 Task: Look for space in Canosa di Puglia, Italy from 6th September, 2023 to 18th September, 2023 for 3 adults in price range Rs.6000 to Rs.12000. Place can be entire place with 2 bedrooms having 2 beds and 2 bathrooms. Property type can be house, flat, guest house, hotel. Amenities needed are: washing machine. Booking option can be shelf check-in. Required host language is English.
Action: Mouse moved to (554, 144)
Screenshot: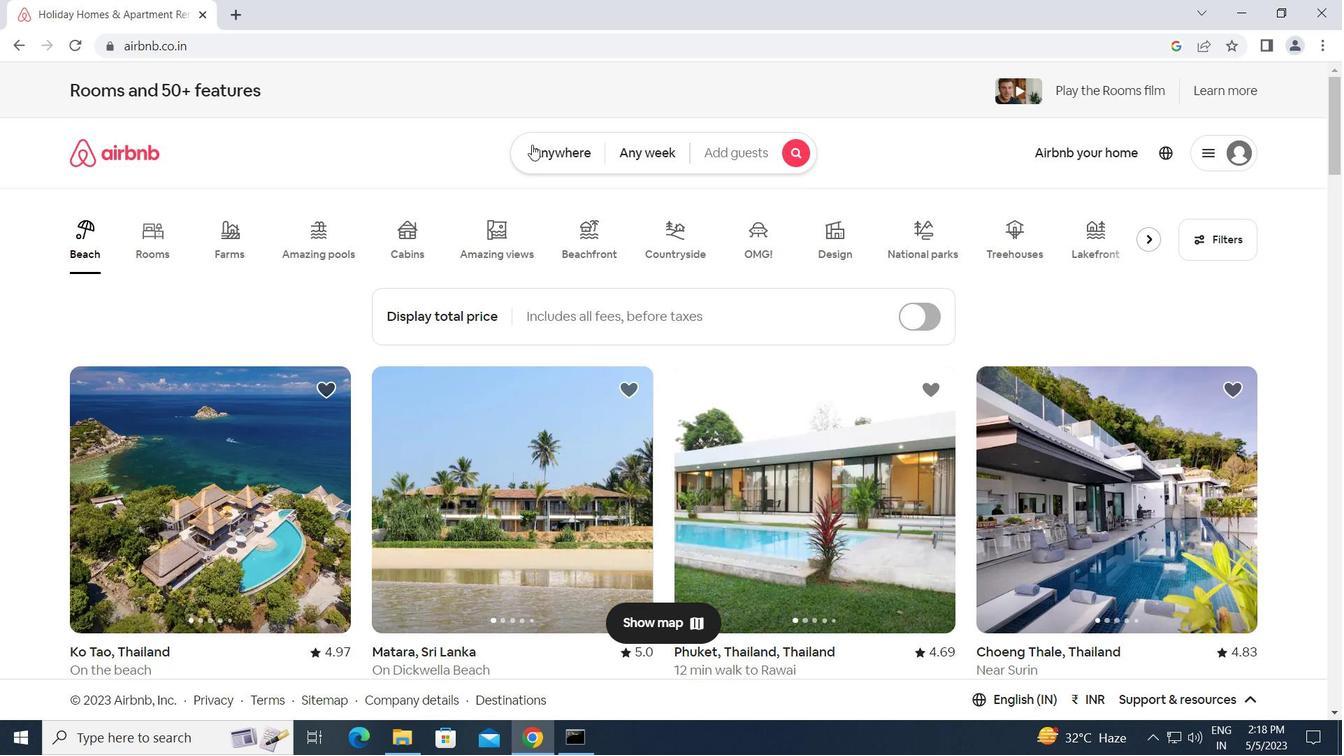 
Action: Mouse pressed left at (554, 144)
Screenshot: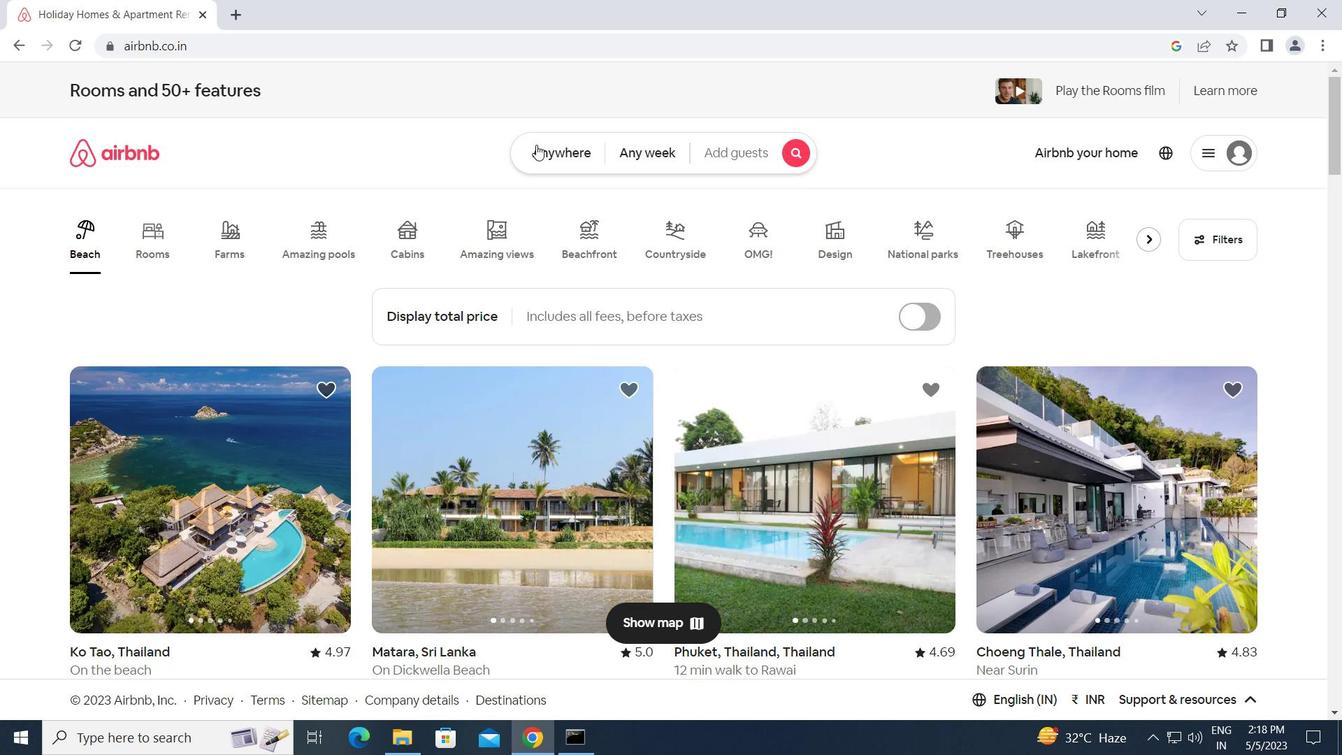
Action: Mouse moved to (450, 218)
Screenshot: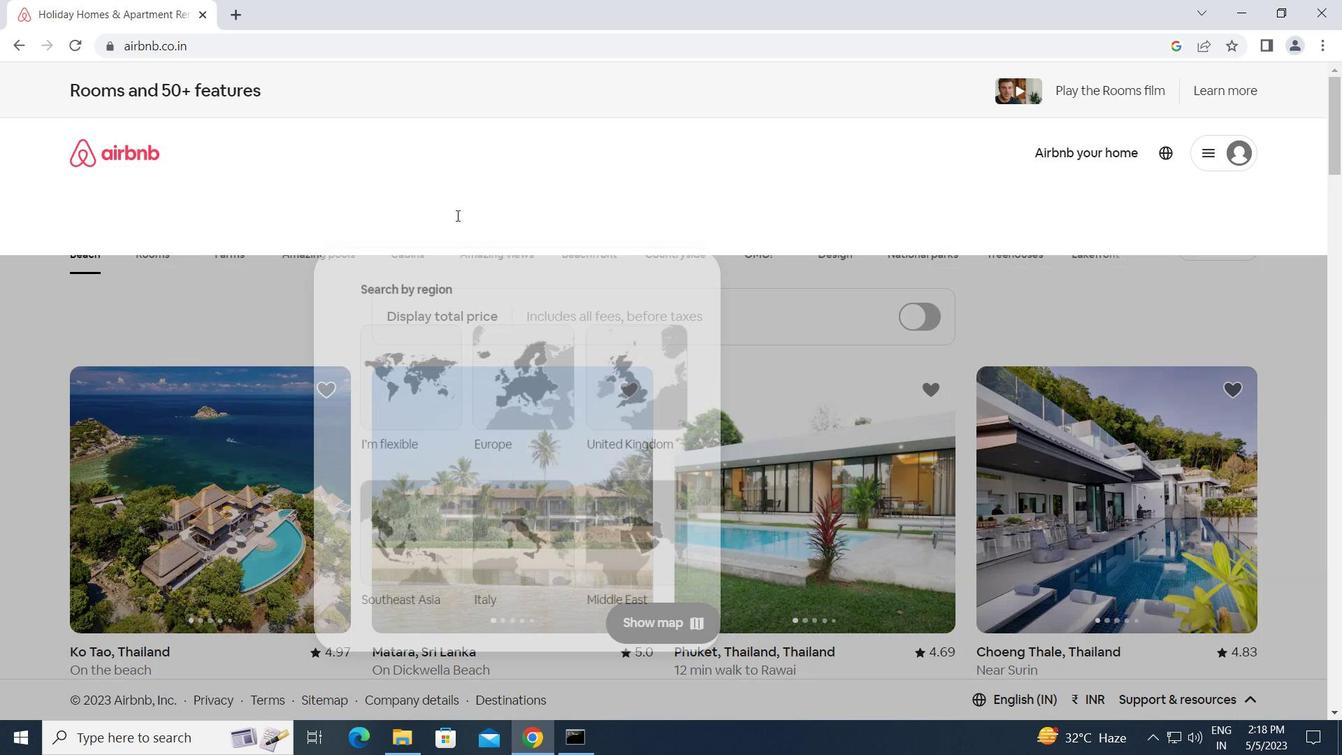 
Action: Mouse pressed left at (450, 218)
Screenshot: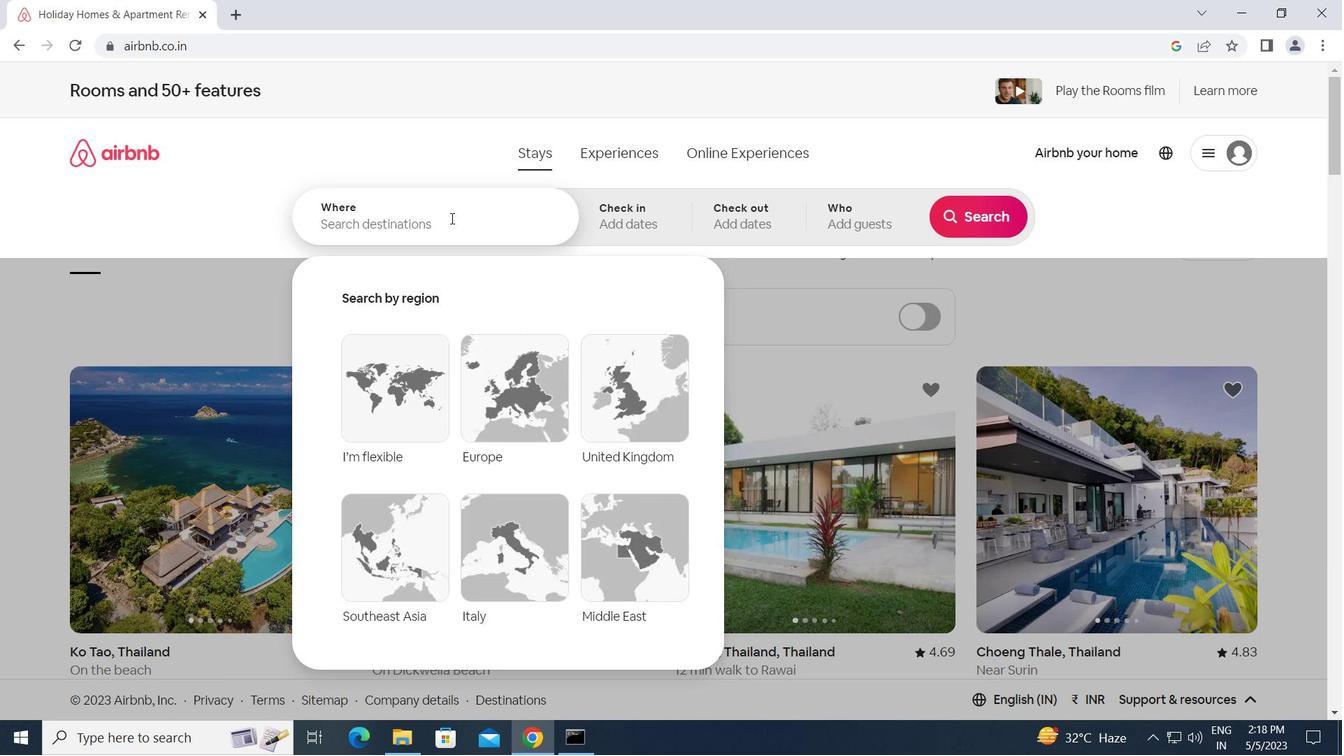 
Action: Key pressed c<Key.caps_lock>anosa<Key.space>di<Key.space><Key.caps_lock>p<Key.caps_lock>uglia,<Key.space><Key.caps_lock>i<Key.caps_lock>taly<Key.enter>
Screenshot: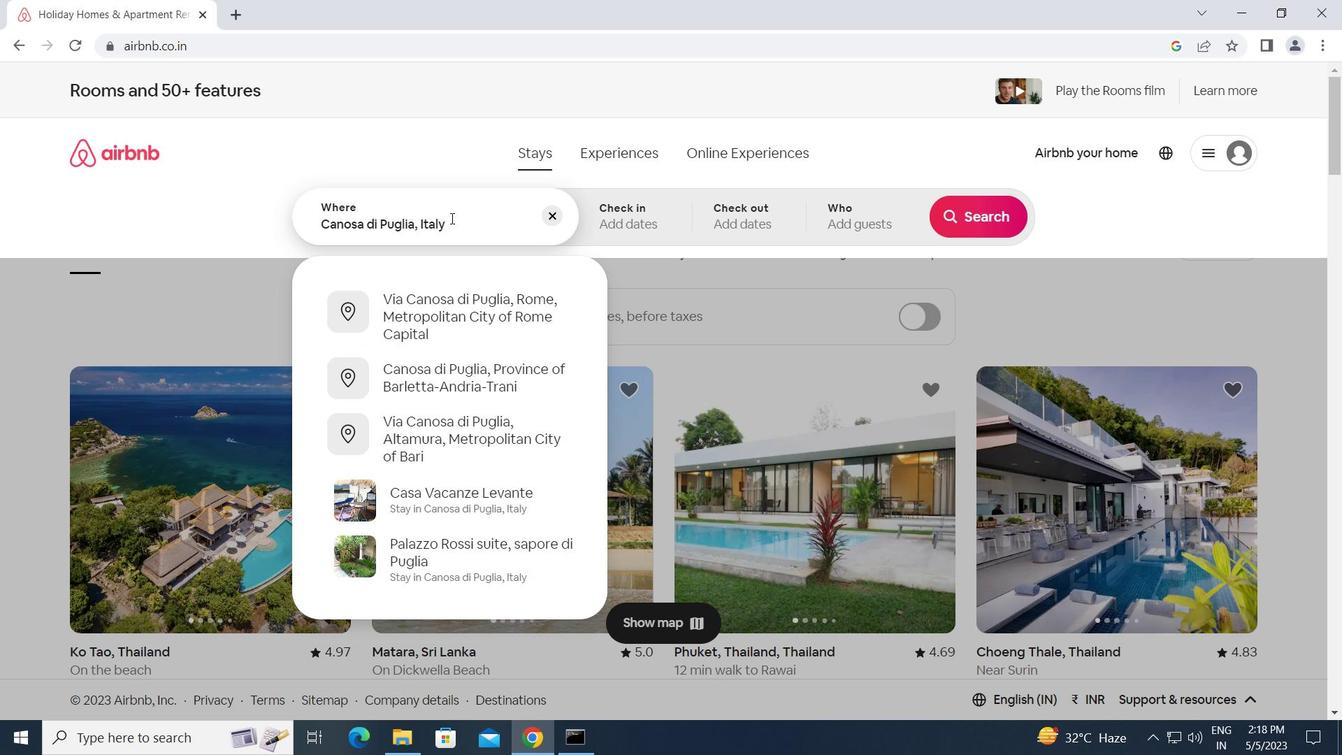 
Action: Mouse moved to (966, 358)
Screenshot: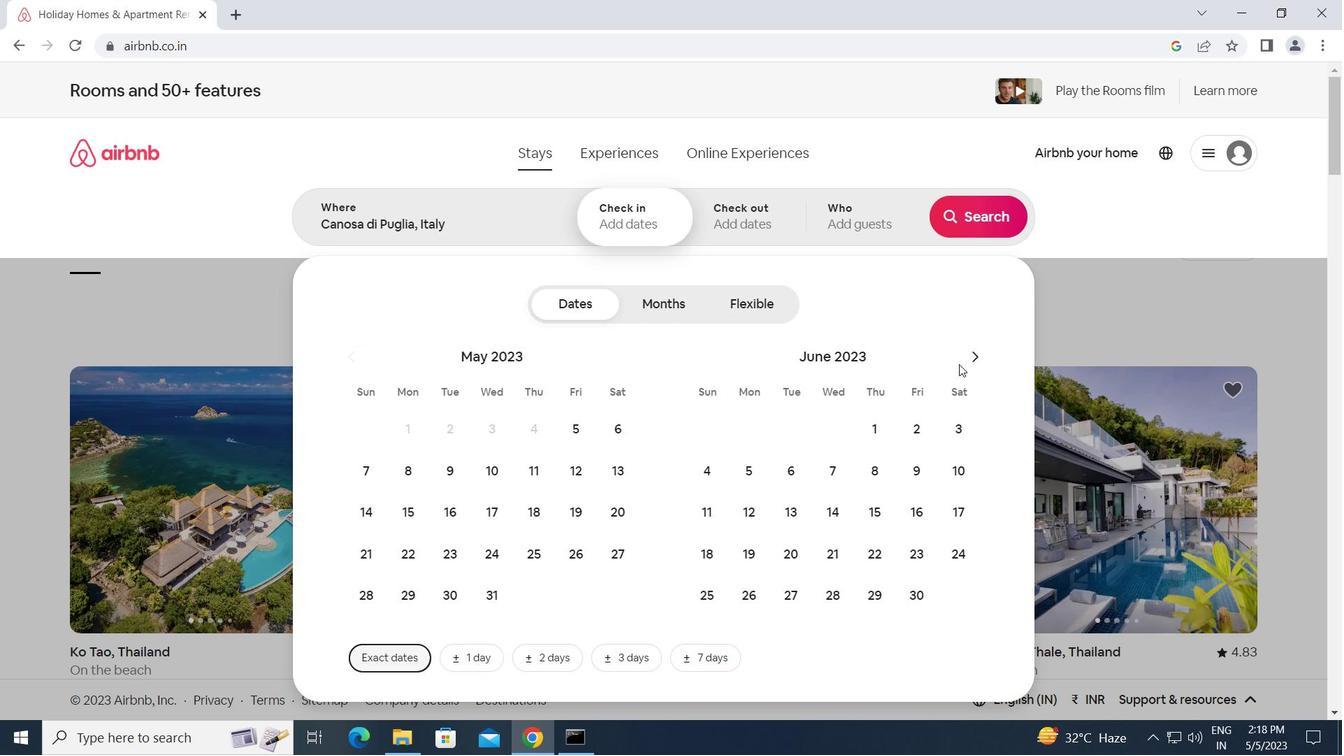 
Action: Mouse pressed left at (966, 358)
Screenshot: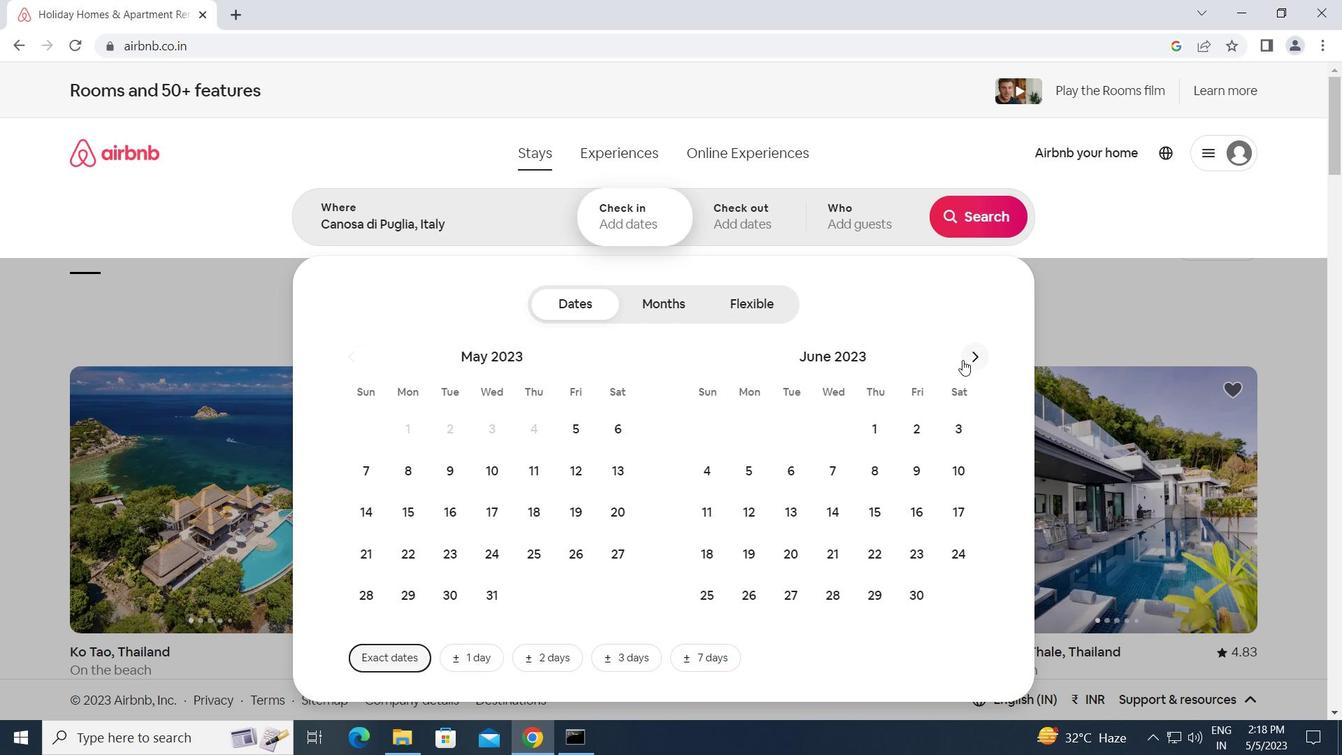 
Action: Mouse pressed left at (966, 358)
Screenshot: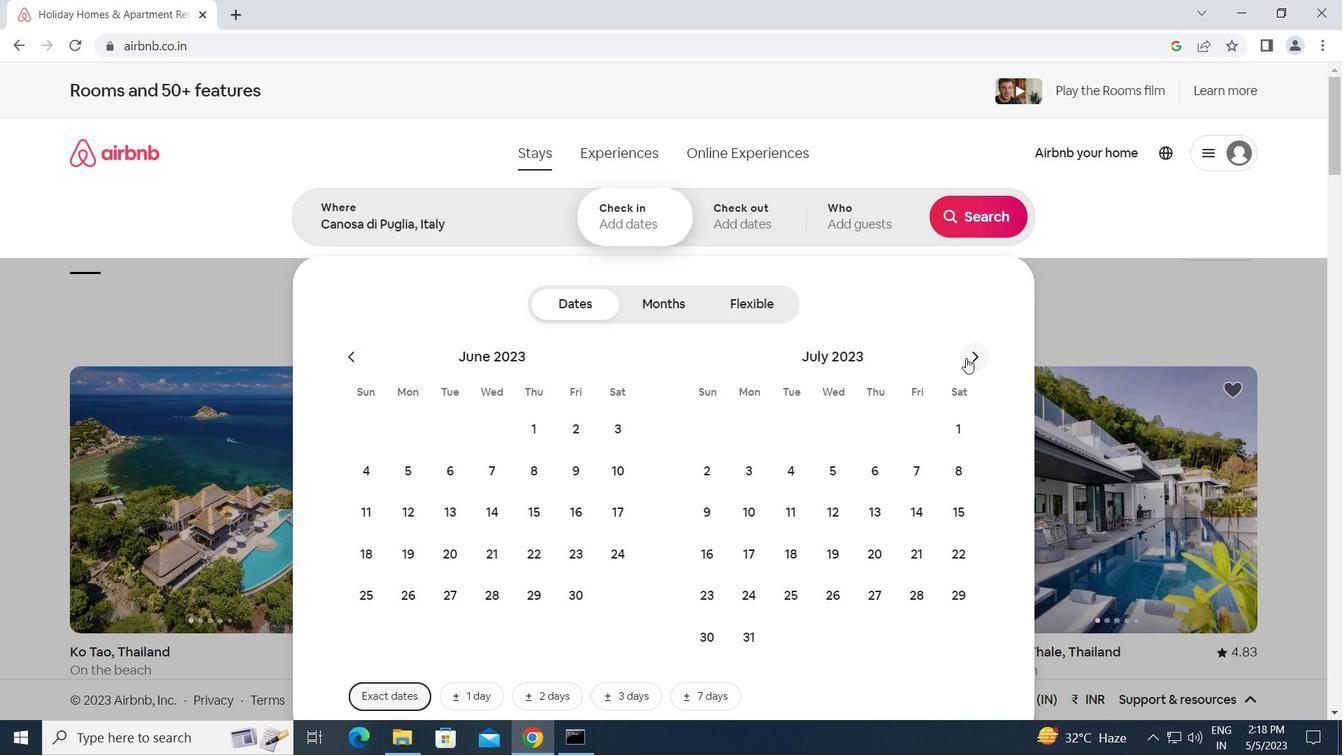 
Action: Mouse pressed left at (966, 358)
Screenshot: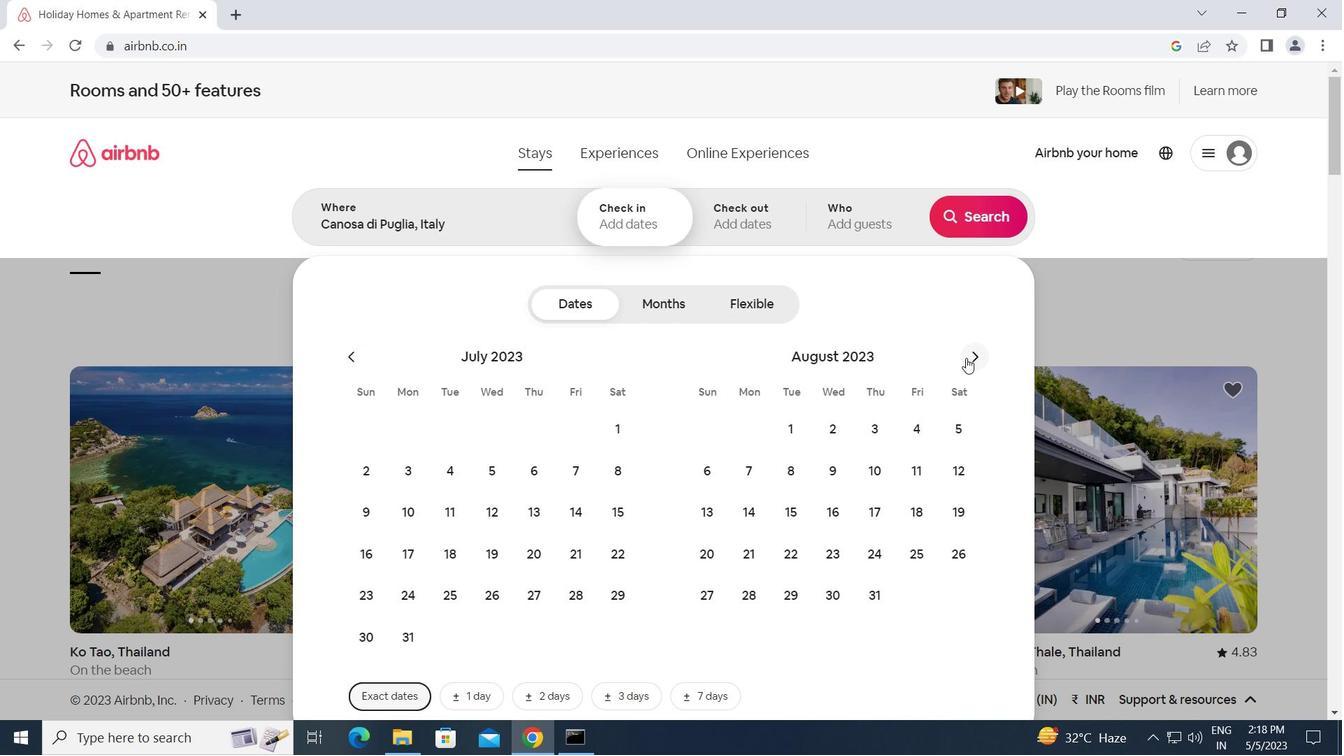 
Action: Mouse moved to (838, 471)
Screenshot: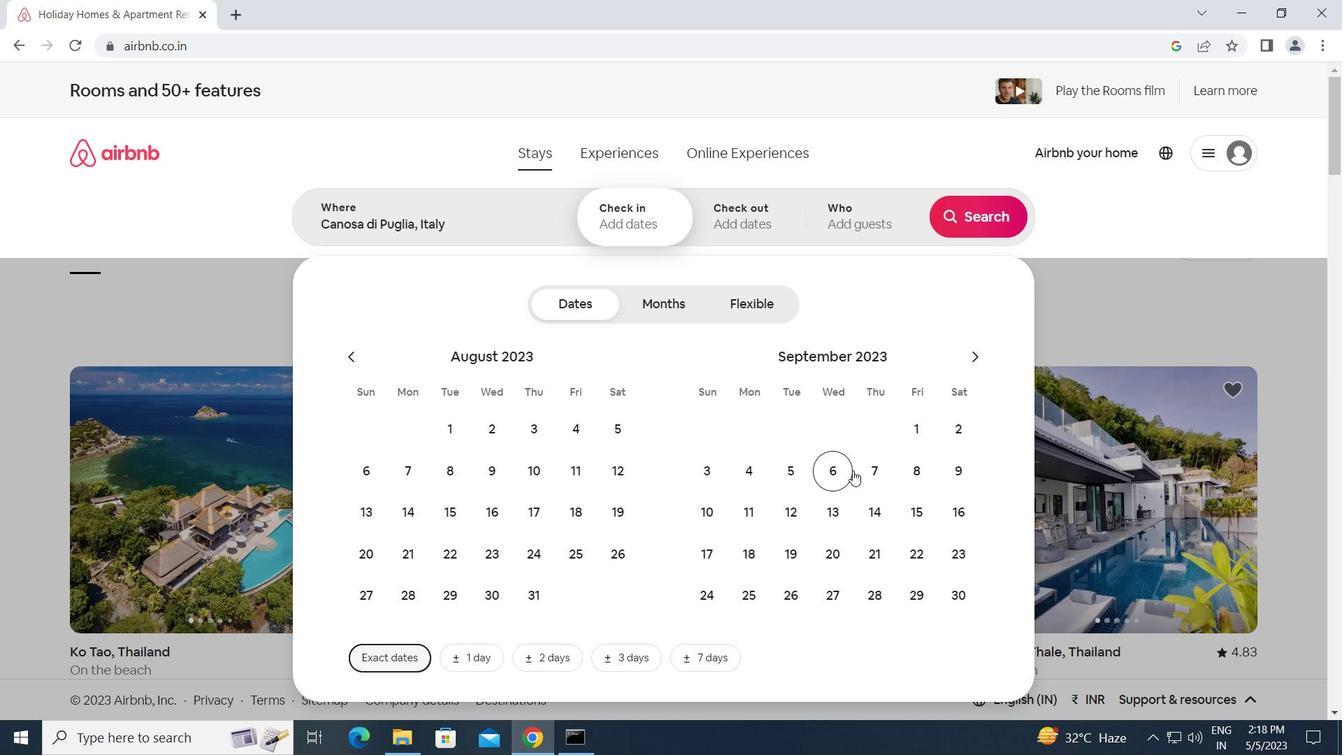 
Action: Mouse pressed left at (838, 471)
Screenshot: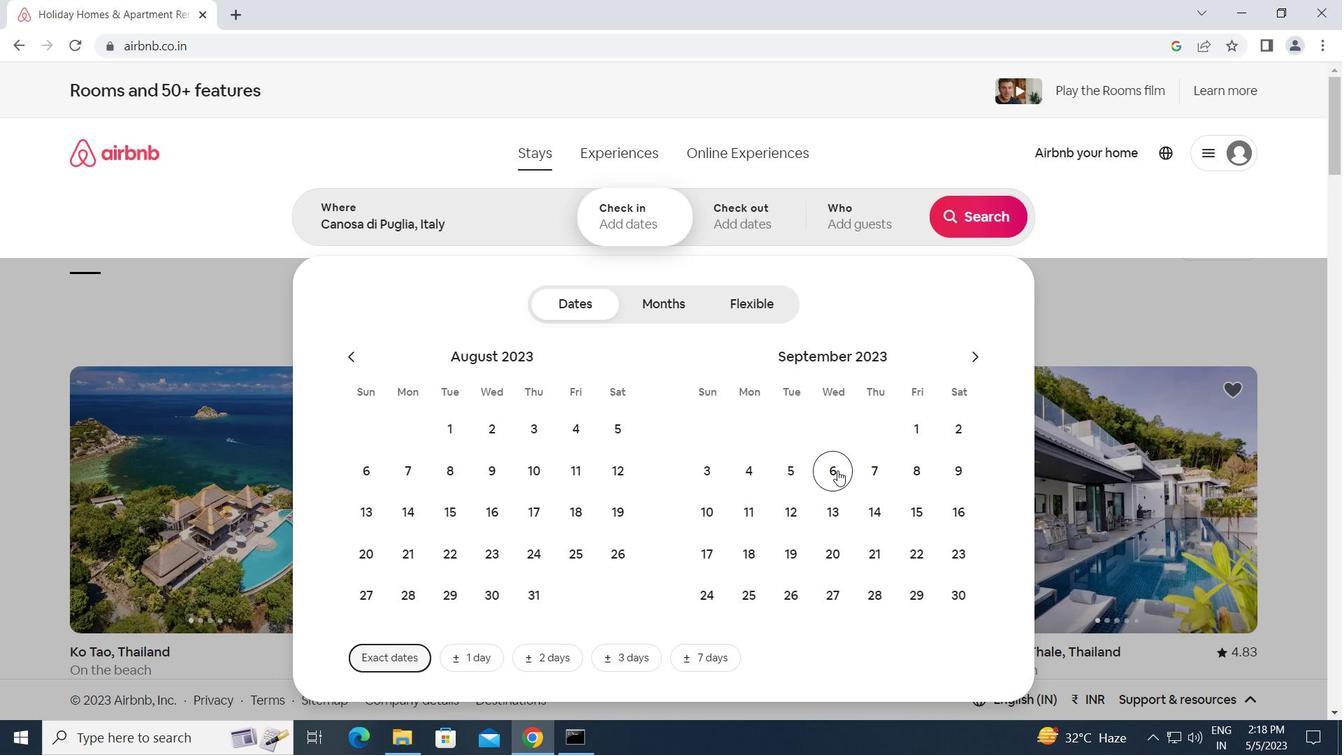 
Action: Mouse moved to (754, 560)
Screenshot: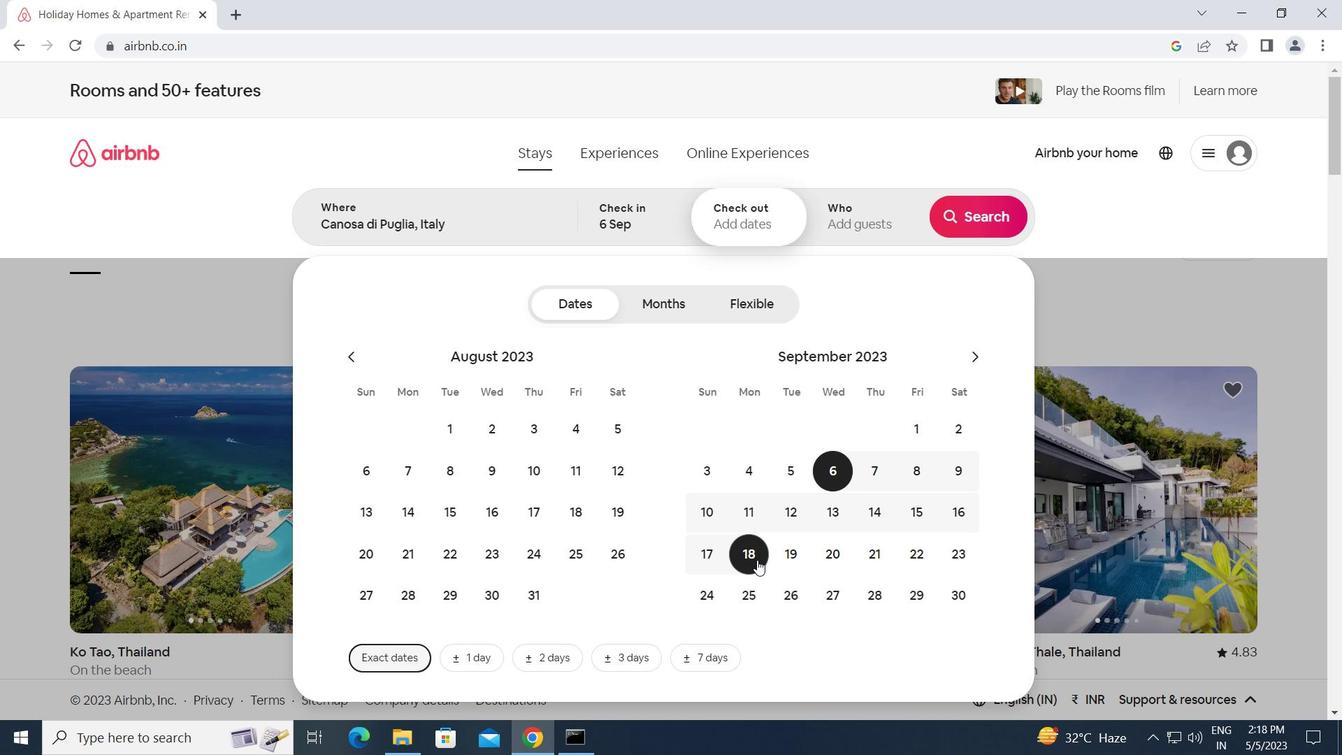 
Action: Mouse pressed left at (754, 560)
Screenshot: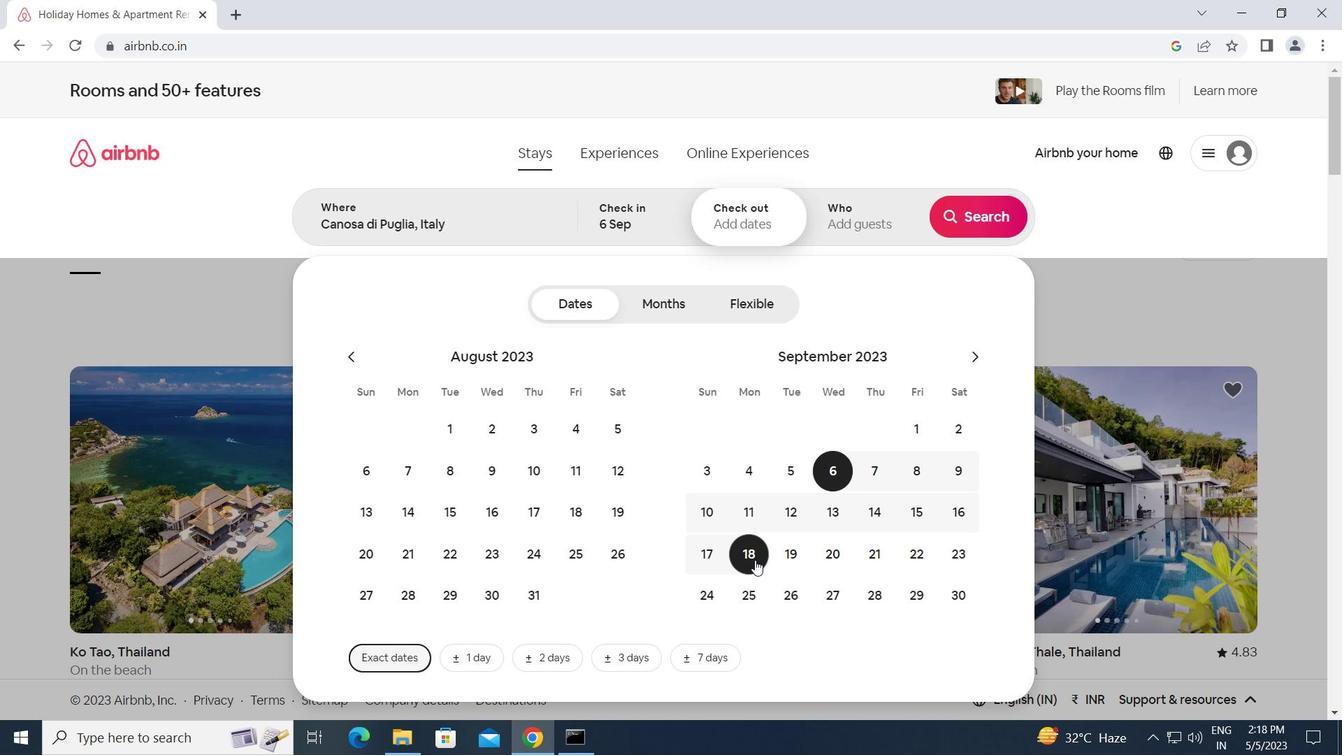 
Action: Mouse moved to (857, 219)
Screenshot: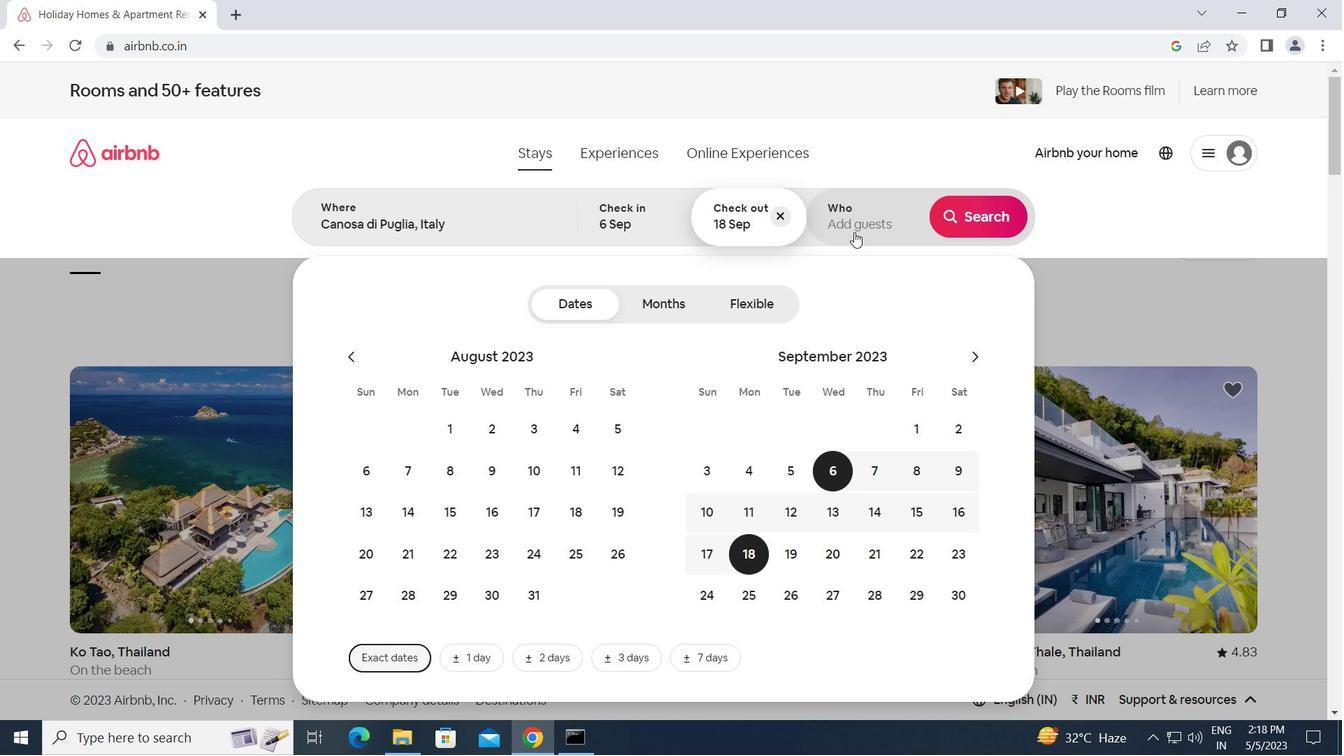 
Action: Mouse pressed left at (857, 219)
Screenshot: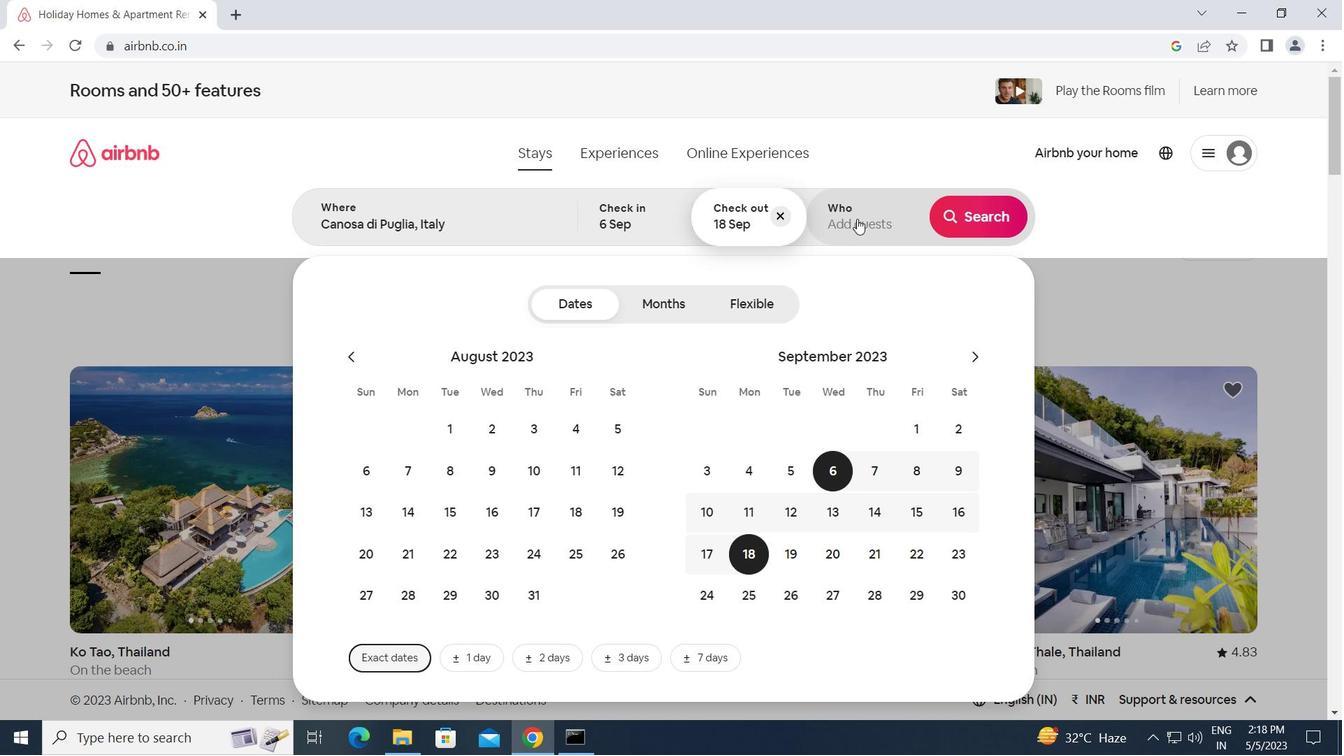 
Action: Mouse moved to (980, 312)
Screenshot: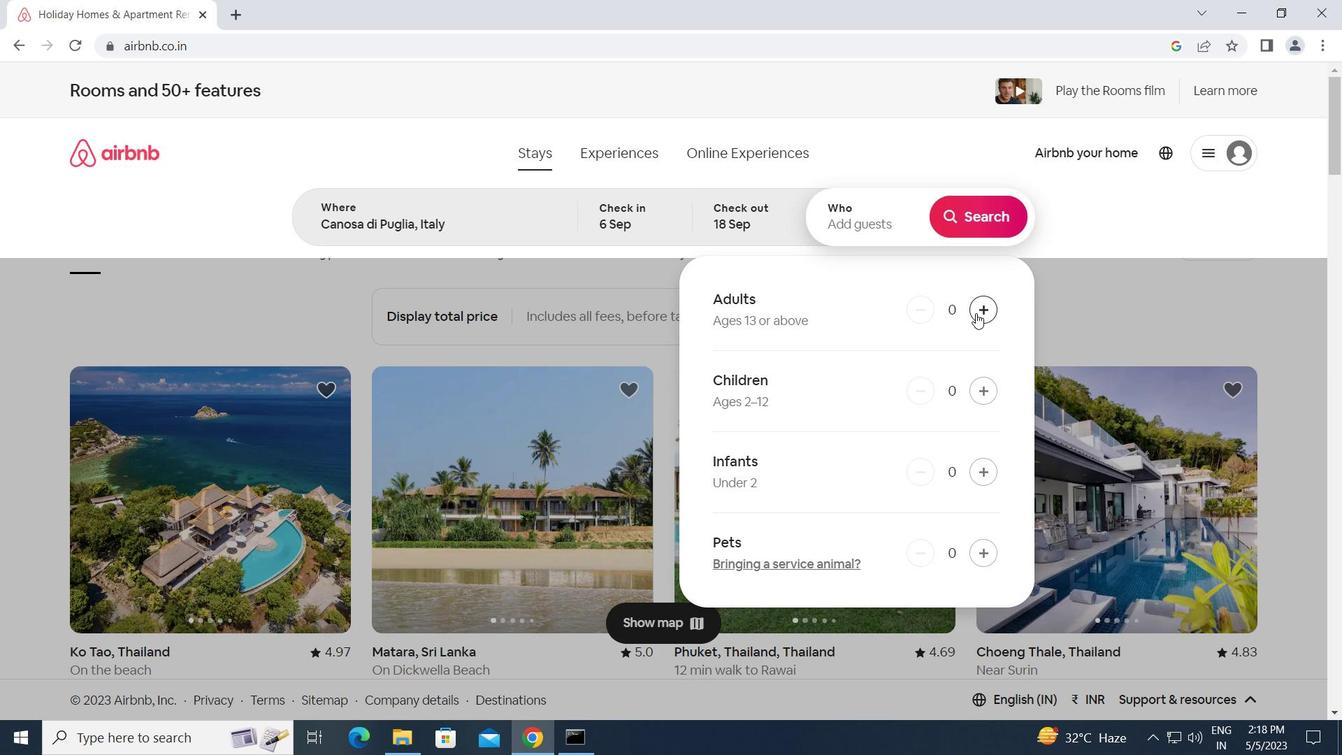 
Action: Mouse pressed left at (980, 312)
Screenshot: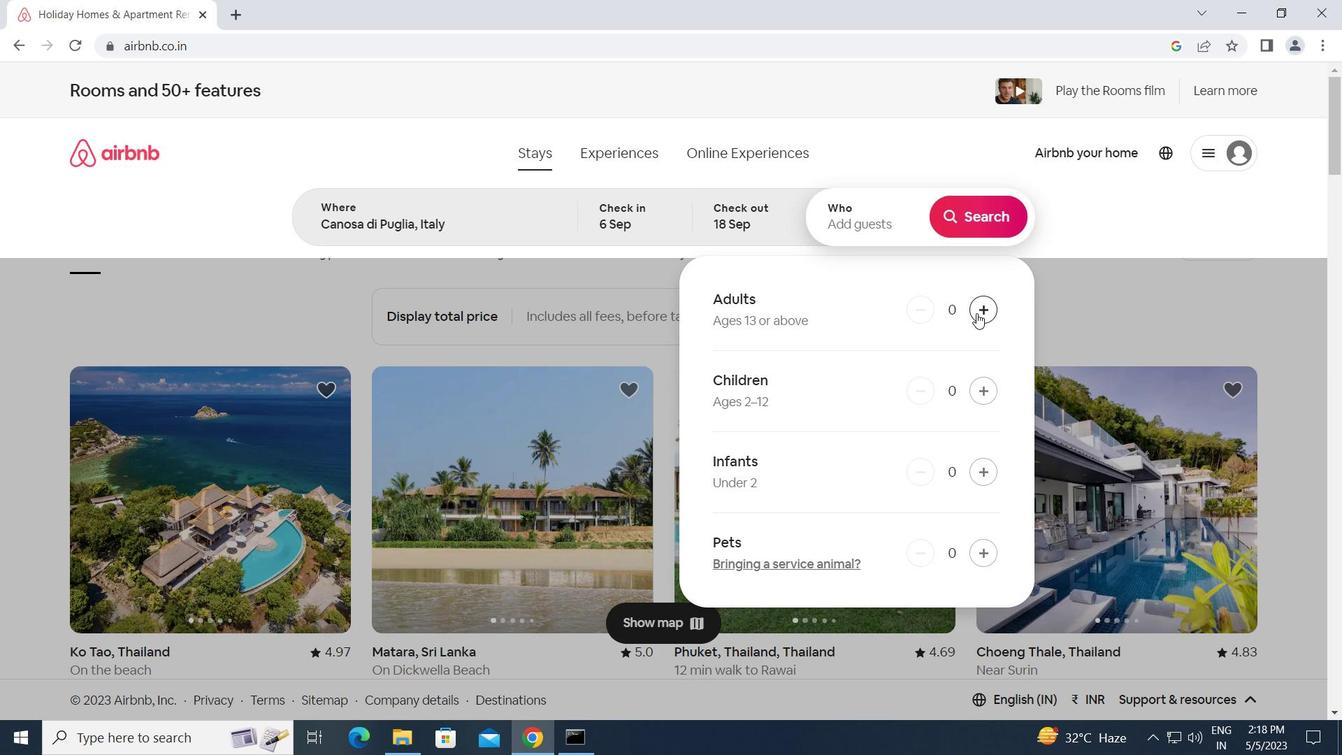
Action: Mouse pressed left at (980, 312)
Screenshot: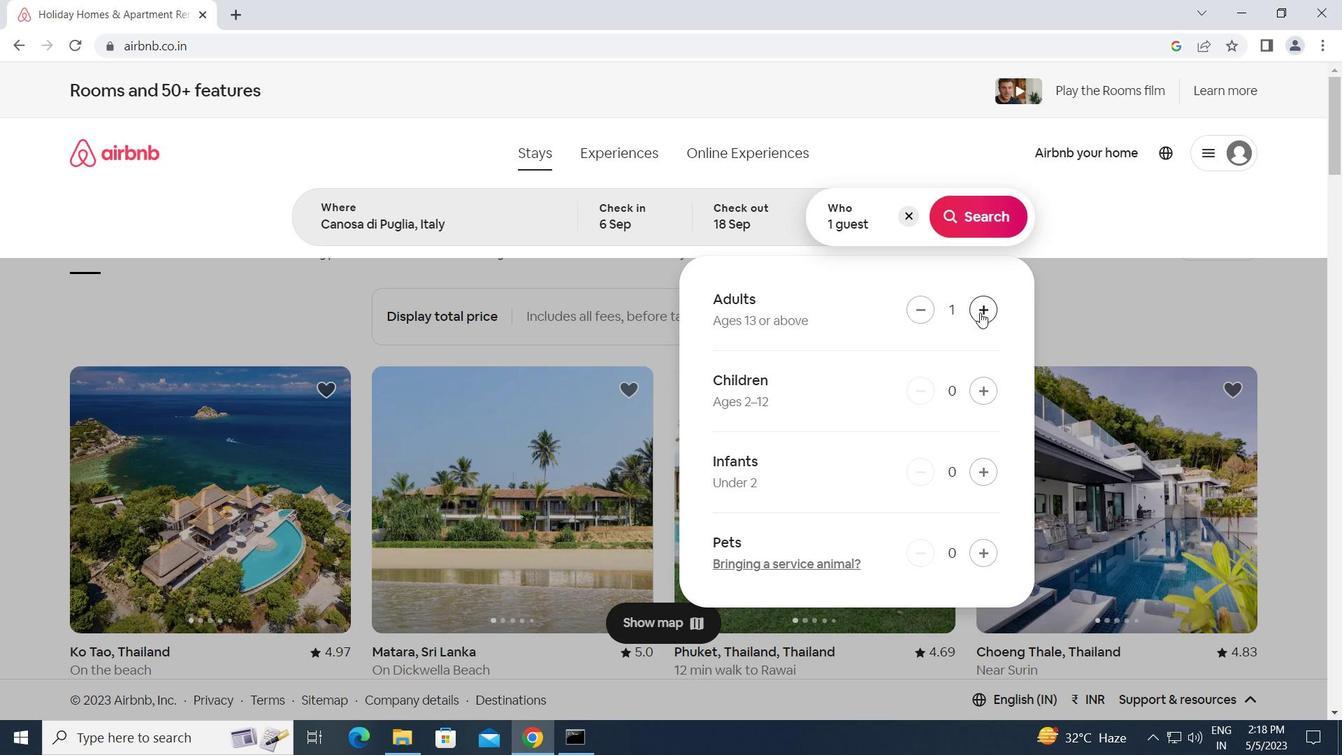 
Action: Mouse pressed left at (980, 312)
Screenshot: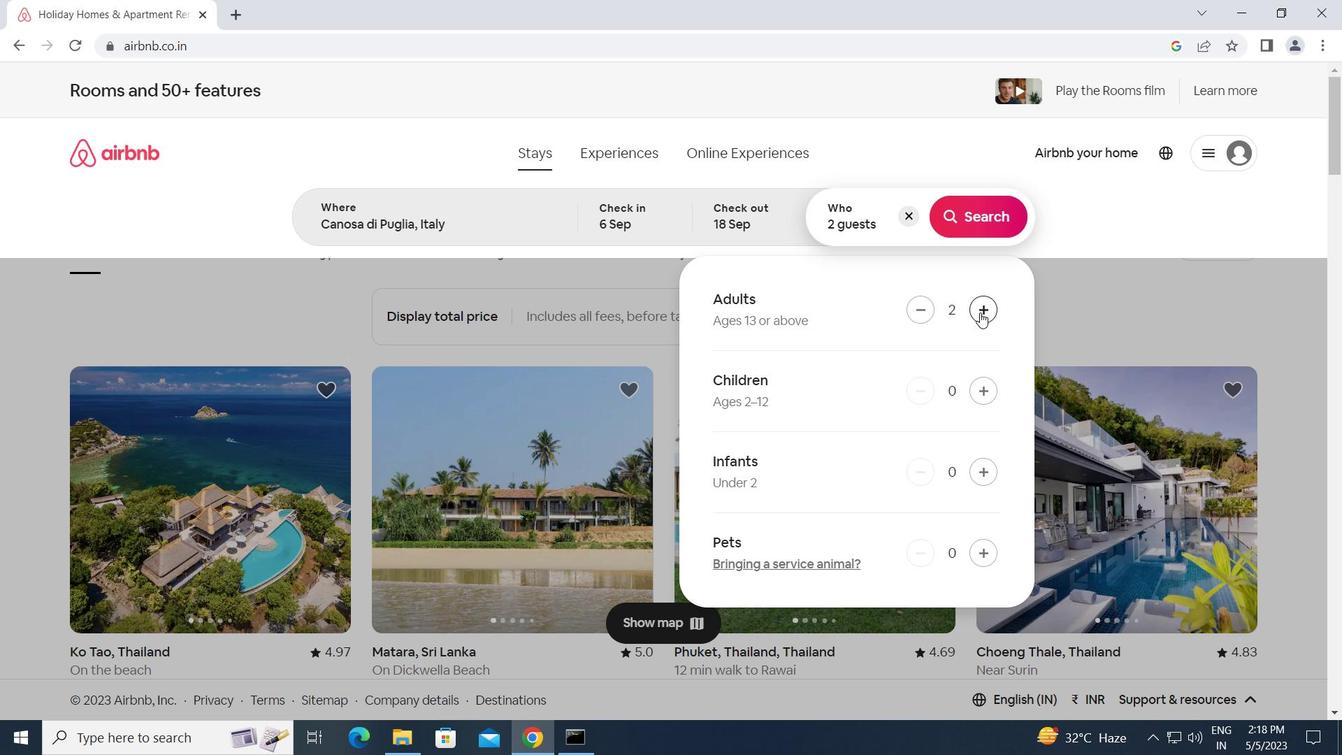
Action: Mouse moved to (992, 209)
Screenshot: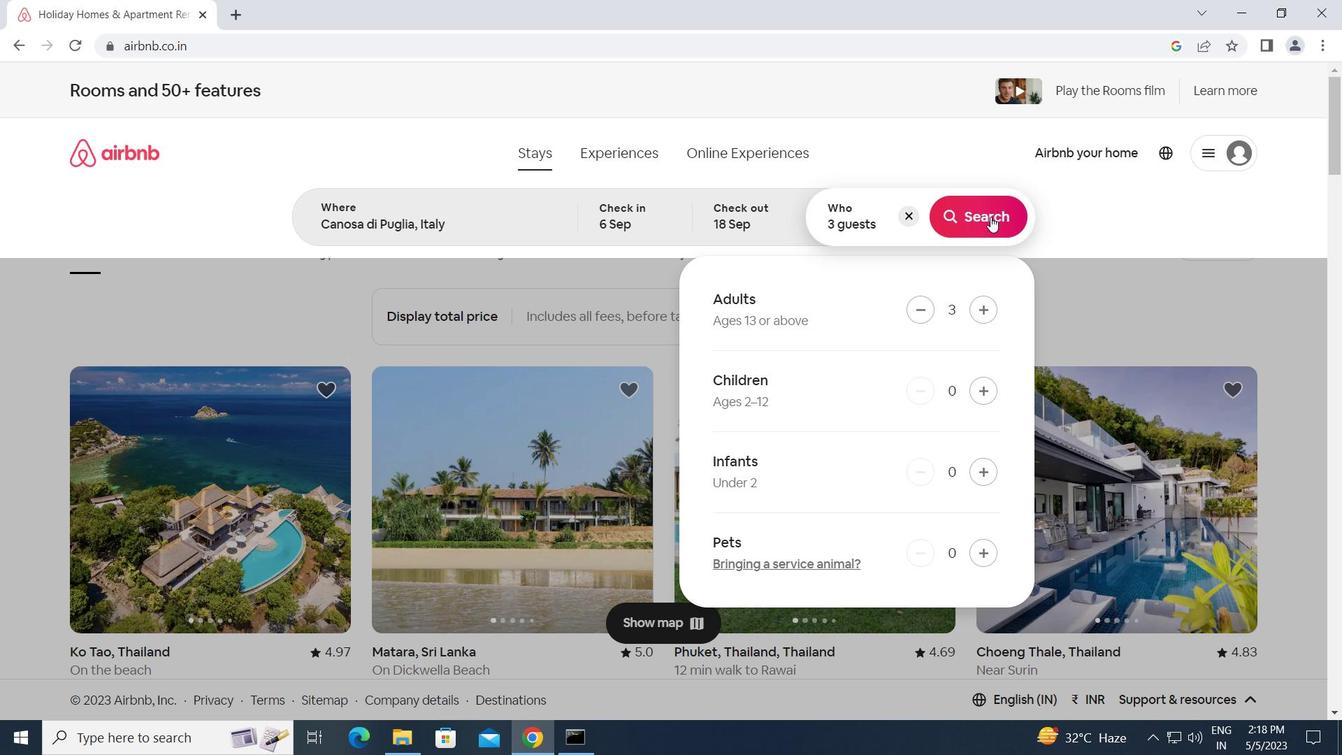 
Action: Mouse pressed left at (992, 209)
Screenshot: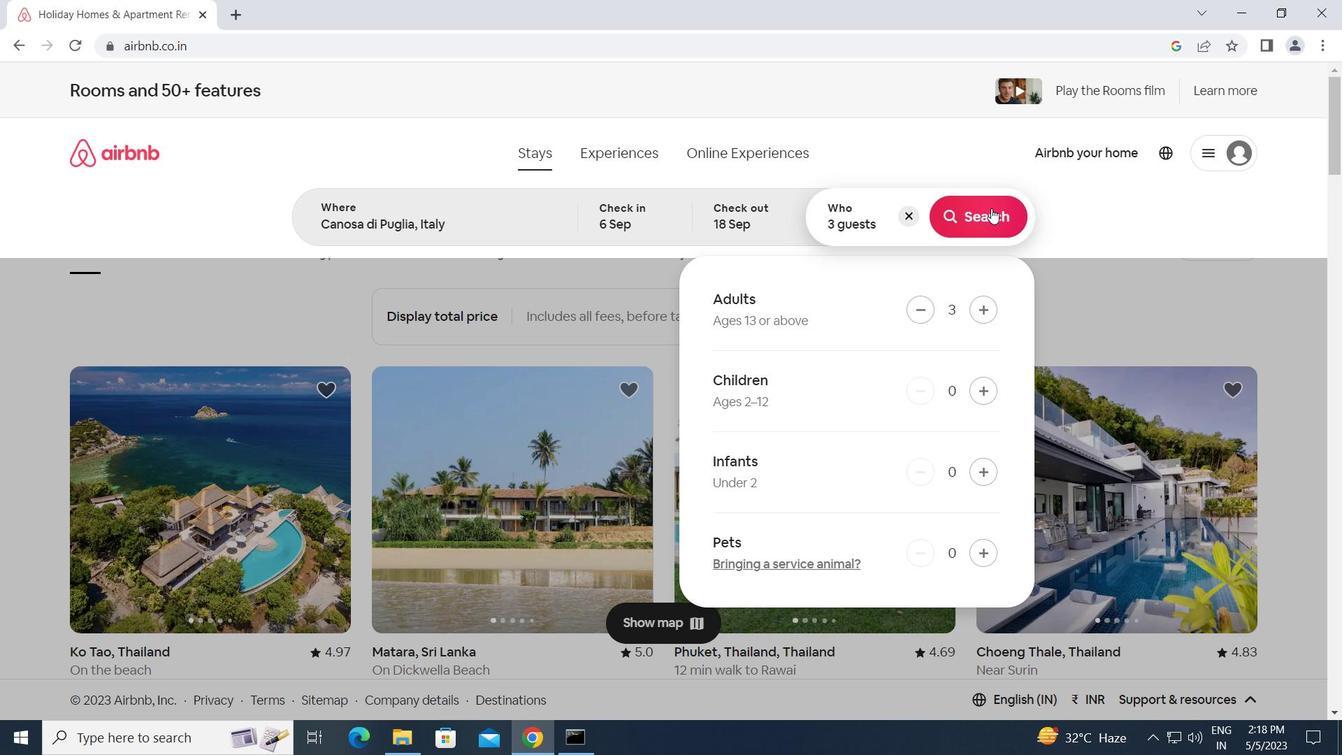 
Action: Mouse moved to (1264, 164)
Screenshot: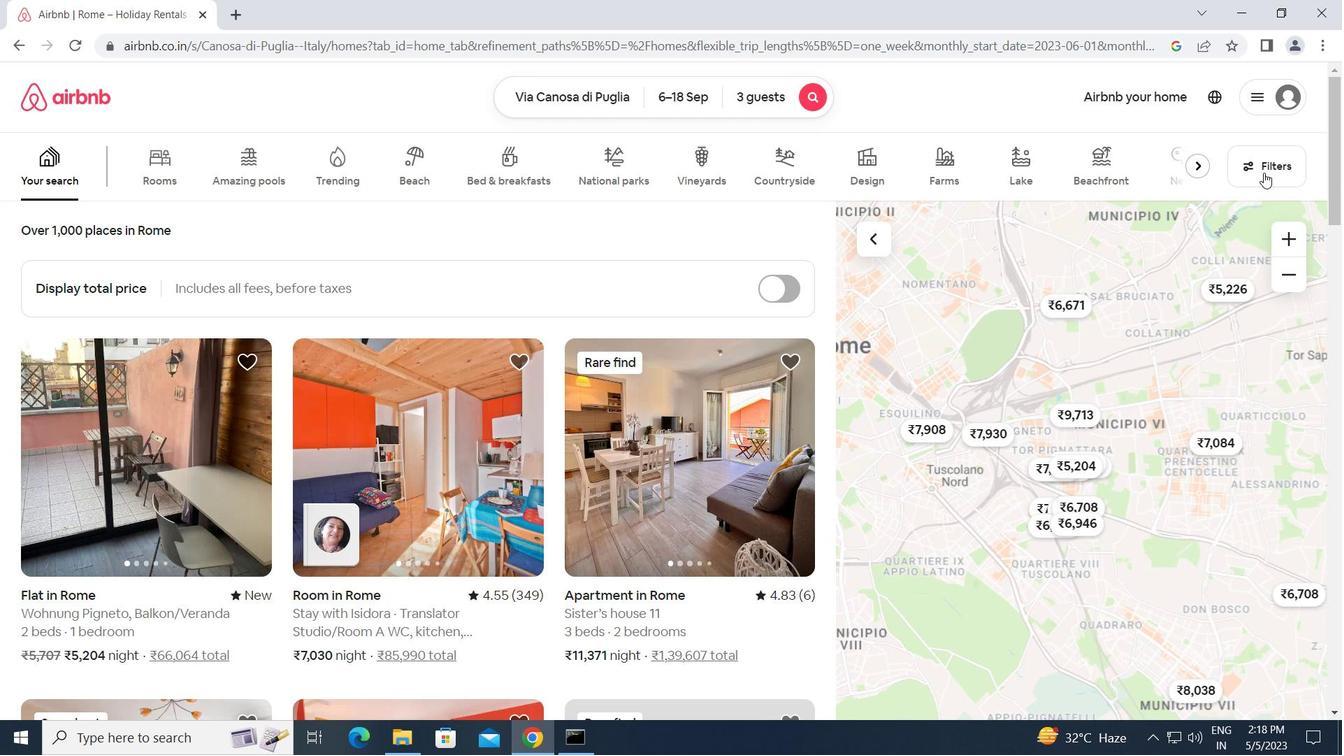 
Action: Mouse pressed left at (1264, 164)
Screenshot: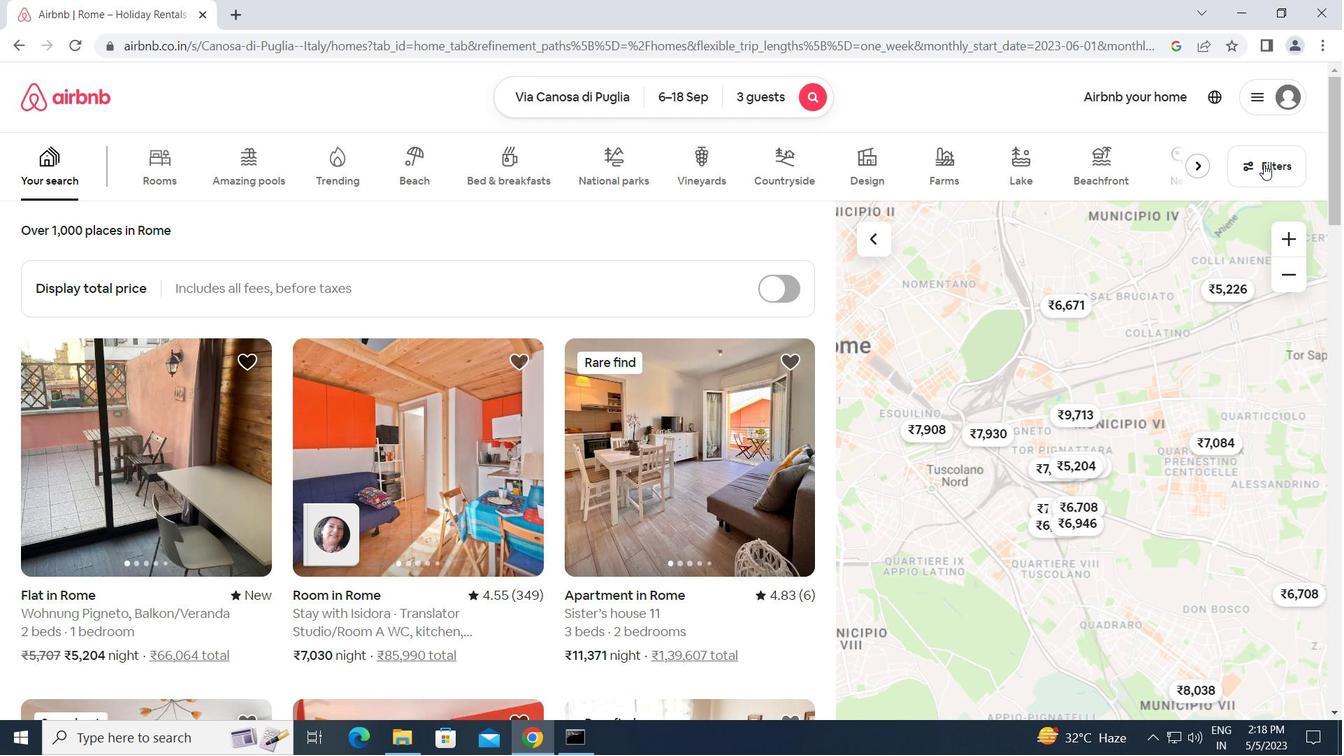 
Action: Mouse moved to (433, 601)
Screenshot: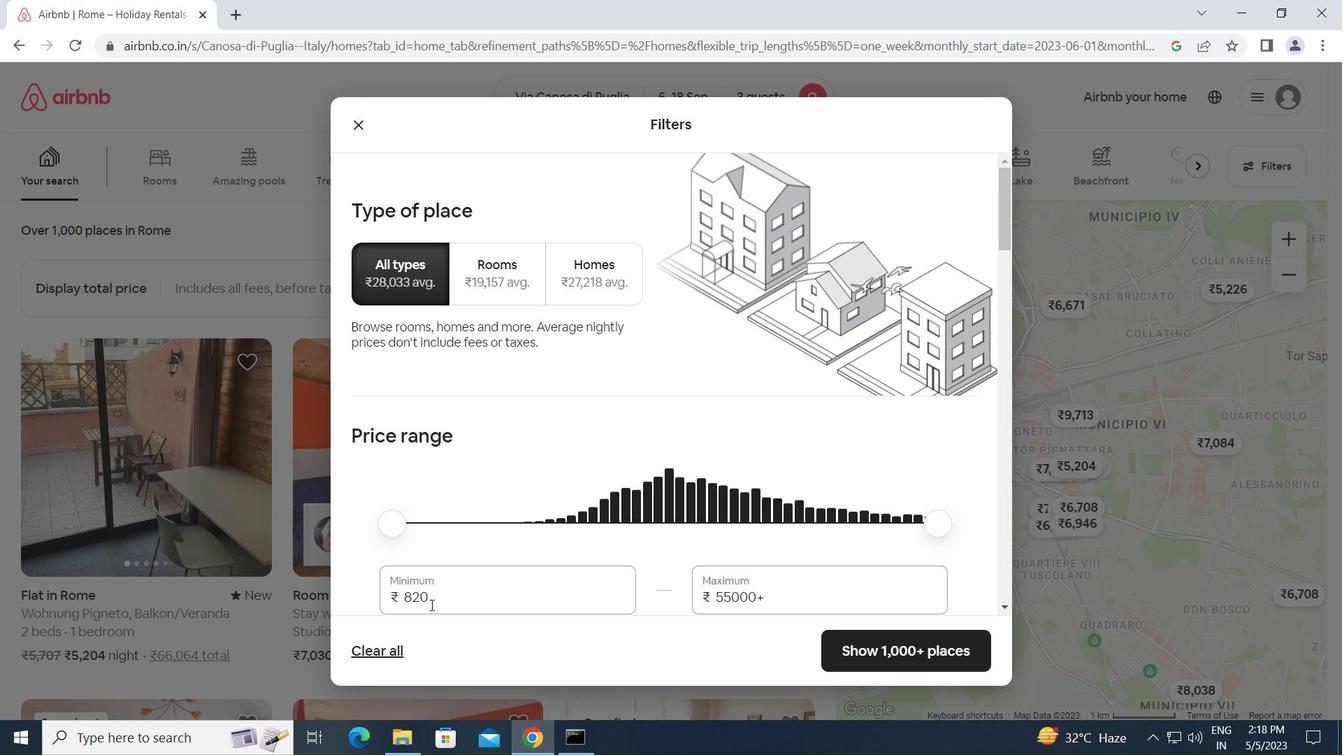 
Action: Mouse pressed left at (433, 601)
Screenshot: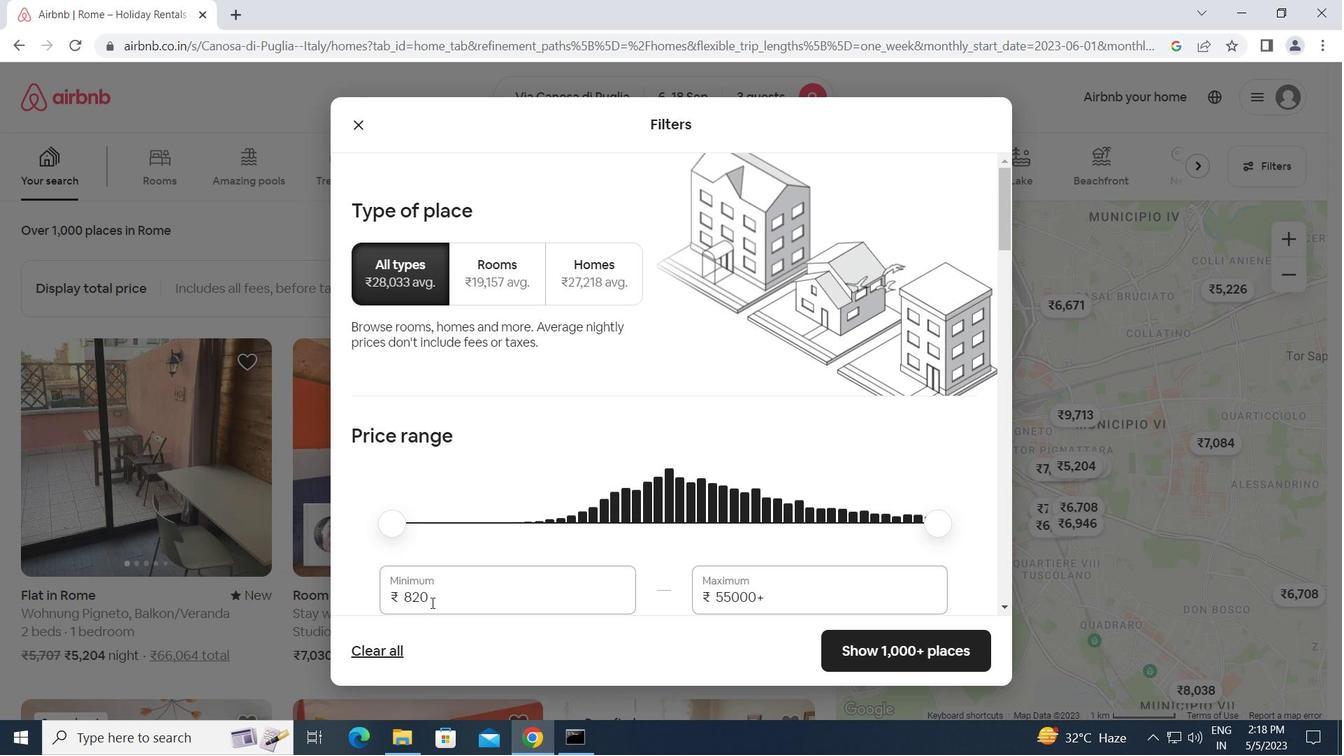 
Action: Mouse moved to (385, 597)
Screenshot: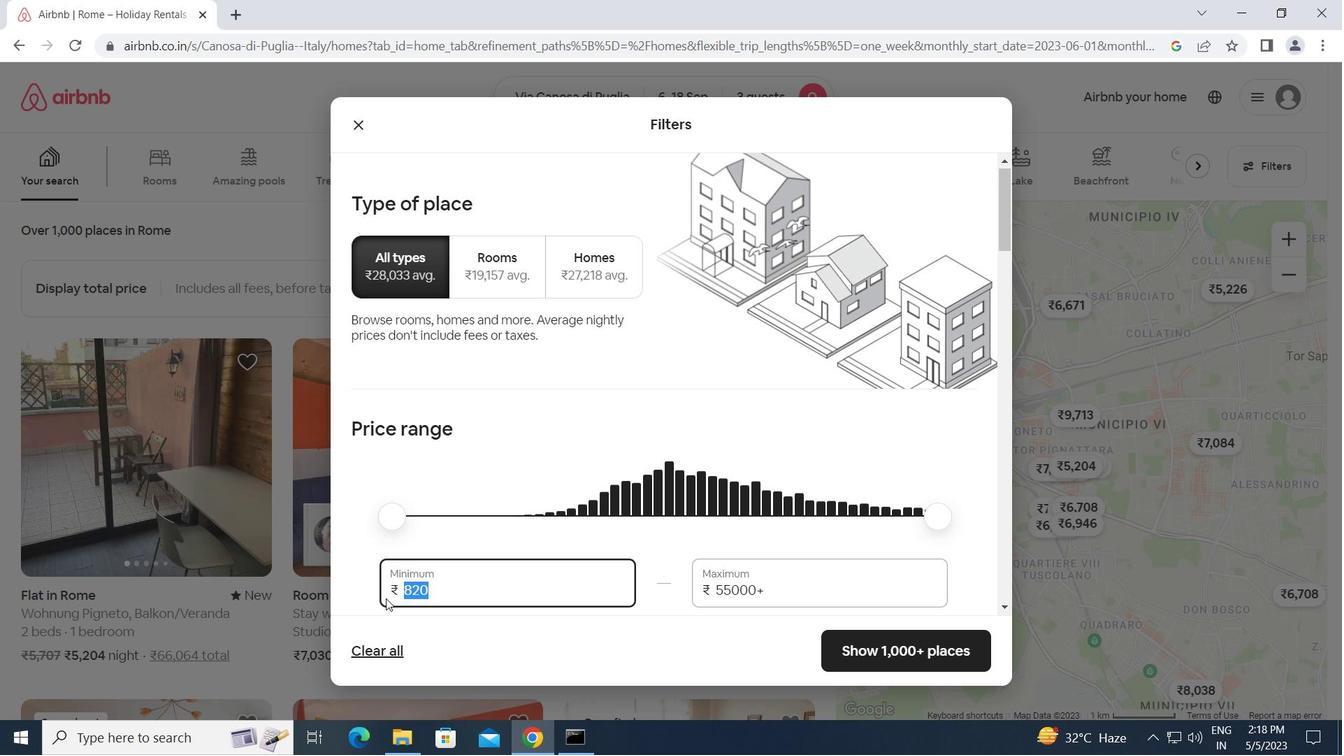 
Action: Key pressed 6000<Key.tab>12000
Screenshot: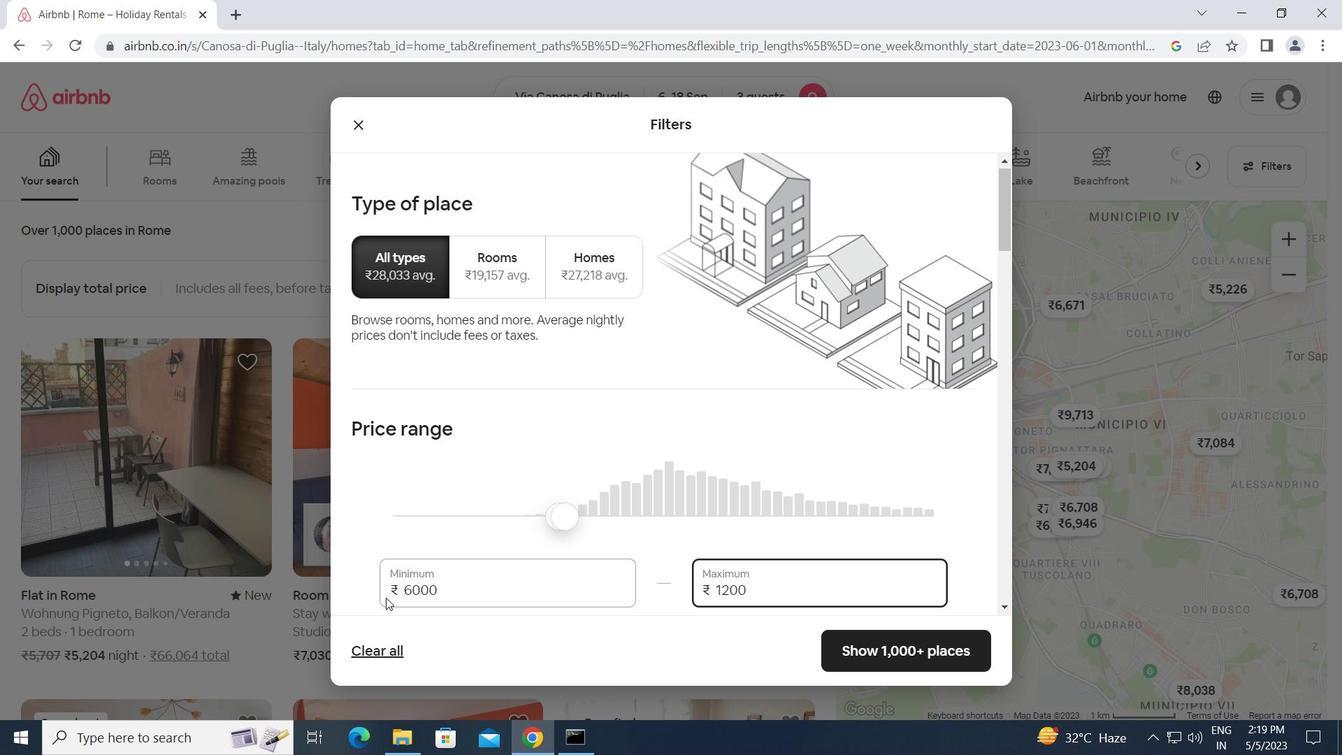 
Action: Mouse moved to (438, 590)
Screenshot: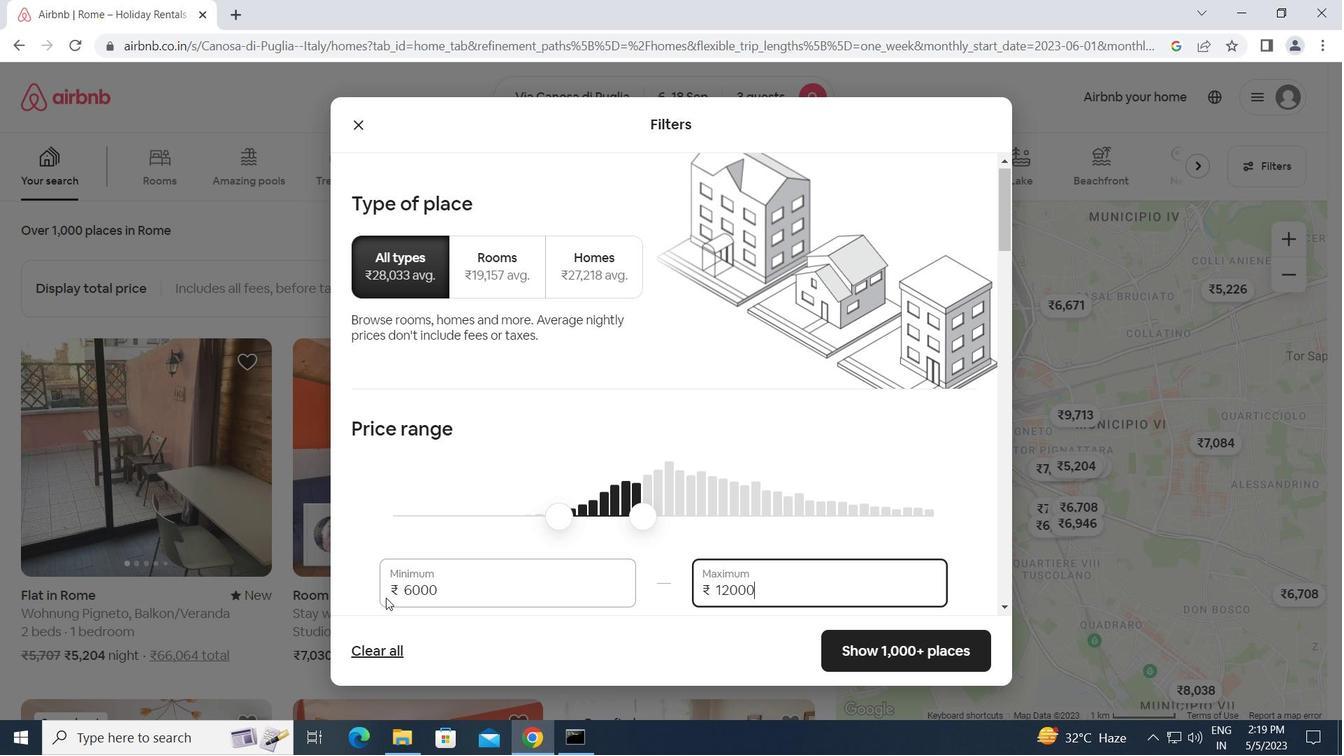 
Action: Mouse scrolled (438, 590) with delta (0, 0)
Screenshot: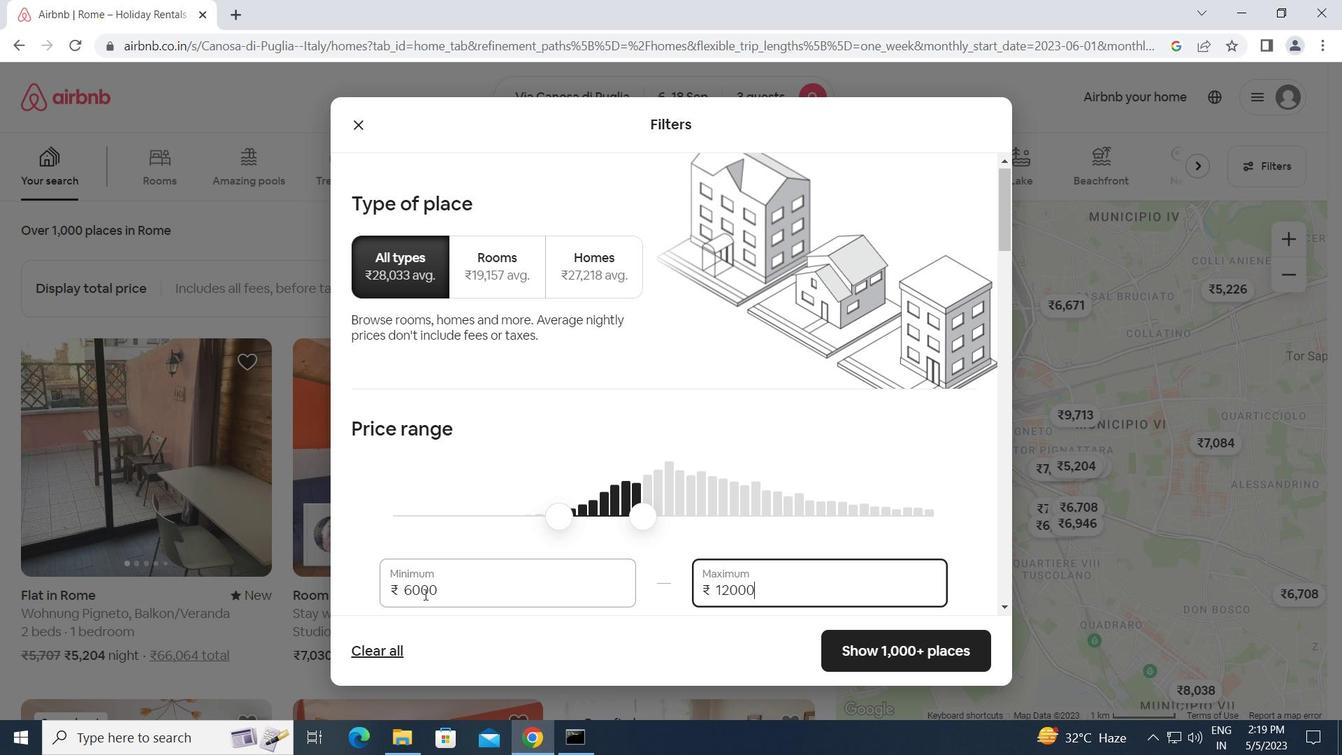 
Action: Mouse moved to (499, 583)
Screenshot: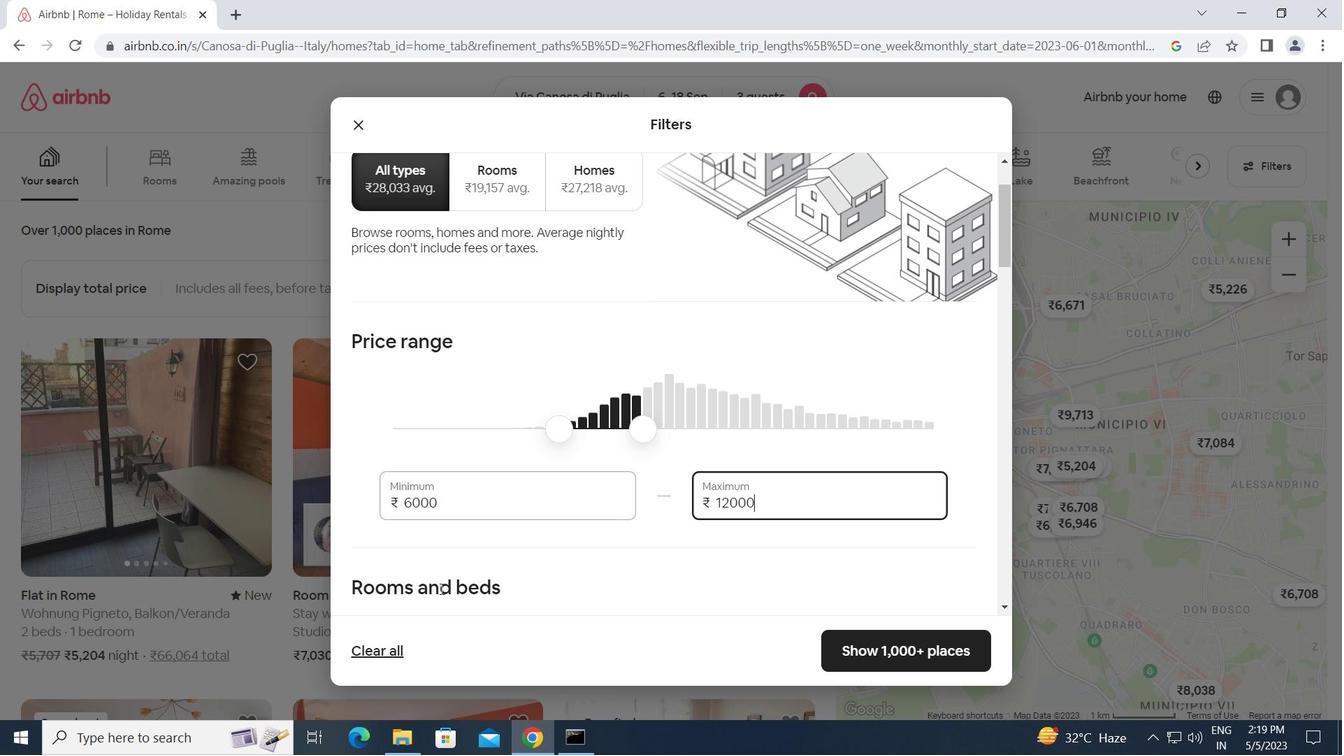 
Action: Mouse scrolled (499, 583) with delta (0, 0)
Screenshot: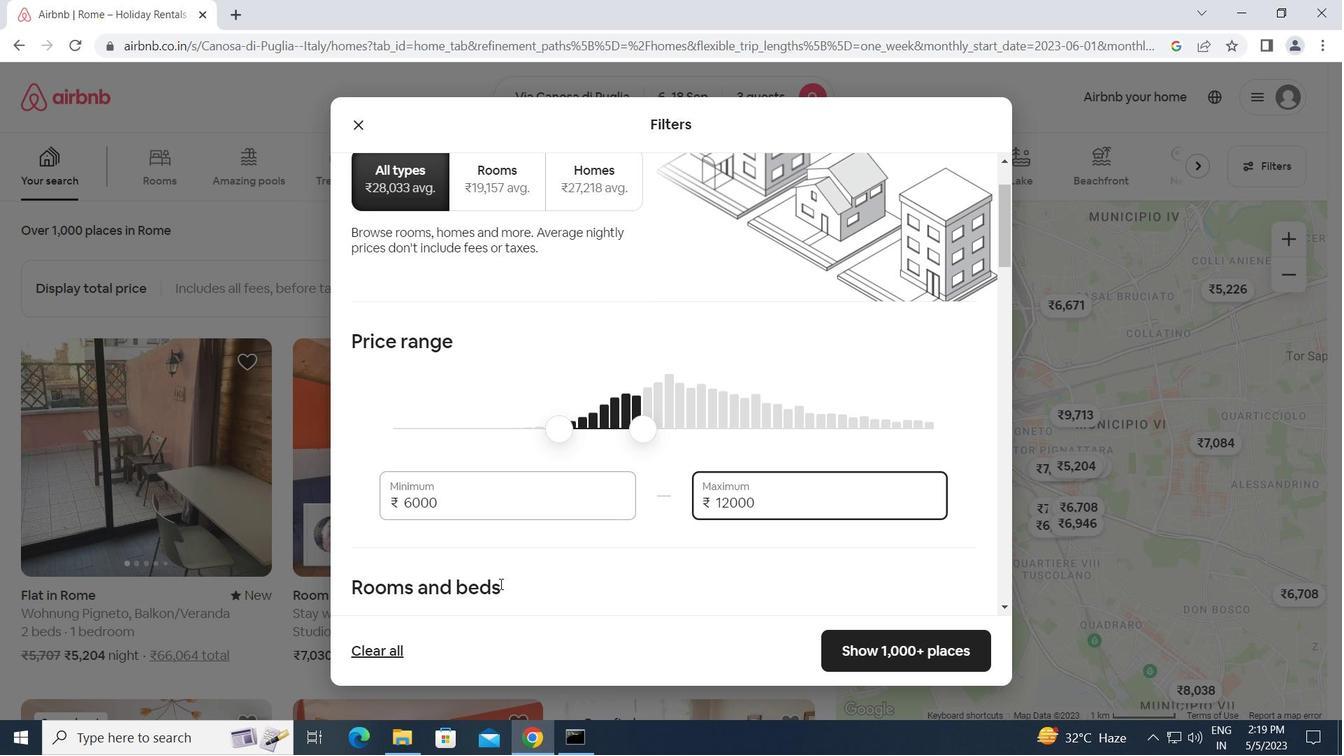 
Action: Mouse scrolled (499, 583) with delta (0, 0)
Screenshot: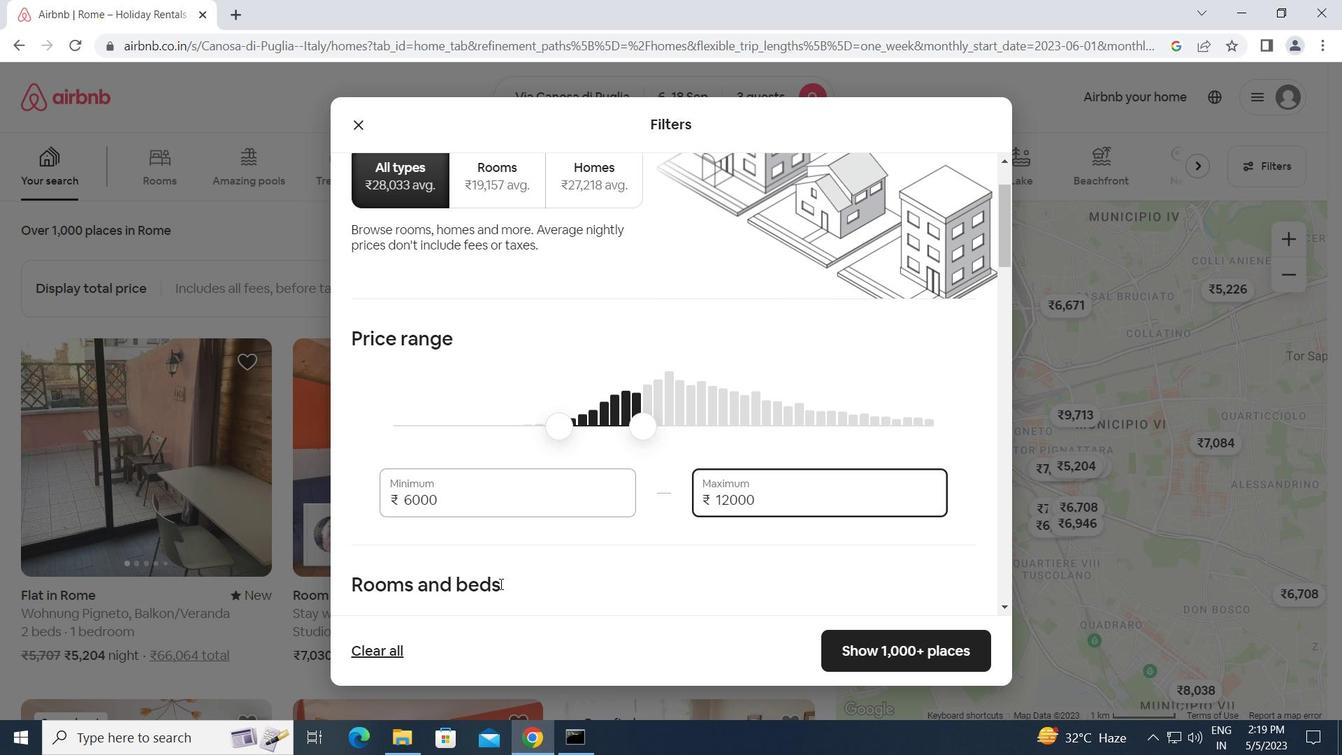 
Action: Mouse moved to (527, 553)
Screenshot: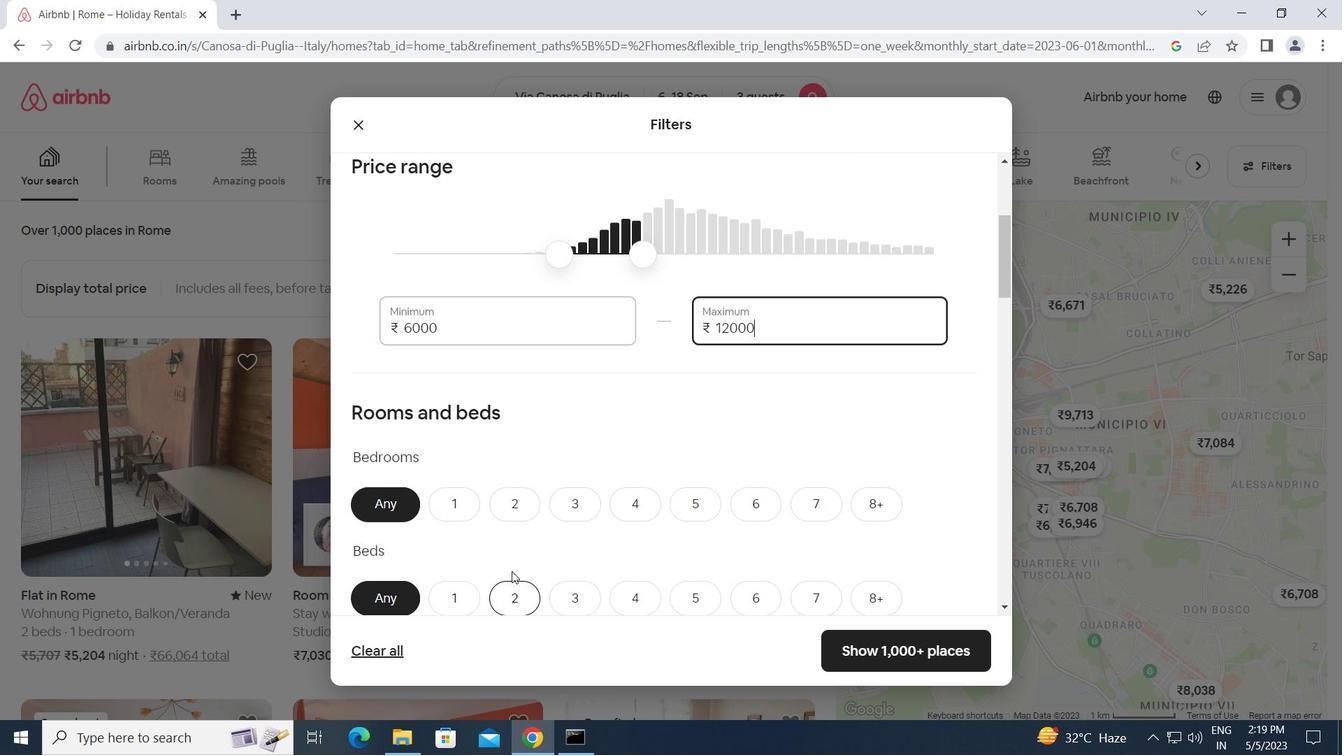 
Action: Mouse scrolled (527, 552) with delta (0, 0)
Screenshot: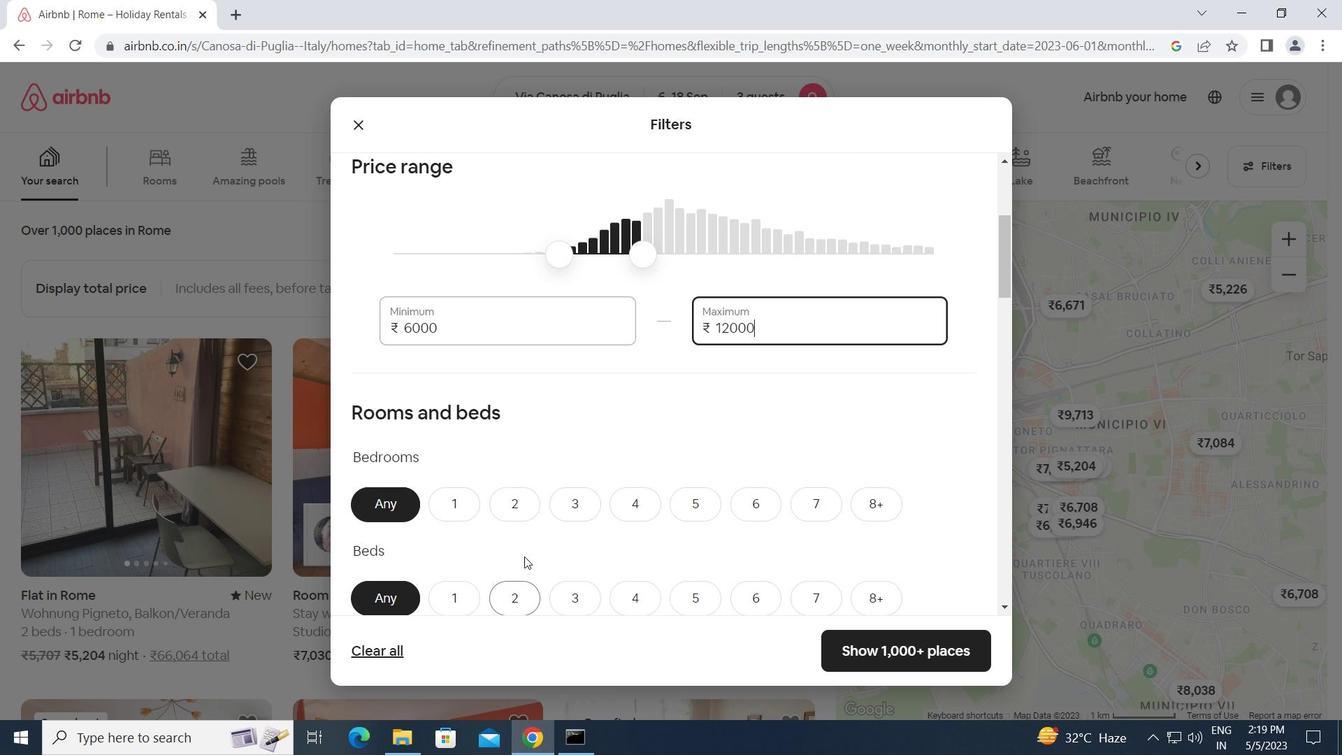
Action: Mouse scrolled (527, 552) with delta (0, 0)
Screenshot: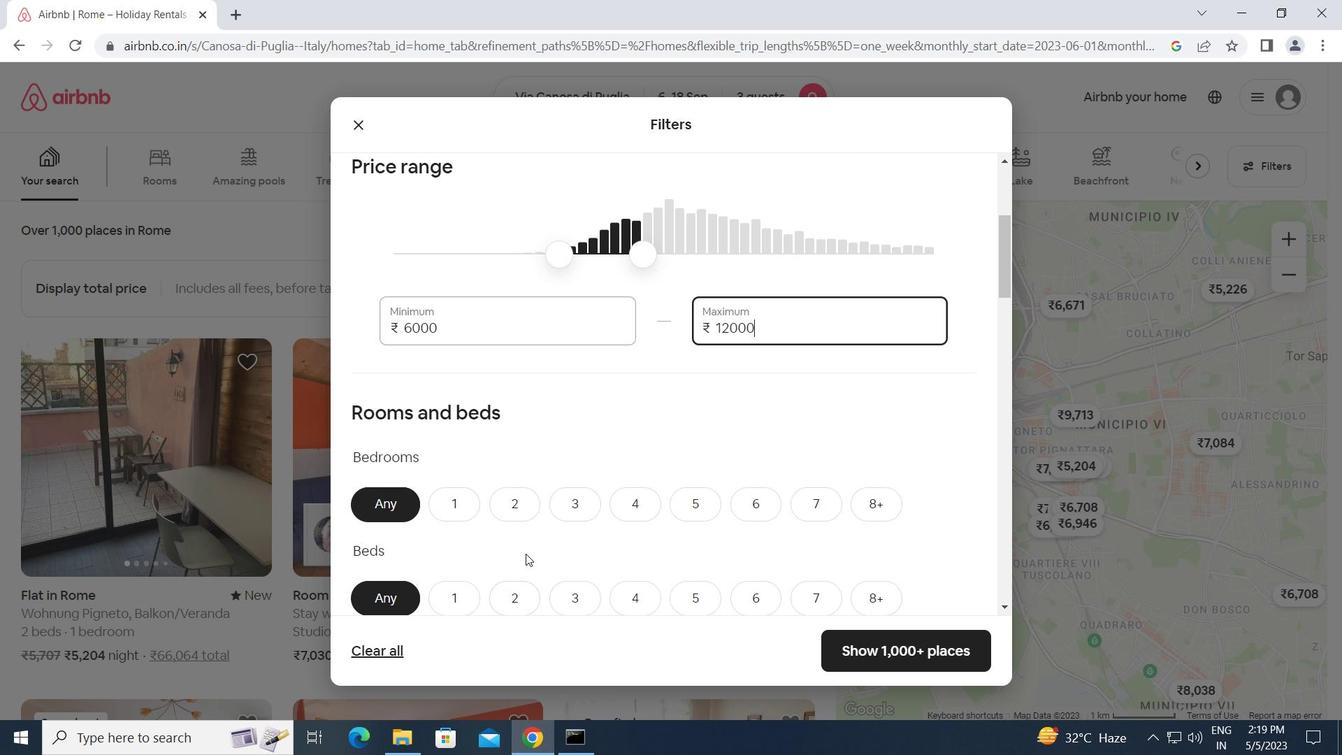 
Action: Mouse moved to (506, 328)
Screenshot: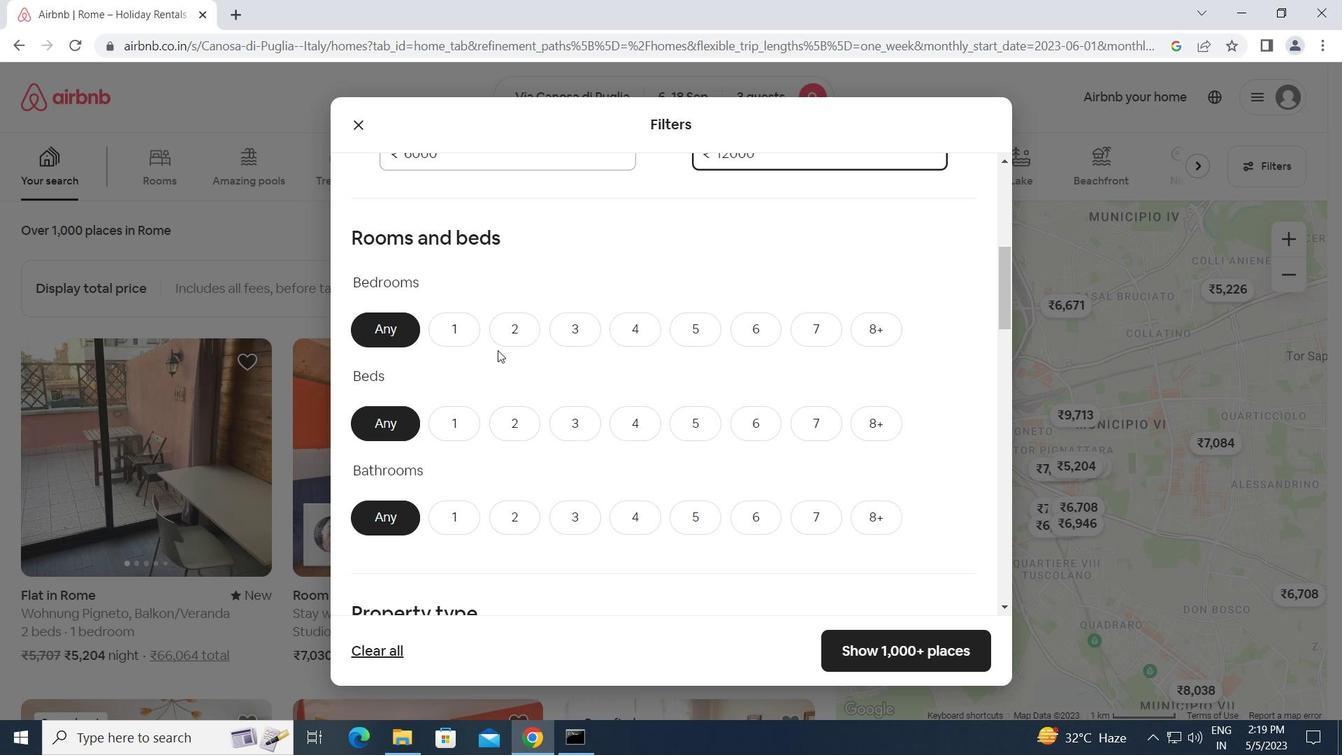 
Action: Mouse pressed left at (506, 328)
Screenshot: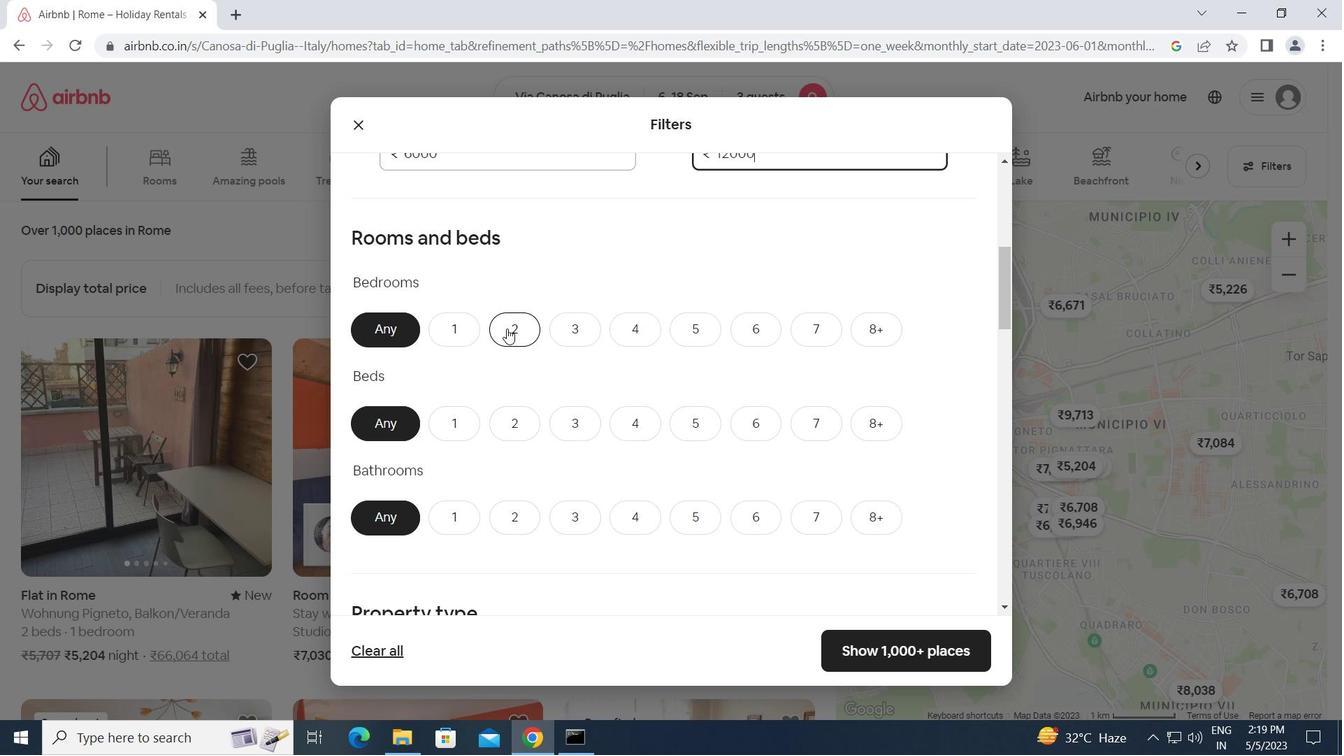 
Action: Mouse moved to (514, 422)
Screenshot: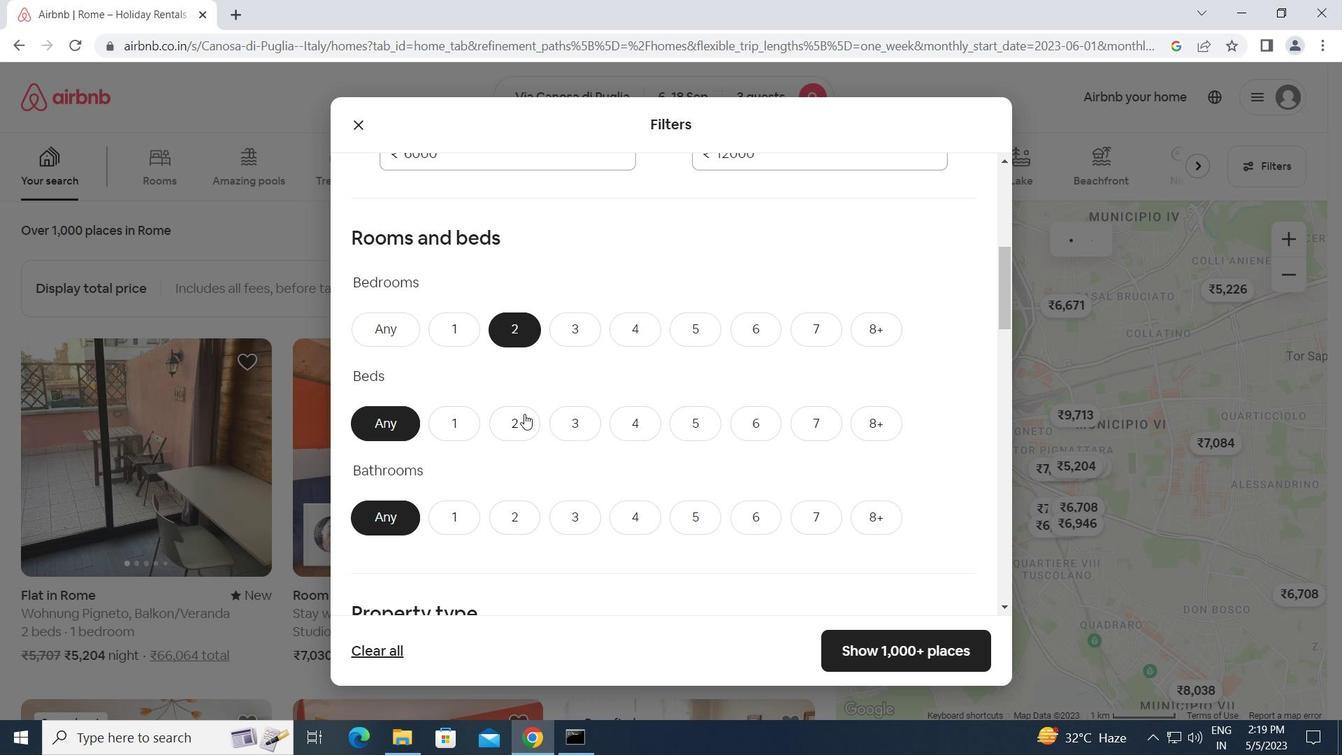 
Action: Mouse pressed left at (514, 422)
Screenshot: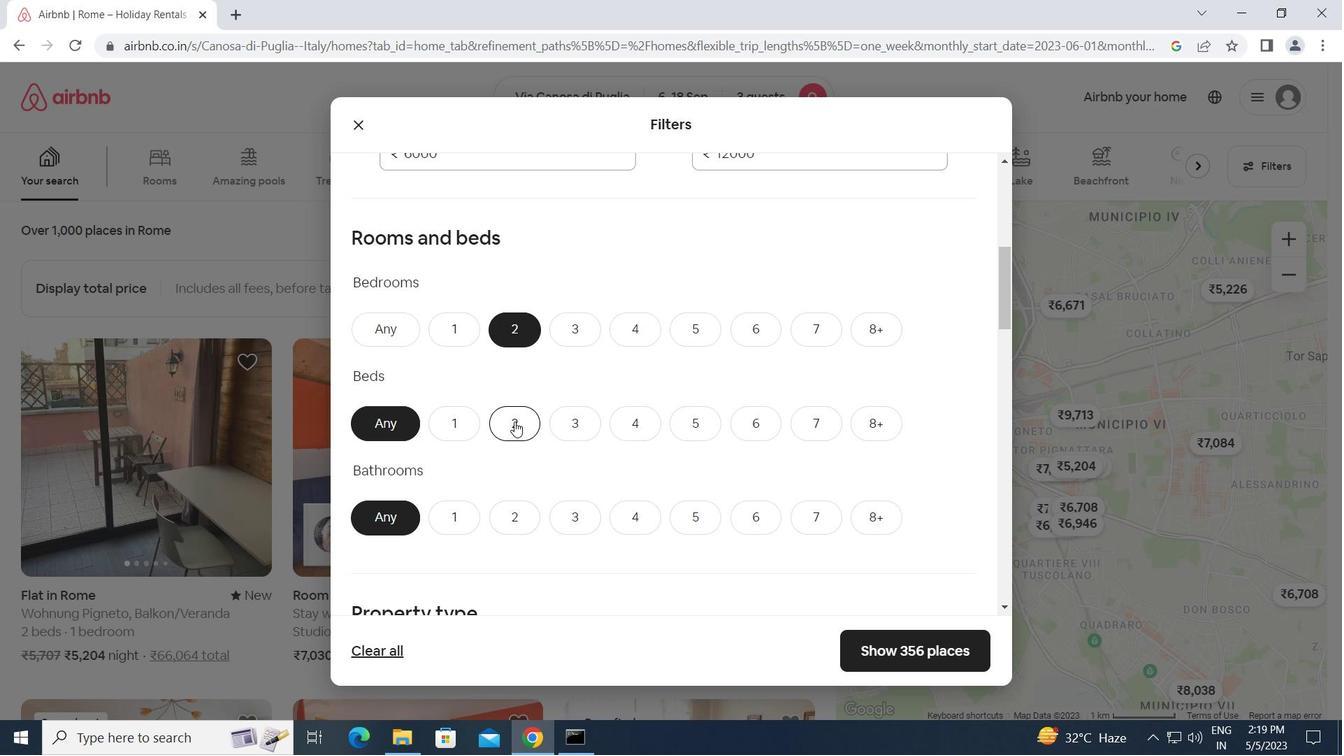 
Action: Mouse moved to (513, 514)
Screenshot: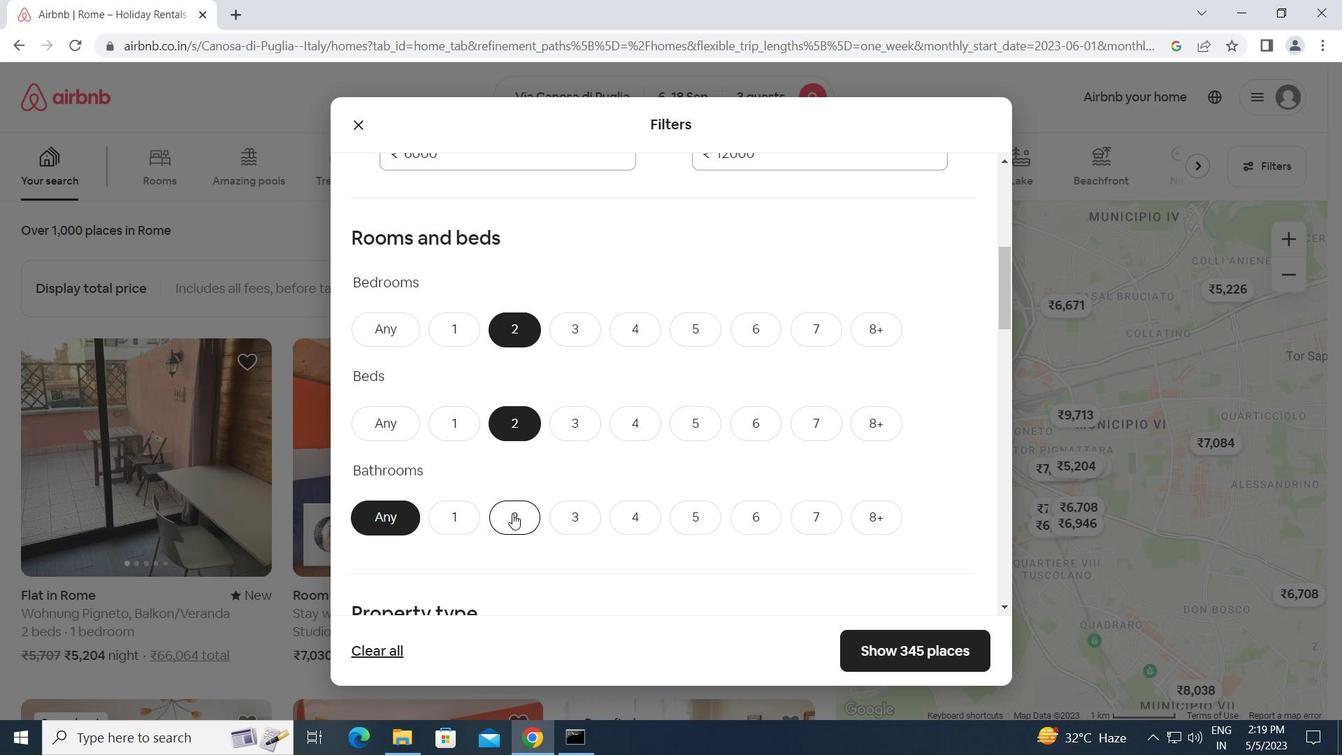
Action: Mouse pressed left at (513, 514)
Screenshot: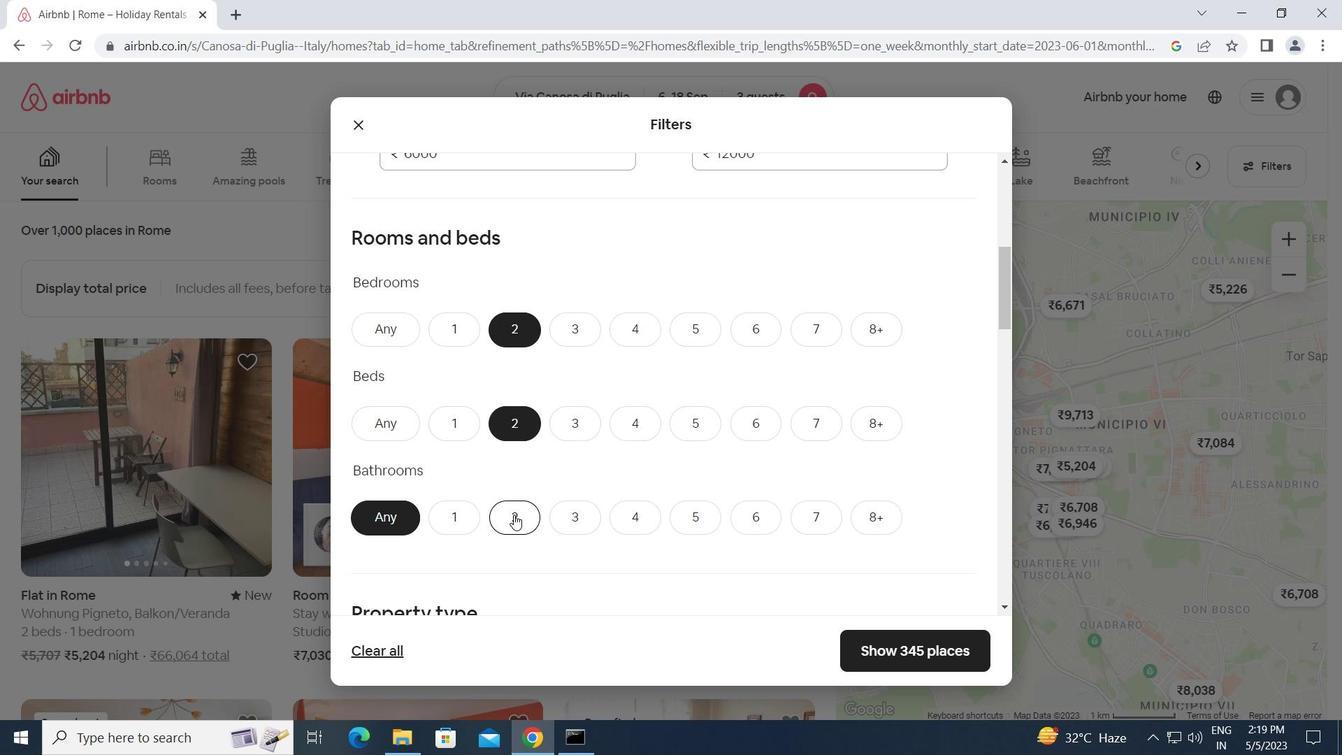 
Action: Mouse moved to (580, 523)
Screenshot: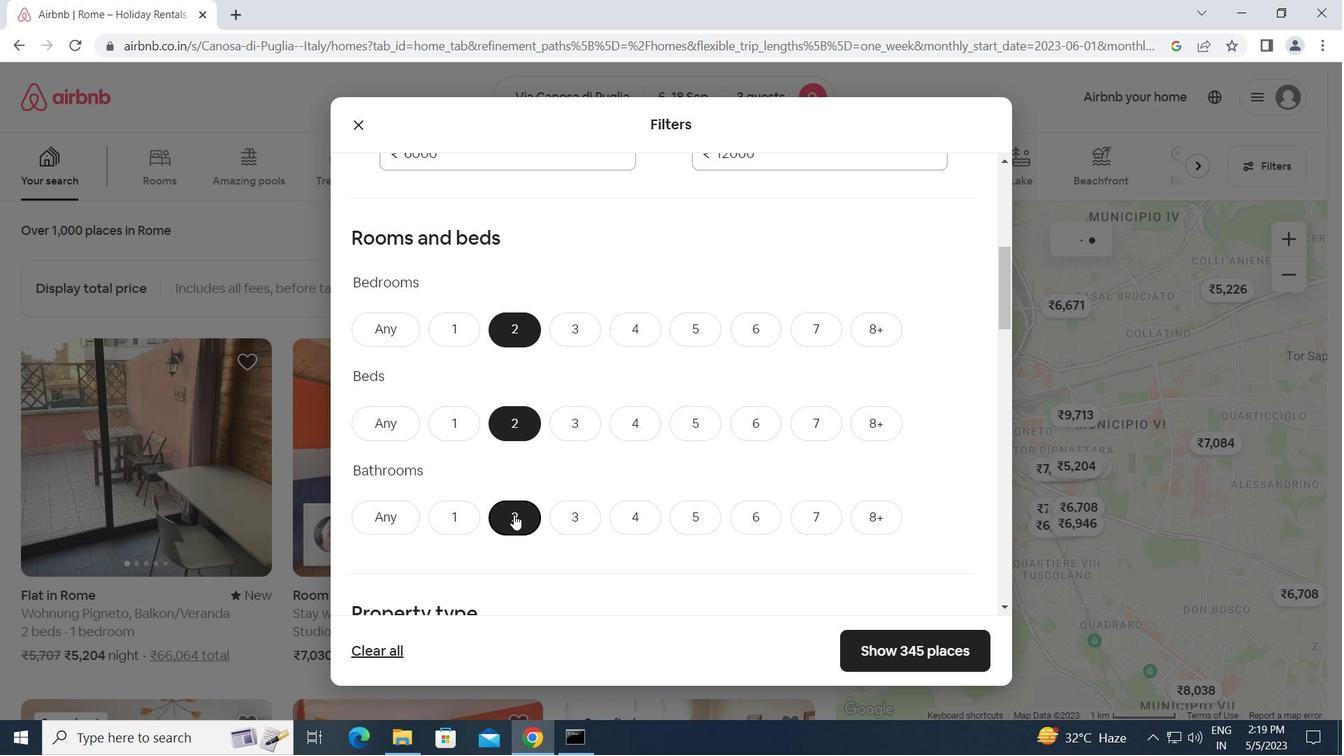 
Action: Mouse scrolled (580, 522) with delta (0, 0)
Screenshot: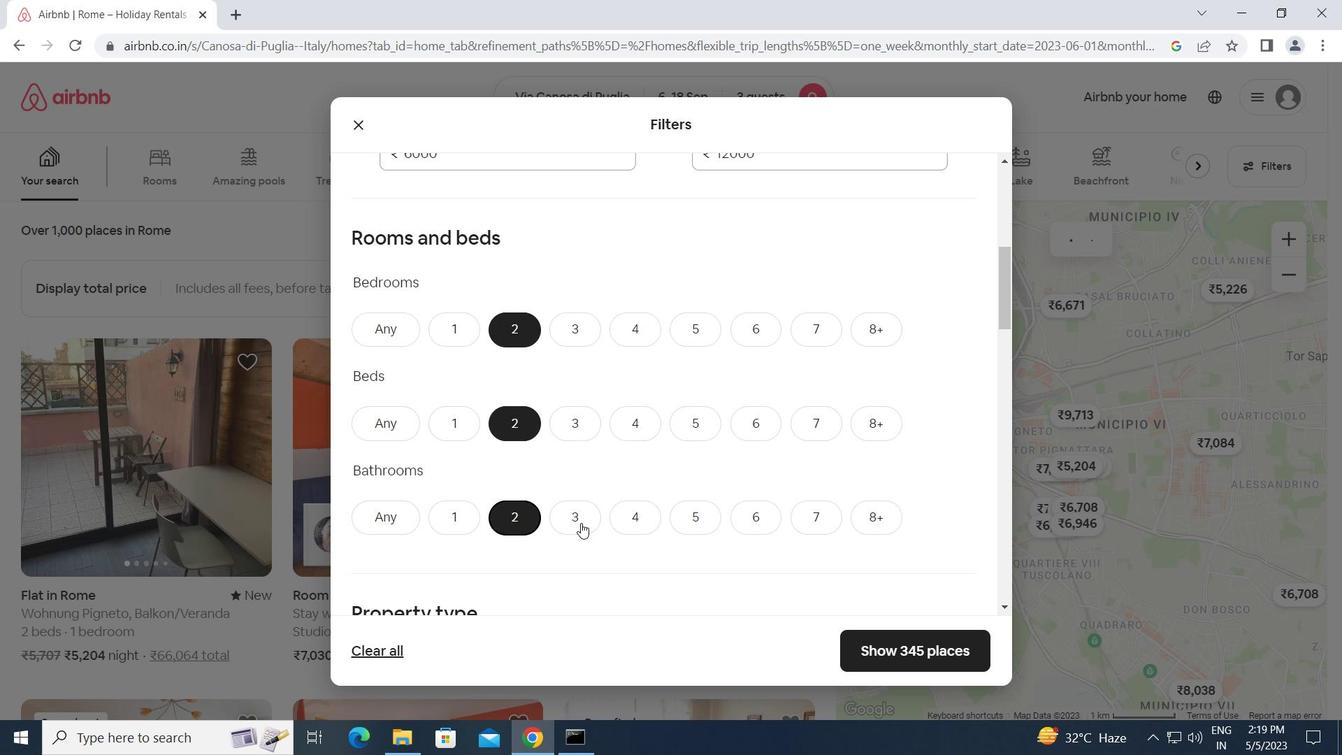 
Action: Mouse moved to (580, 524)
Screenshot: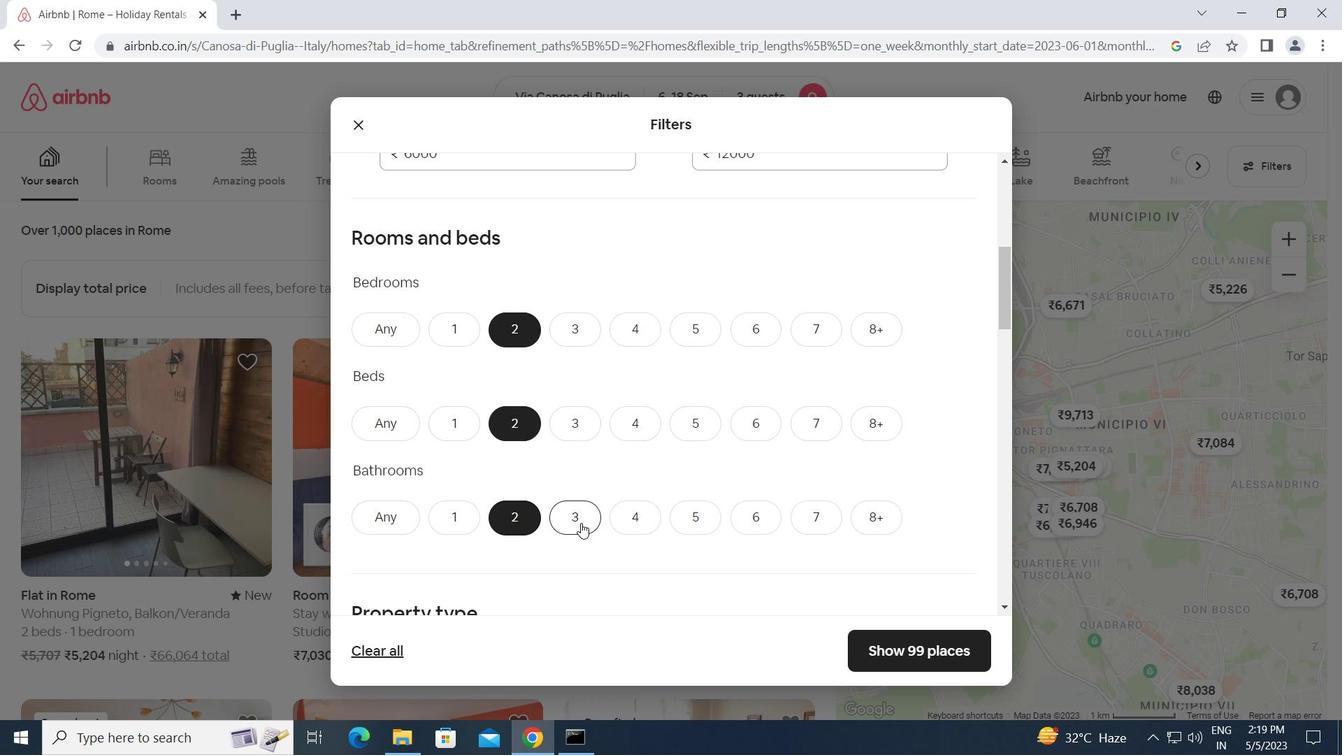 
Action: Mouse scrolled (580, 523) with delta (0, 0)
Screenshot: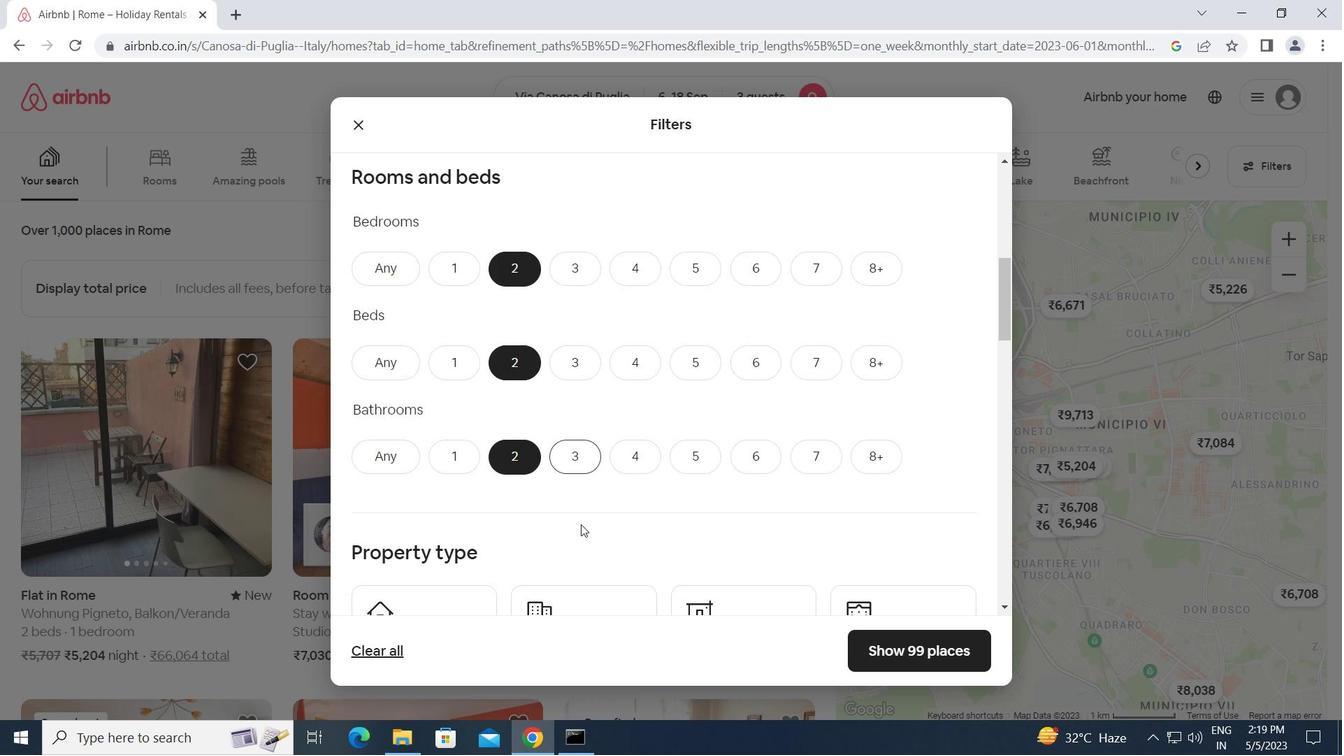 
Action: Mouse moved to (452, 529)
Screenshot: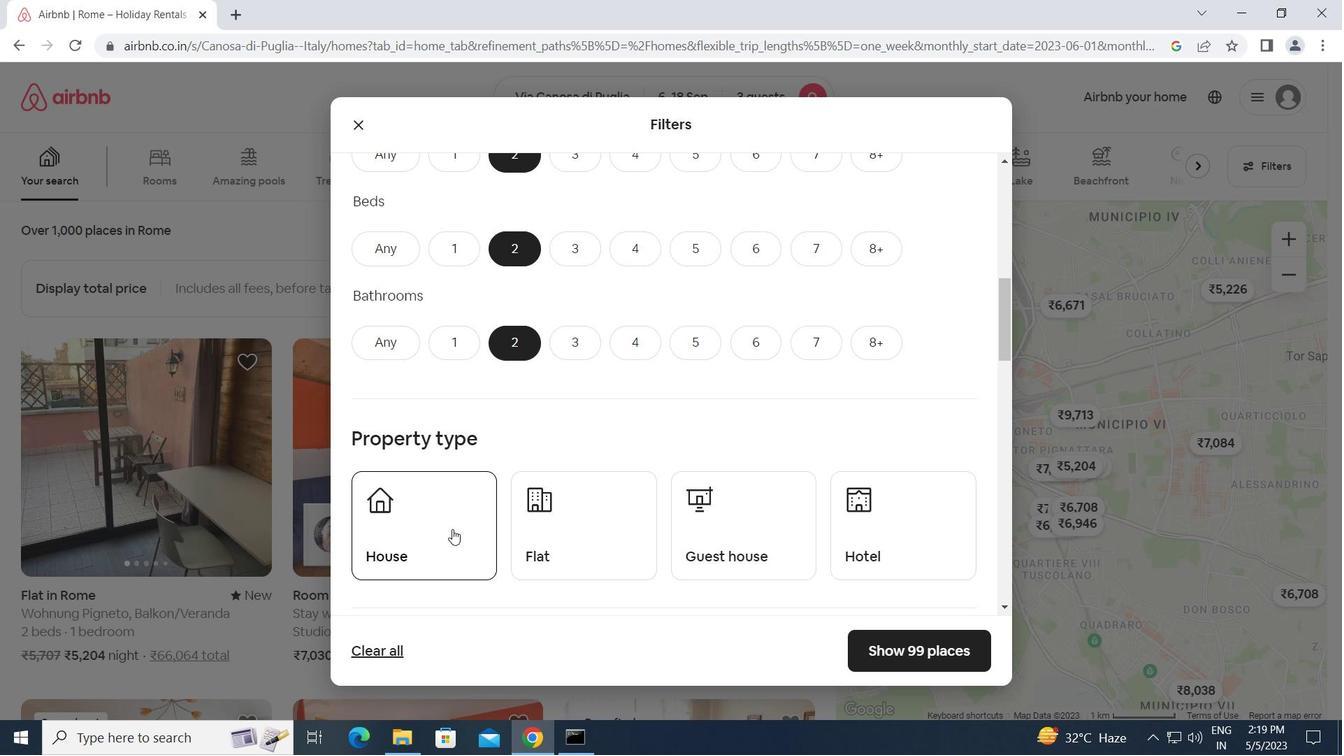 
Action: Mouse pressed left at (452, 529)
Screenshot: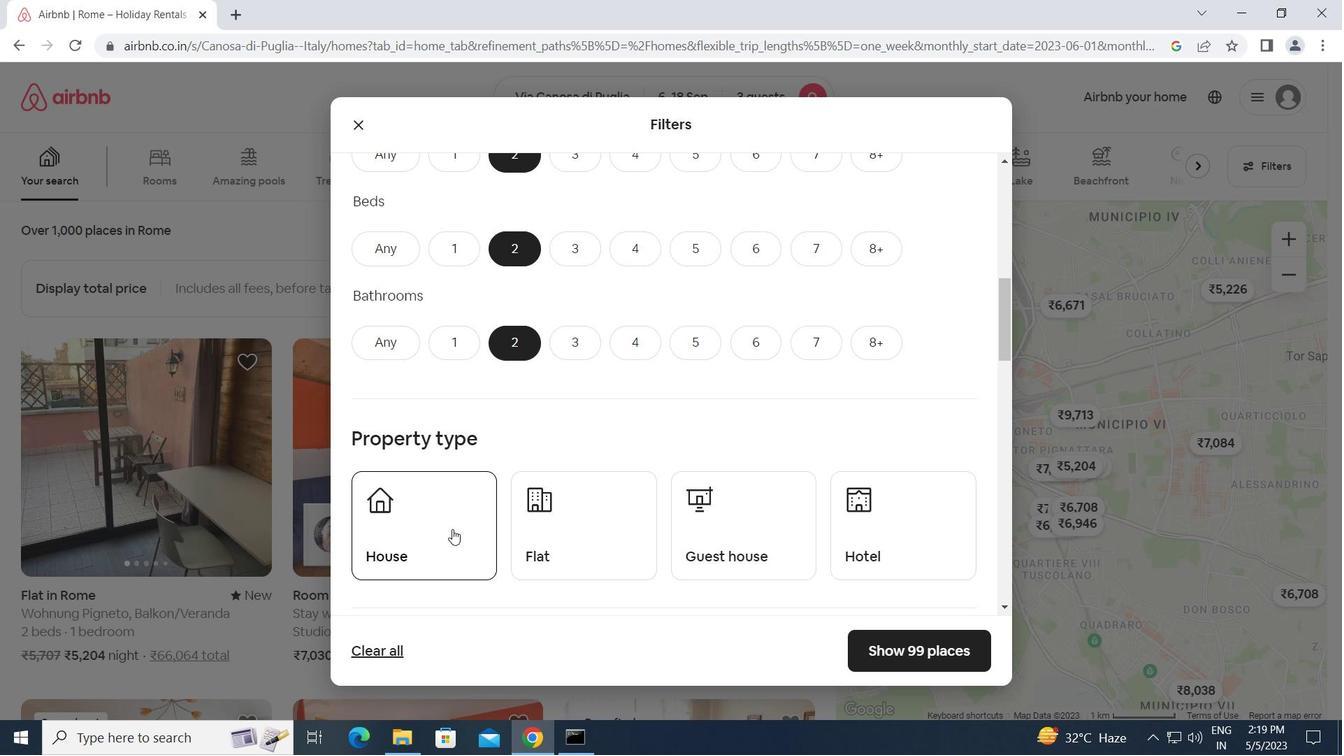 
Action: Mouse moved to (590, 529)
Screenshot: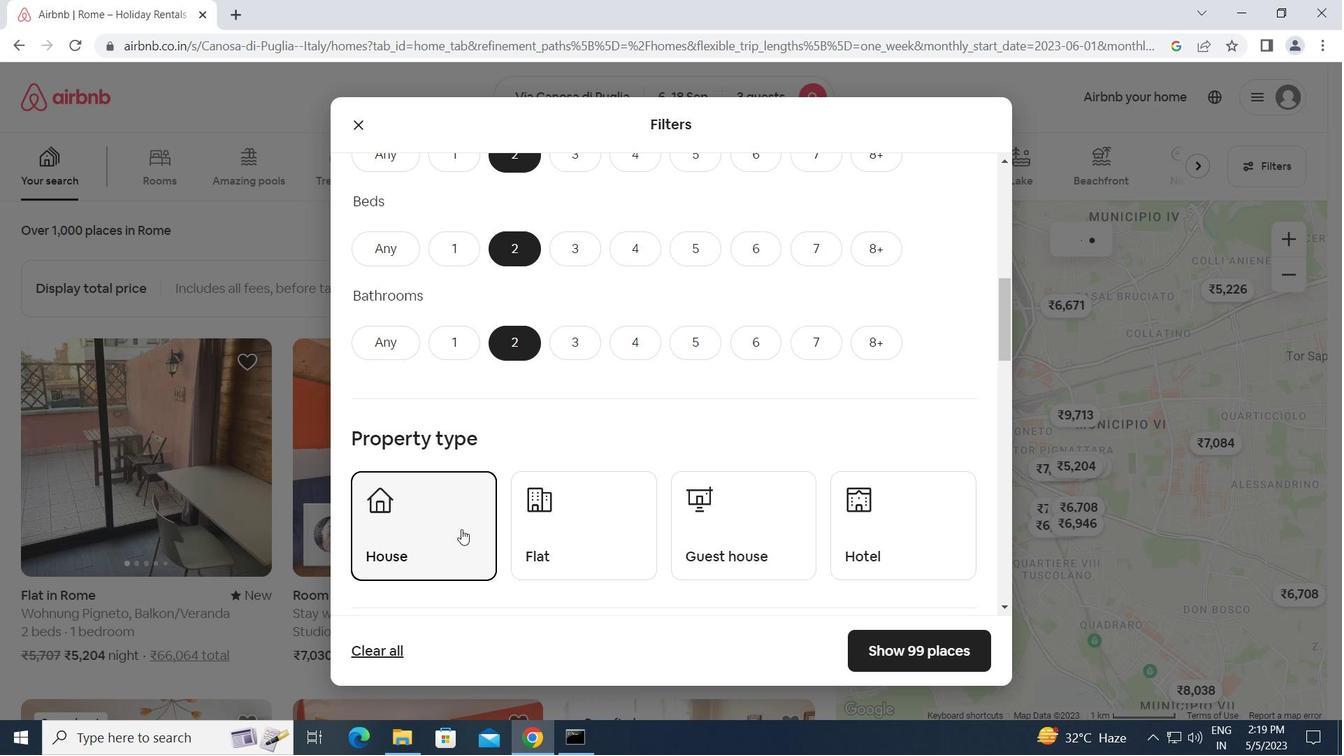 
Action: Mouse pressed left at (590, 529)
Screenshot: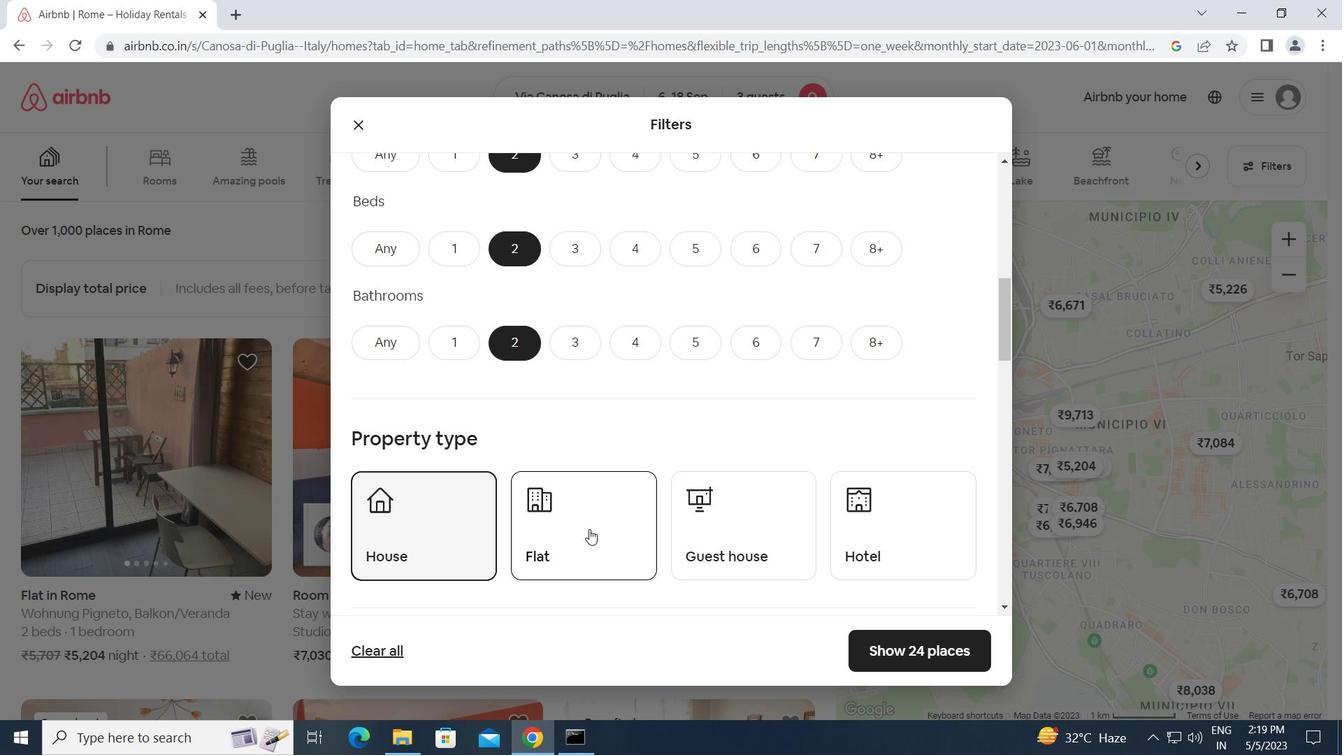 
Action: Mouse moved to (724, 527)
Screenshot: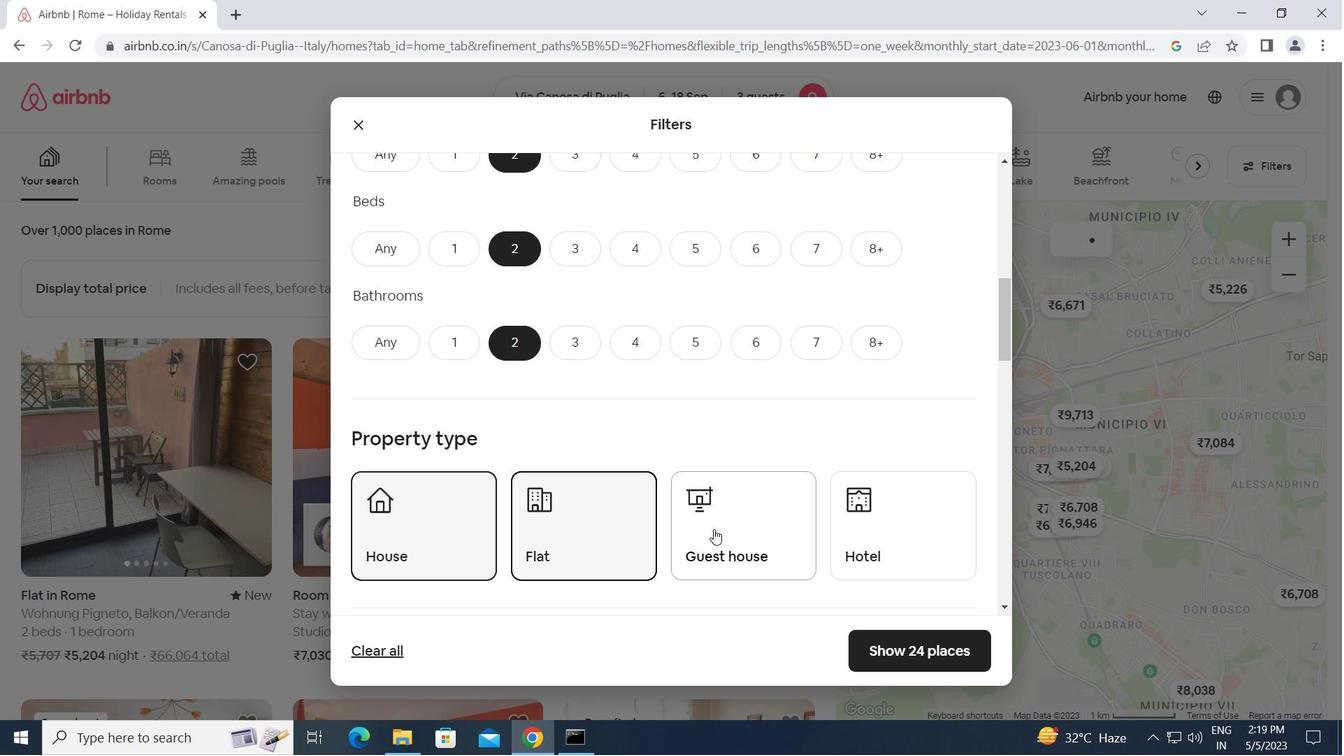 
Action: Mouse pressed left at (724, 527)
Screenshot: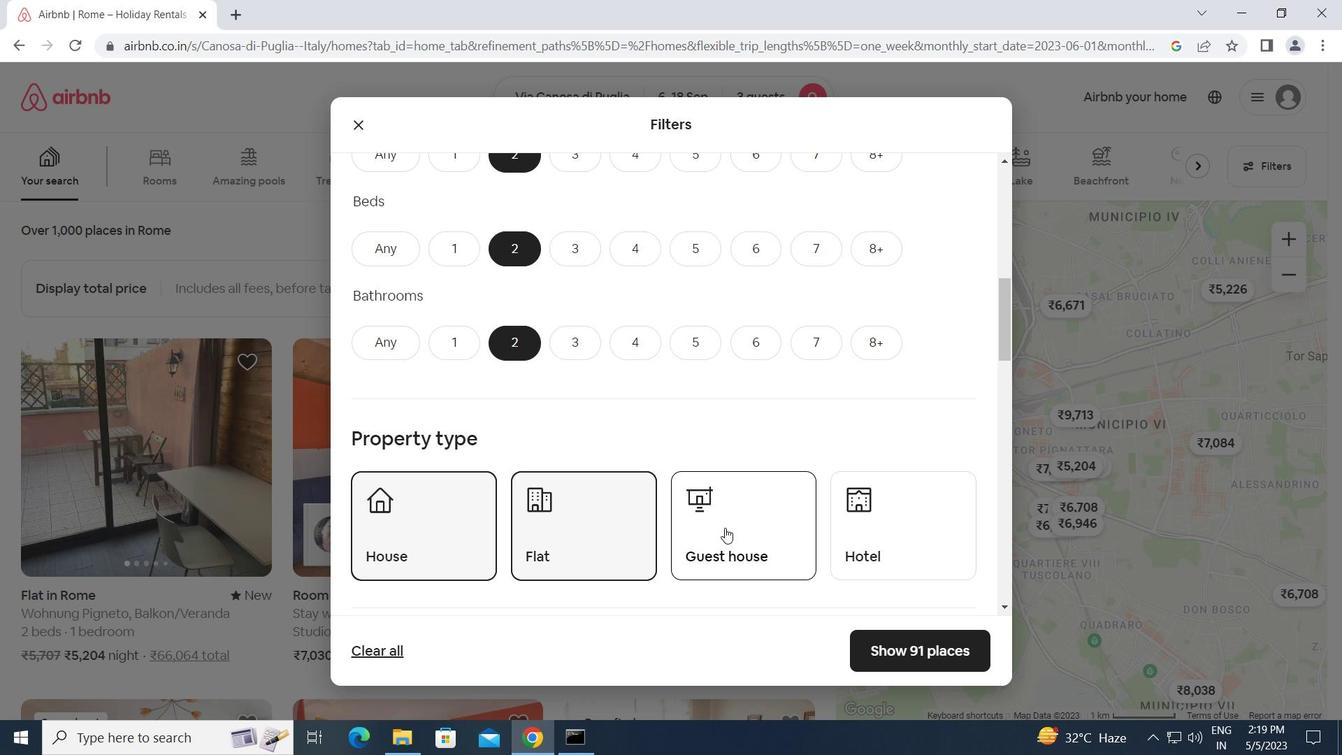 
Action: Mouse moved to (896, 528)
Screenshot: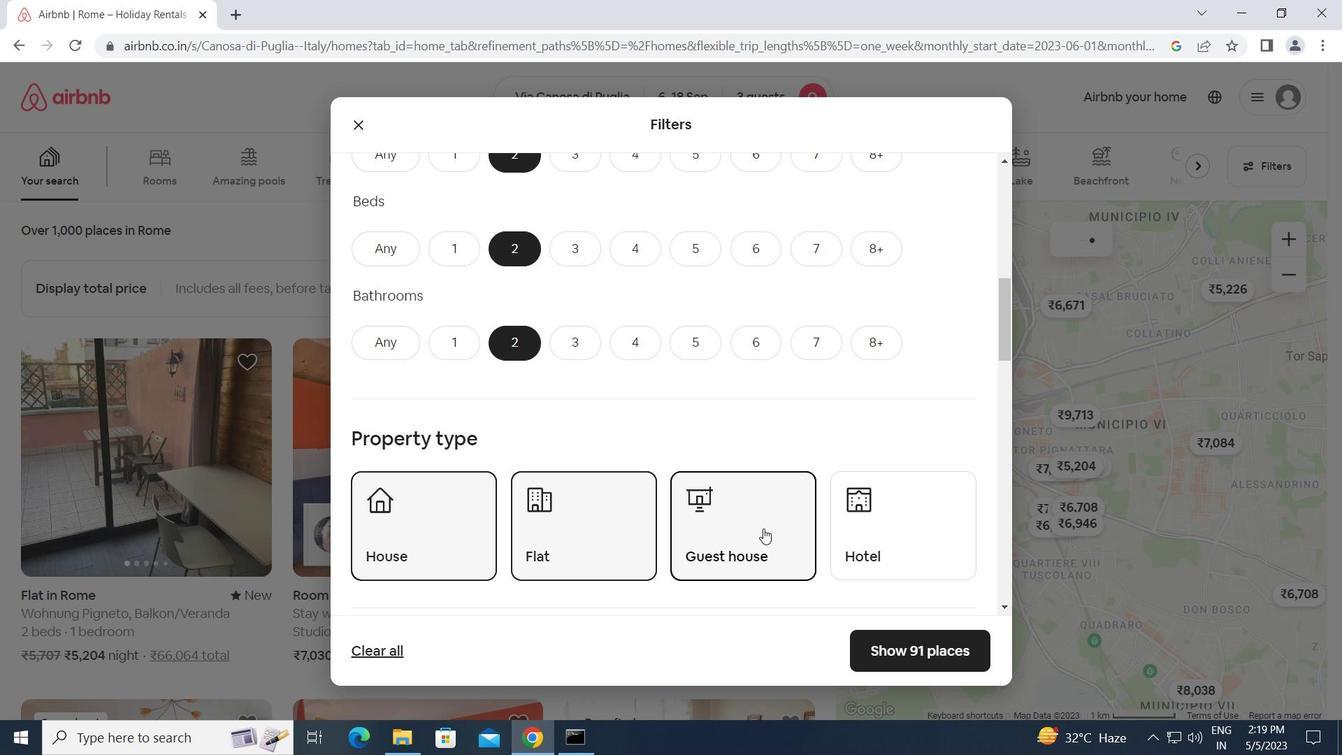 
Action: Mouse pressed left at (896, 528)
Screenshot: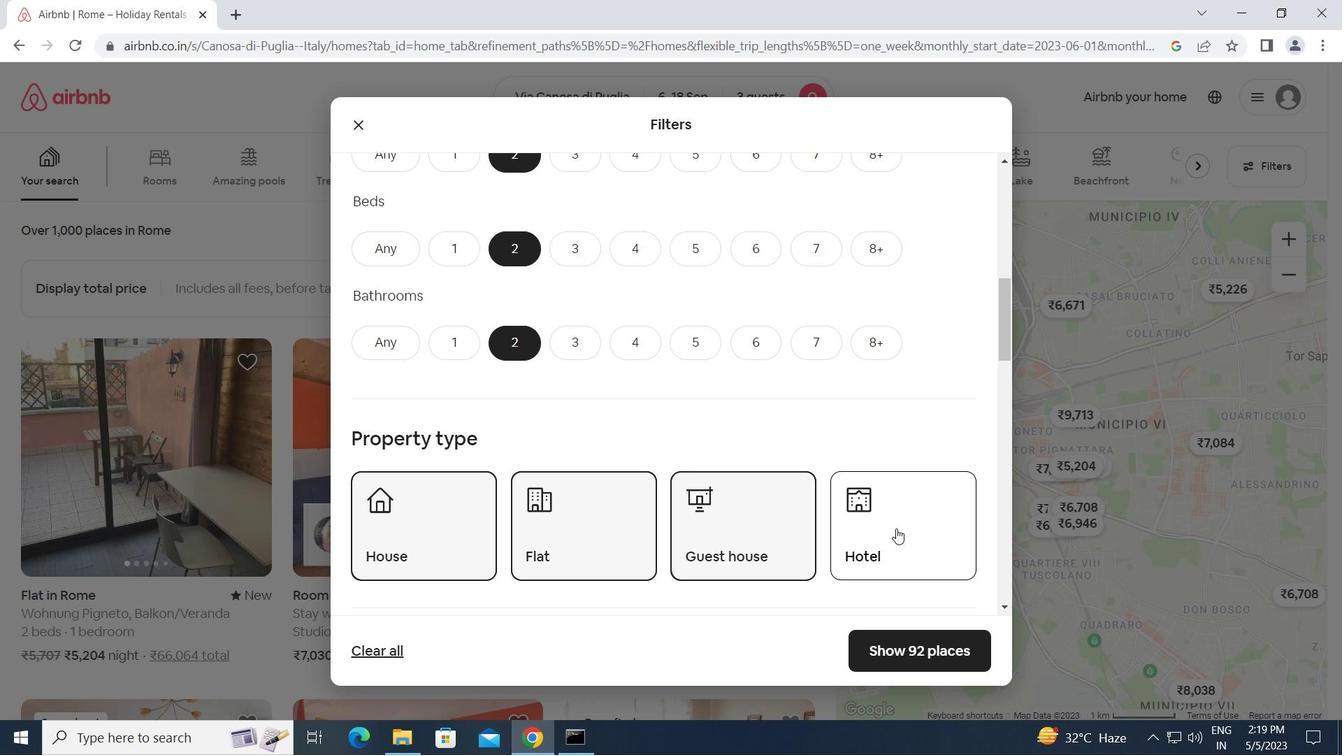 
Action: Mouse moved to (656, 557)
Screenshot: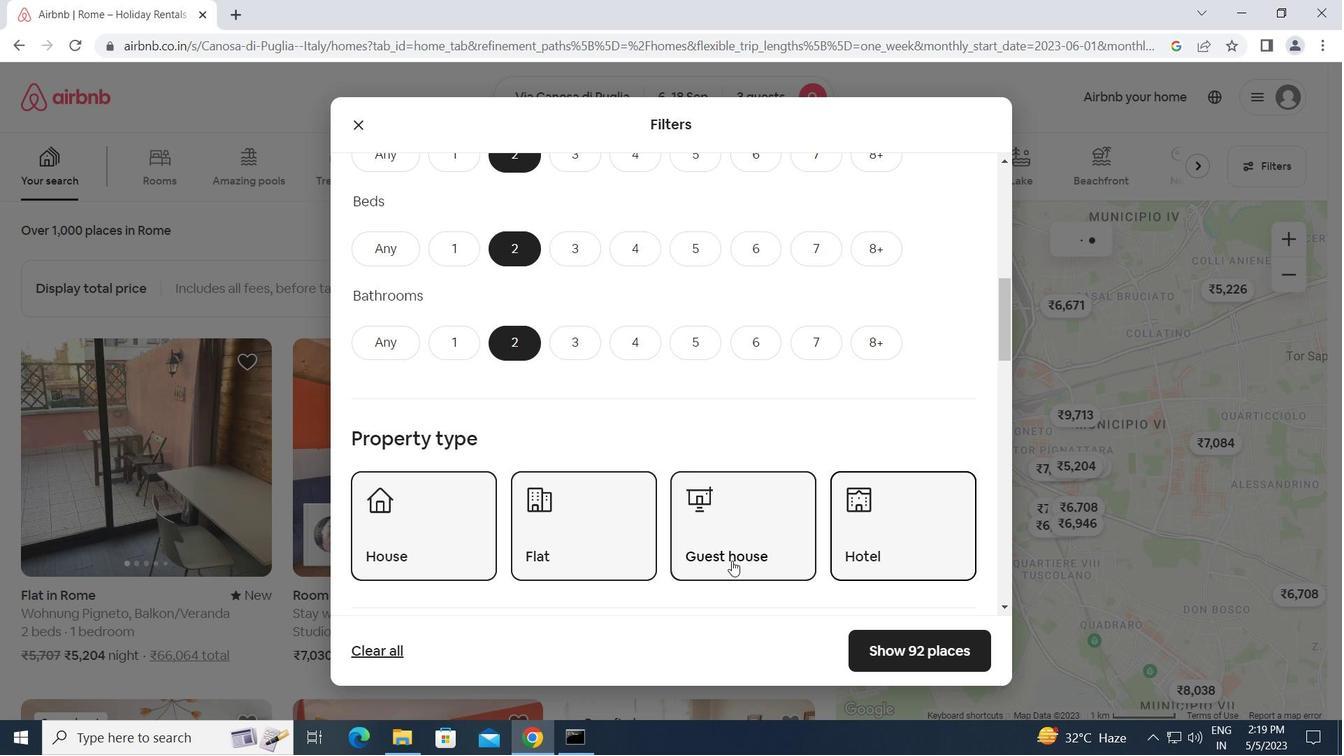 
Action: Mouse scrolled (656, 557) with delta (0, 0)
Screenshot: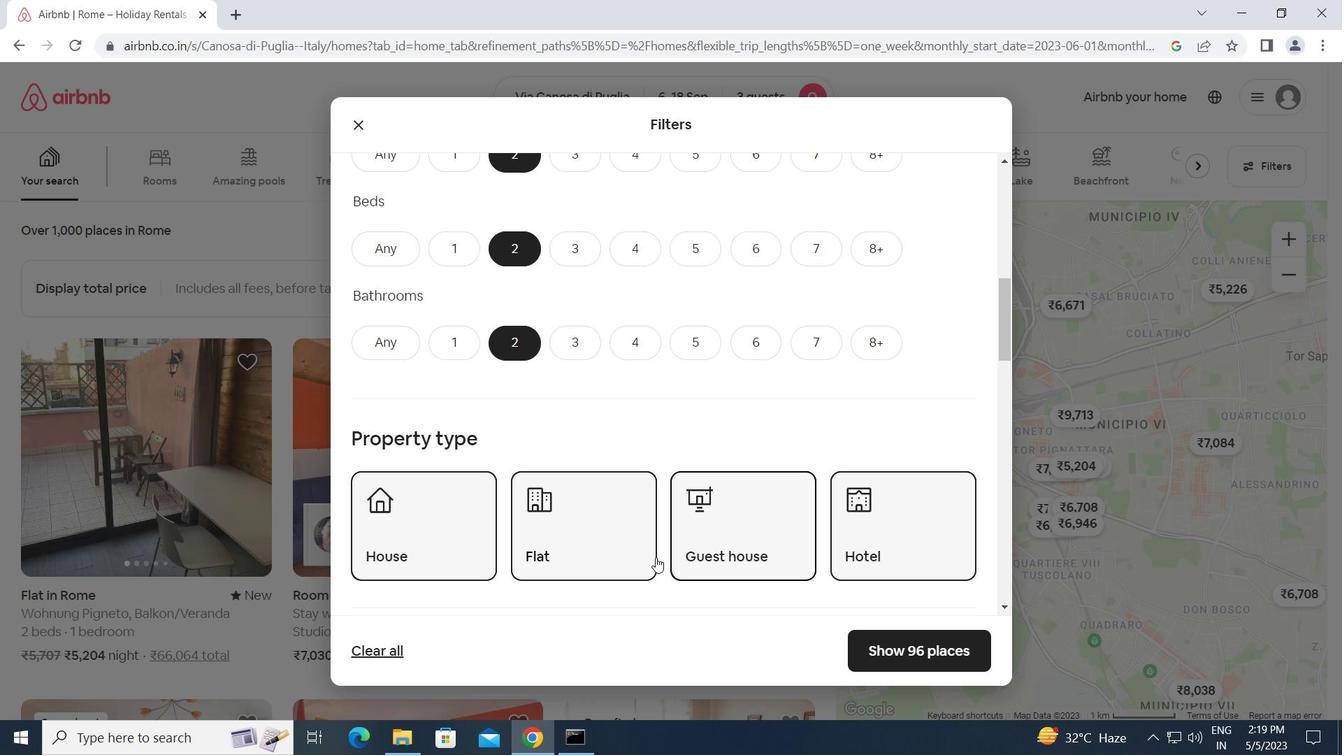 
Action: Mouse scrolled (656, 557) with delta (0, 0)
Screenshot: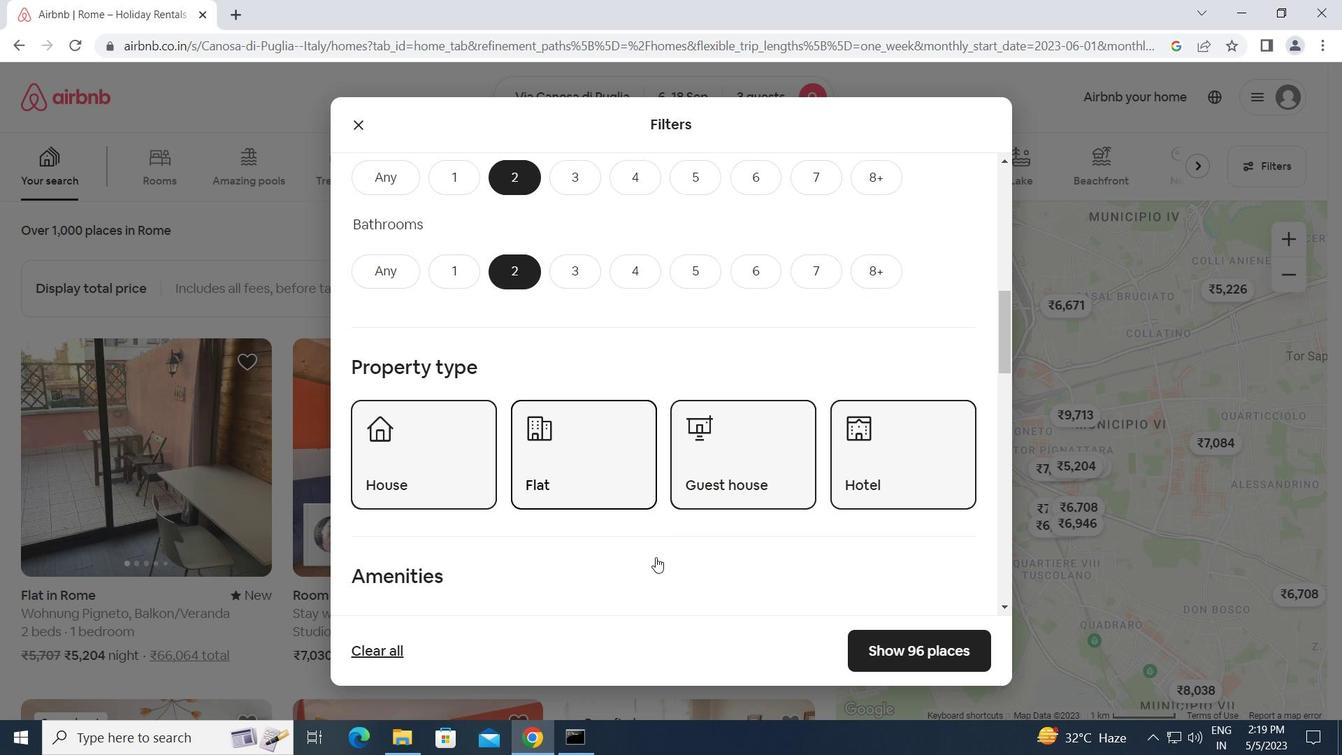 
Action: Mouse scrolled (656, 557) with delta (0, 0)
Screenshot: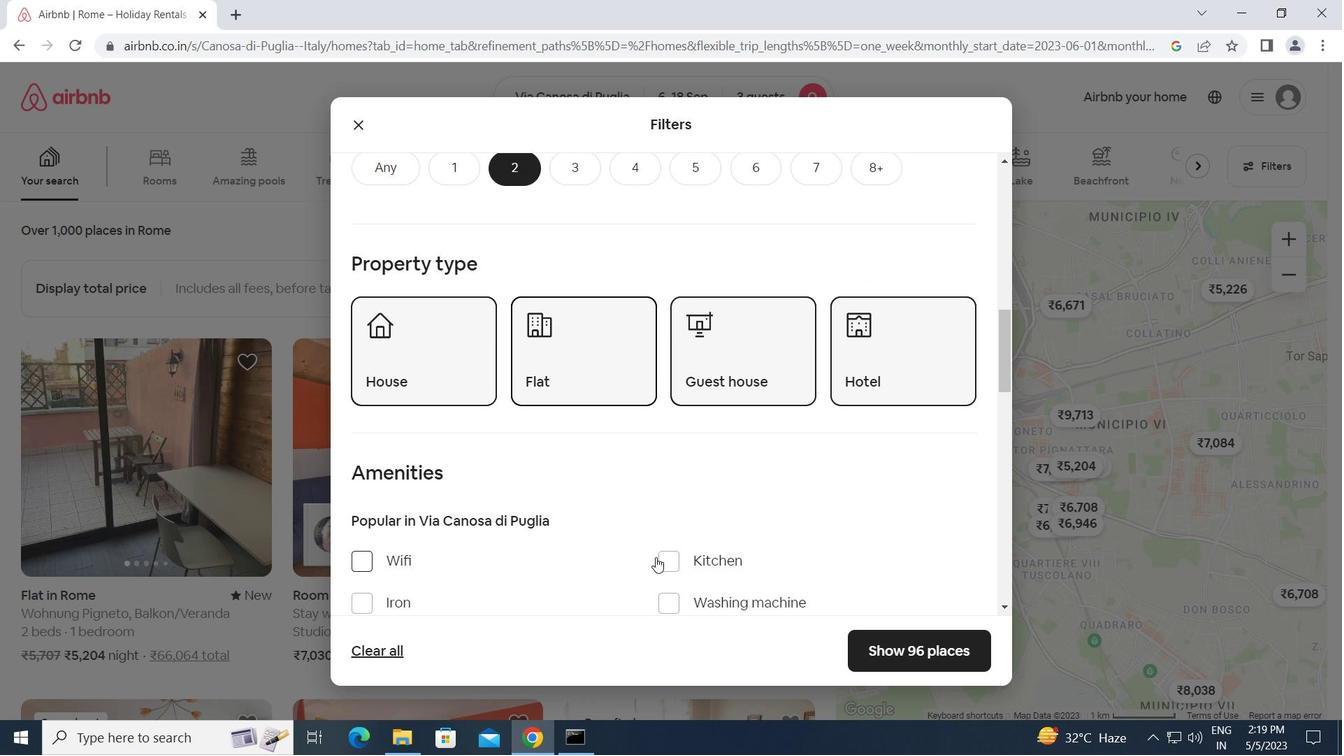 
Action: Mouse scrolled (656, 557) with delta (0, 0)
Screenshot: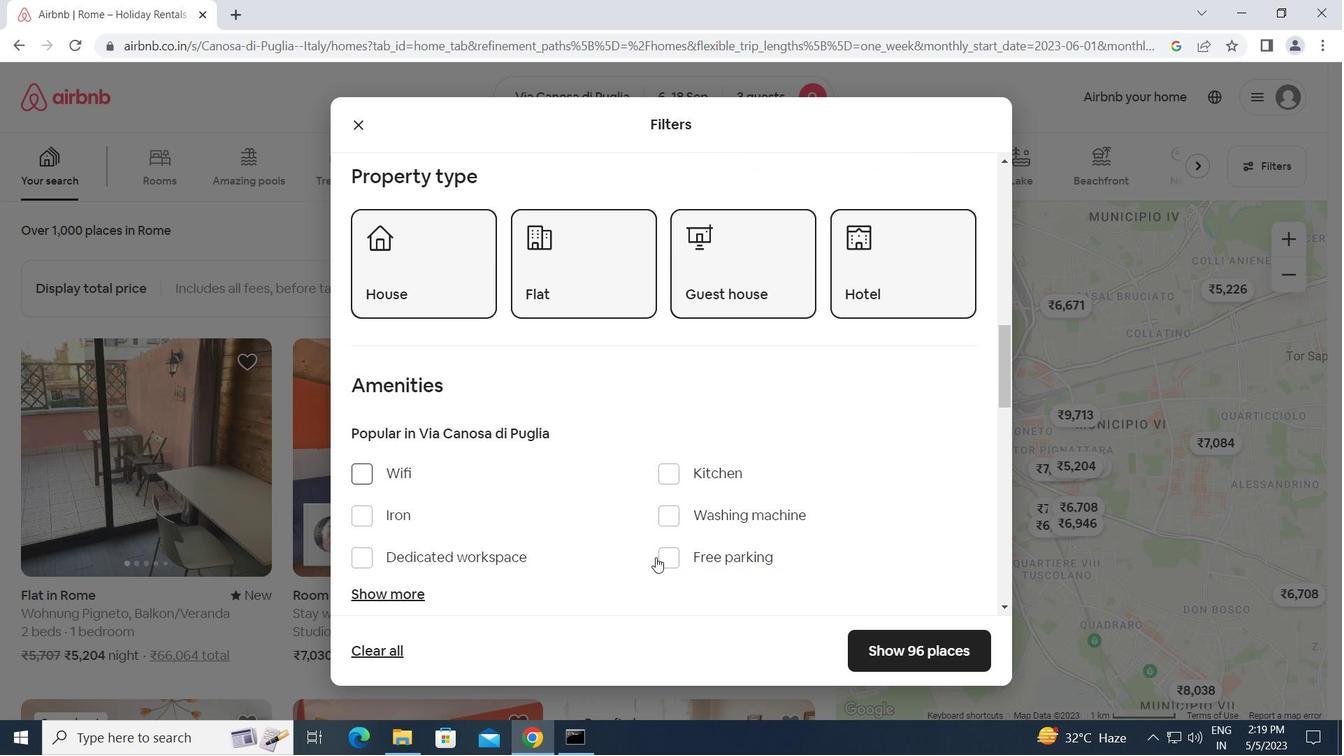 
Action: Mouse moved to (672, 425)
Screenshot: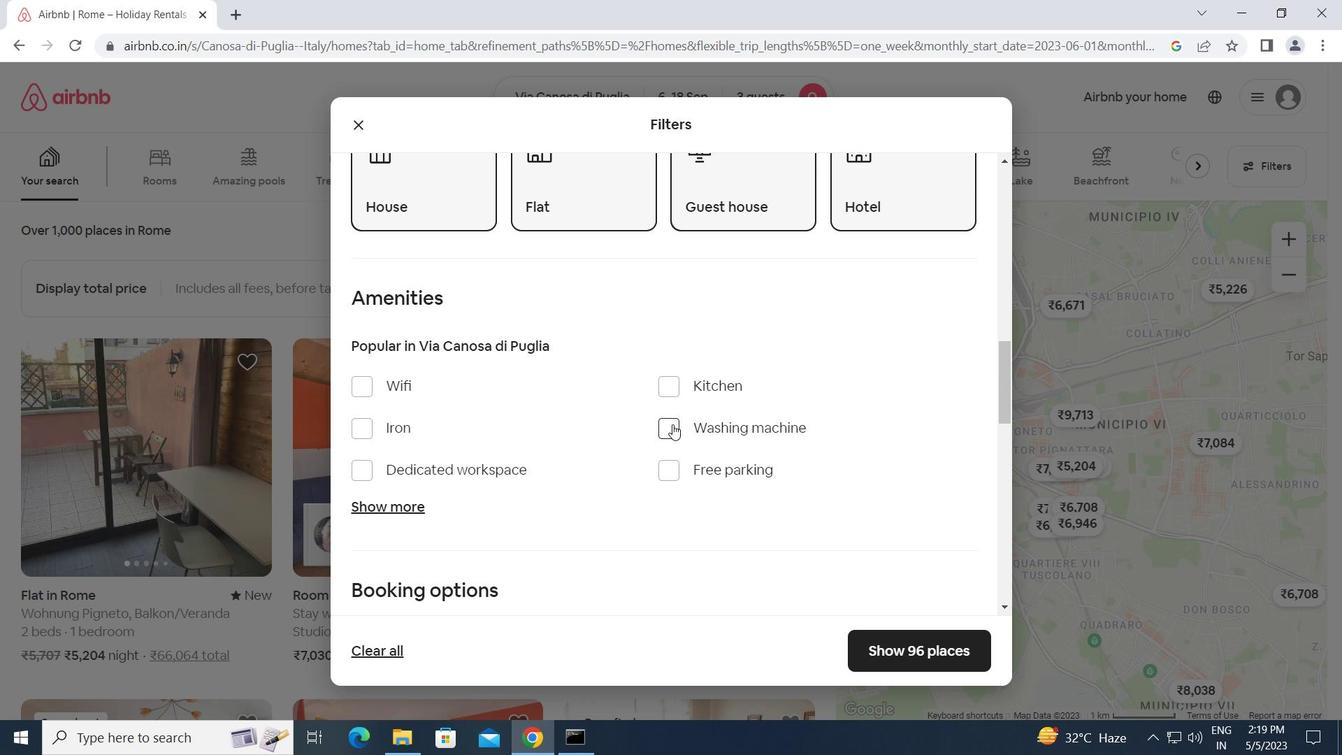 
Action: Mouse pressed left at (672, 425)
Screenshot: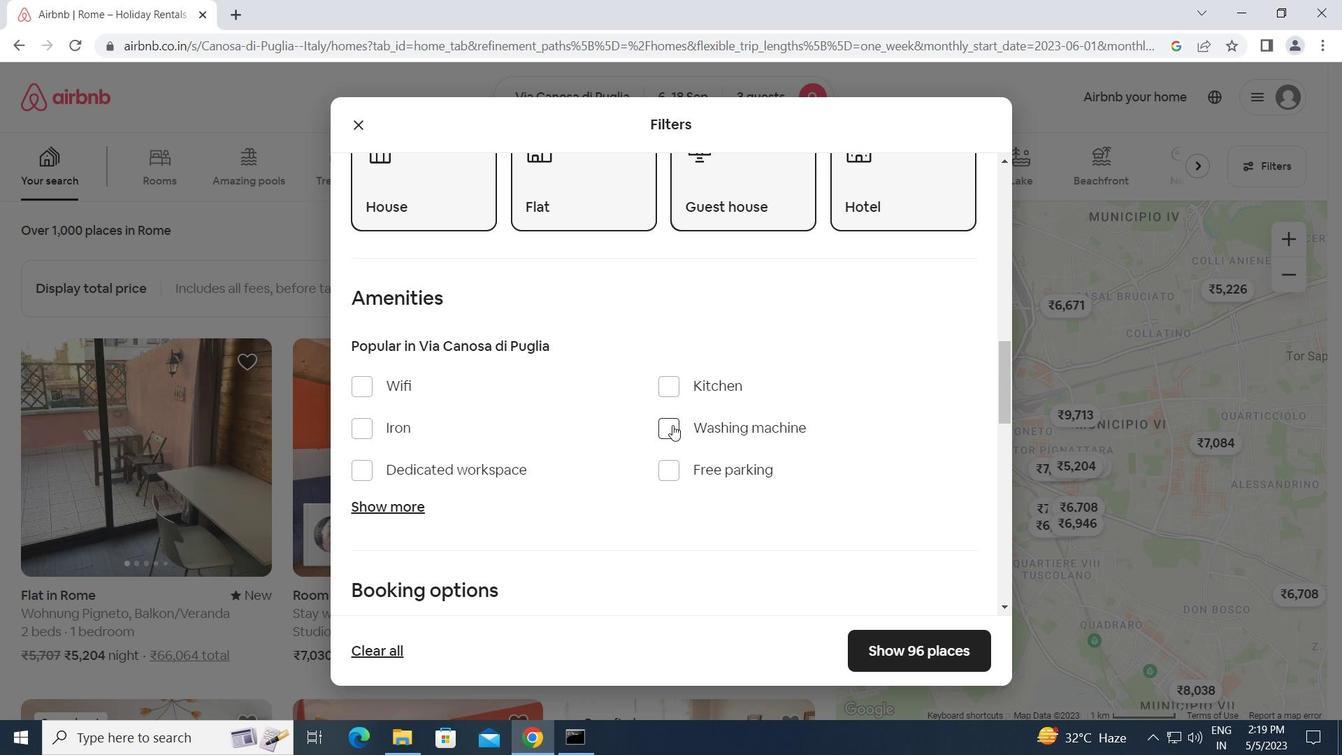 
Action: Mouse moved to (575, 510)
Screenshot: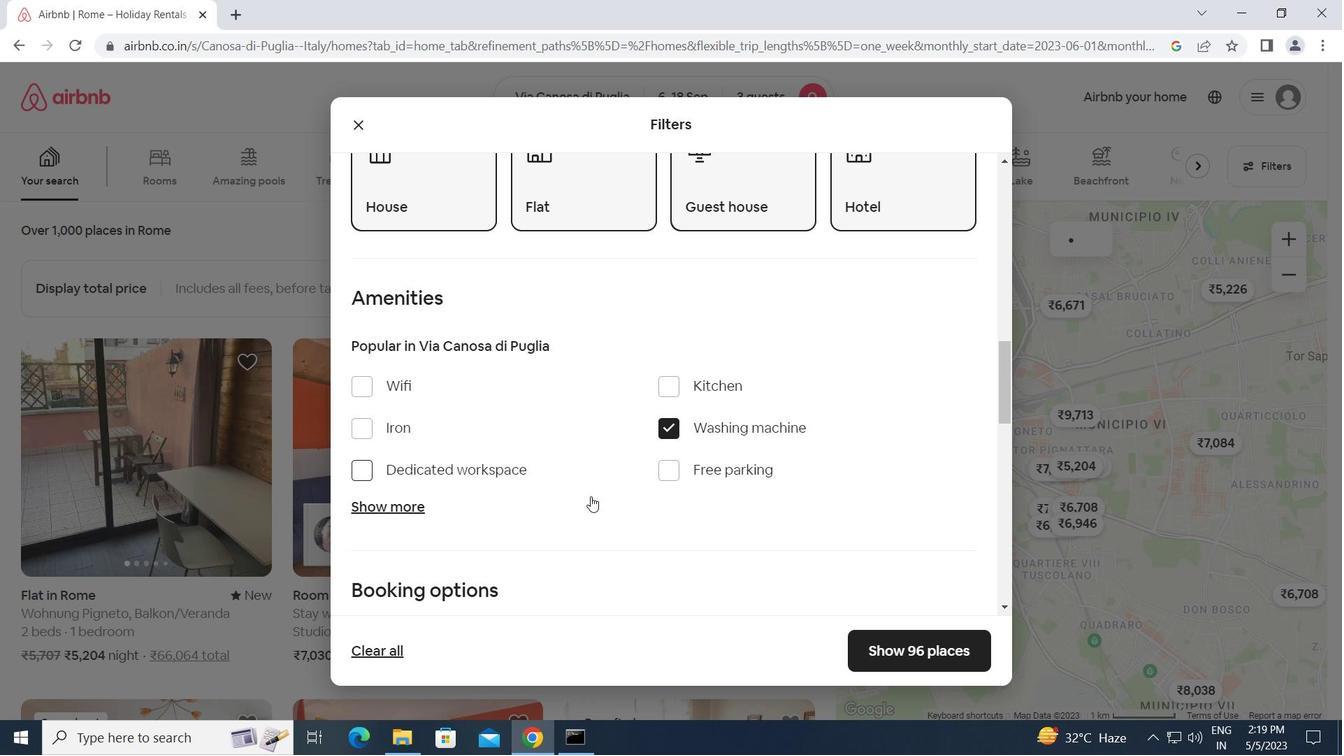 
Action: Mouse scrolled (575, 509) with delta (0, 0)
Screenshot: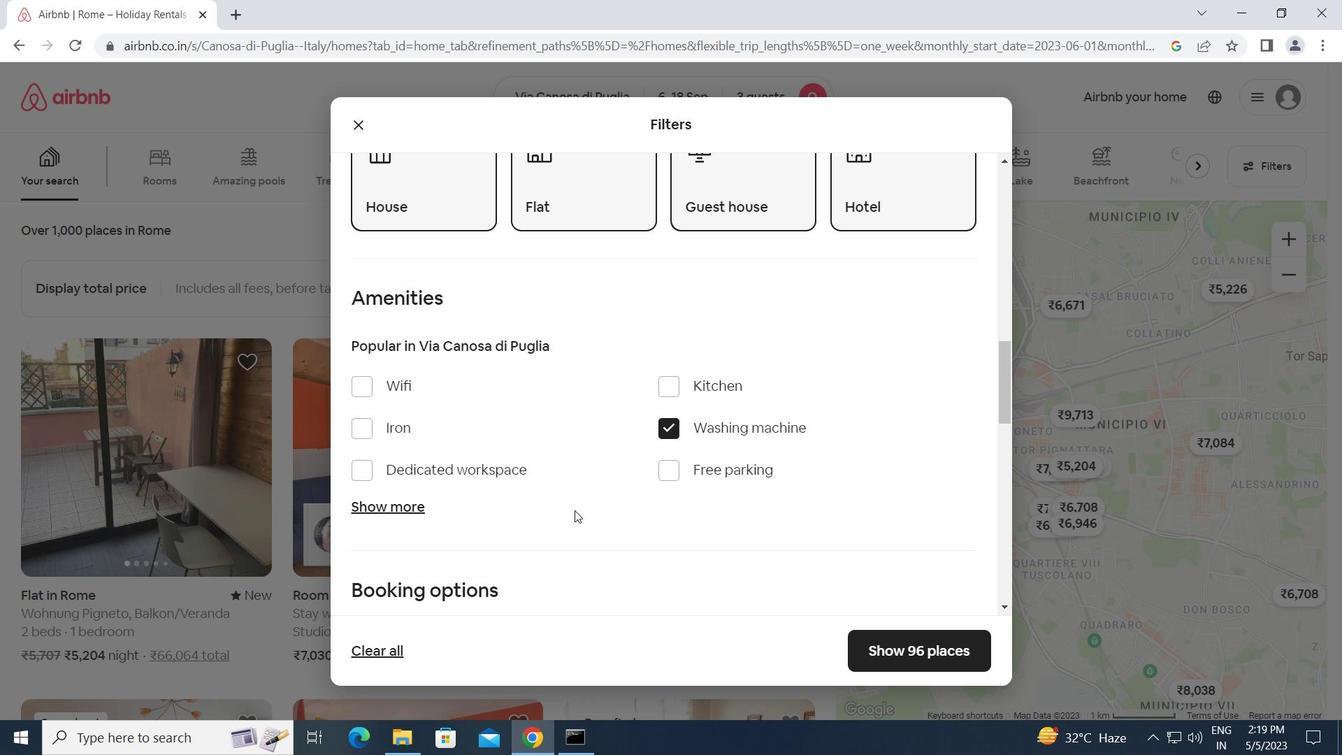 
Action: Mouse scrolled (575, 509) with delta (0, 0)
Screenshot: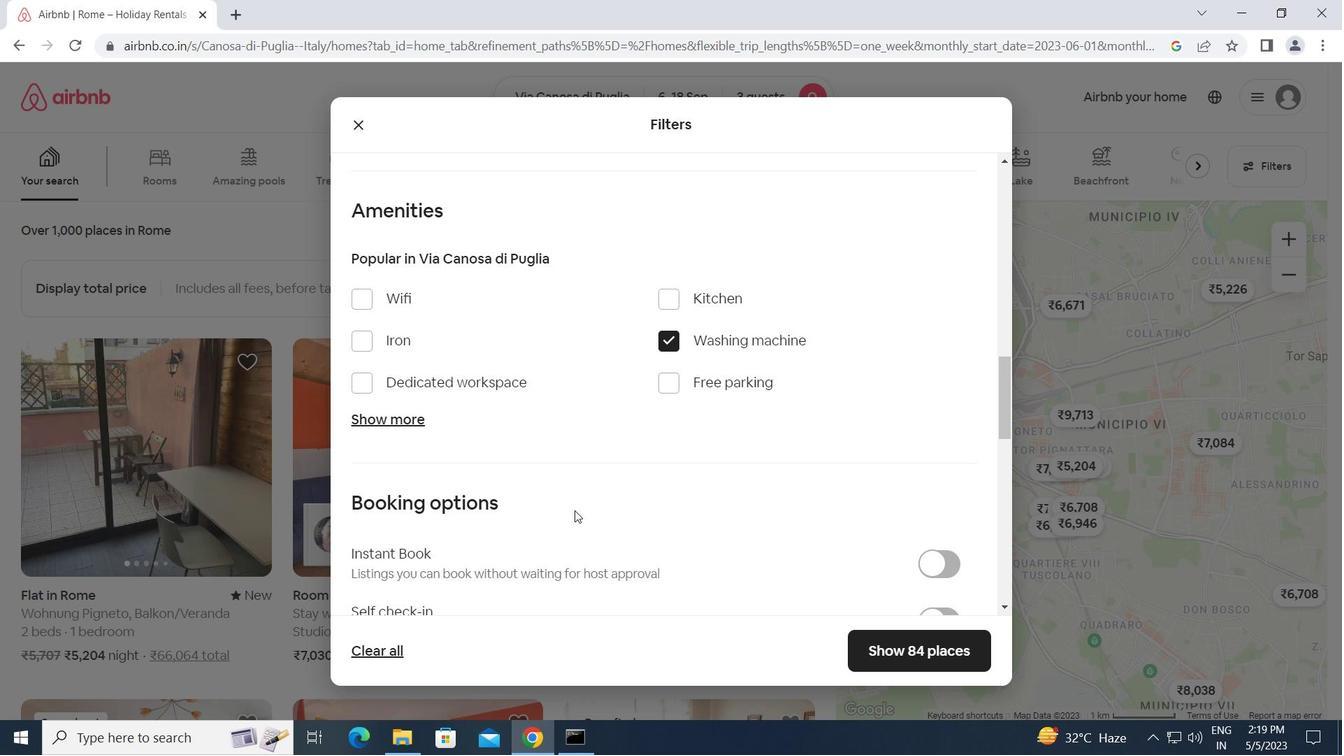 
Action: Mouse scrolled (575, 509) with delta (0, 0)
Screenshot: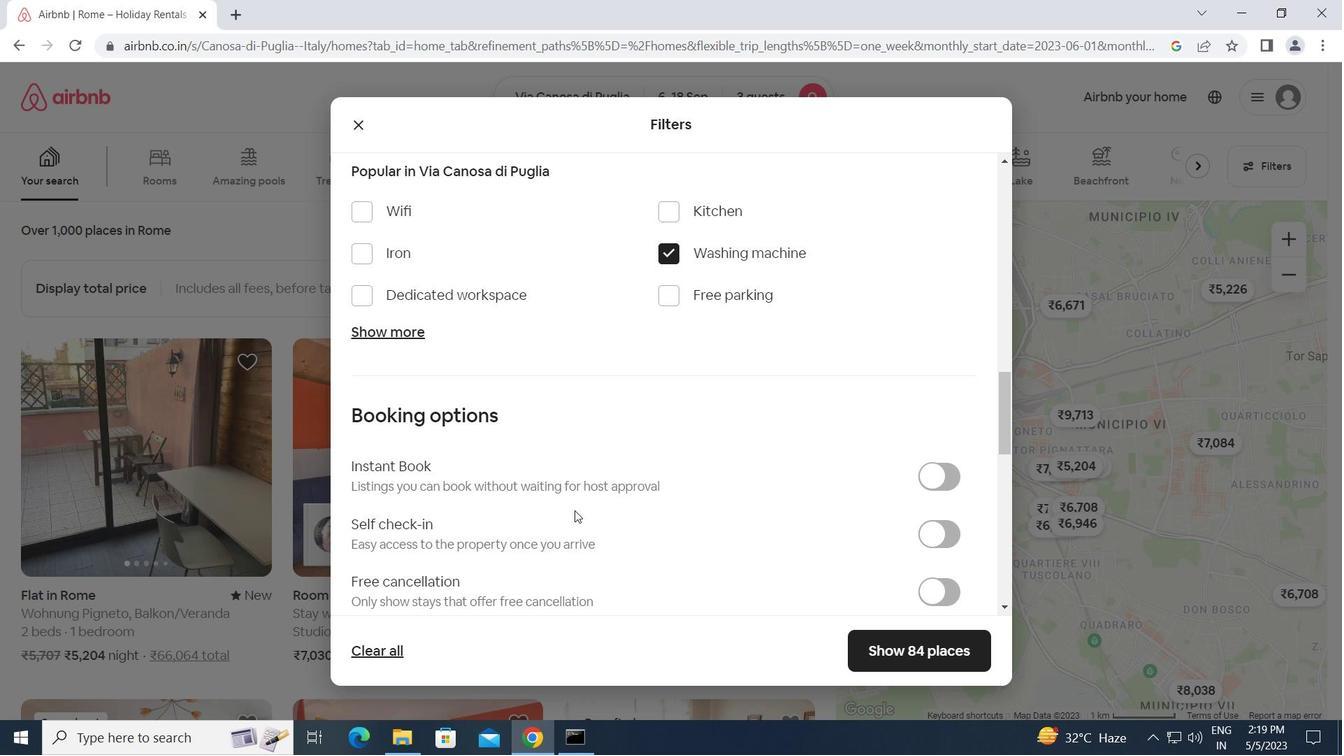 
Action: Mouse scrolled (575, 509) with delta (0, 0)
Screenshot: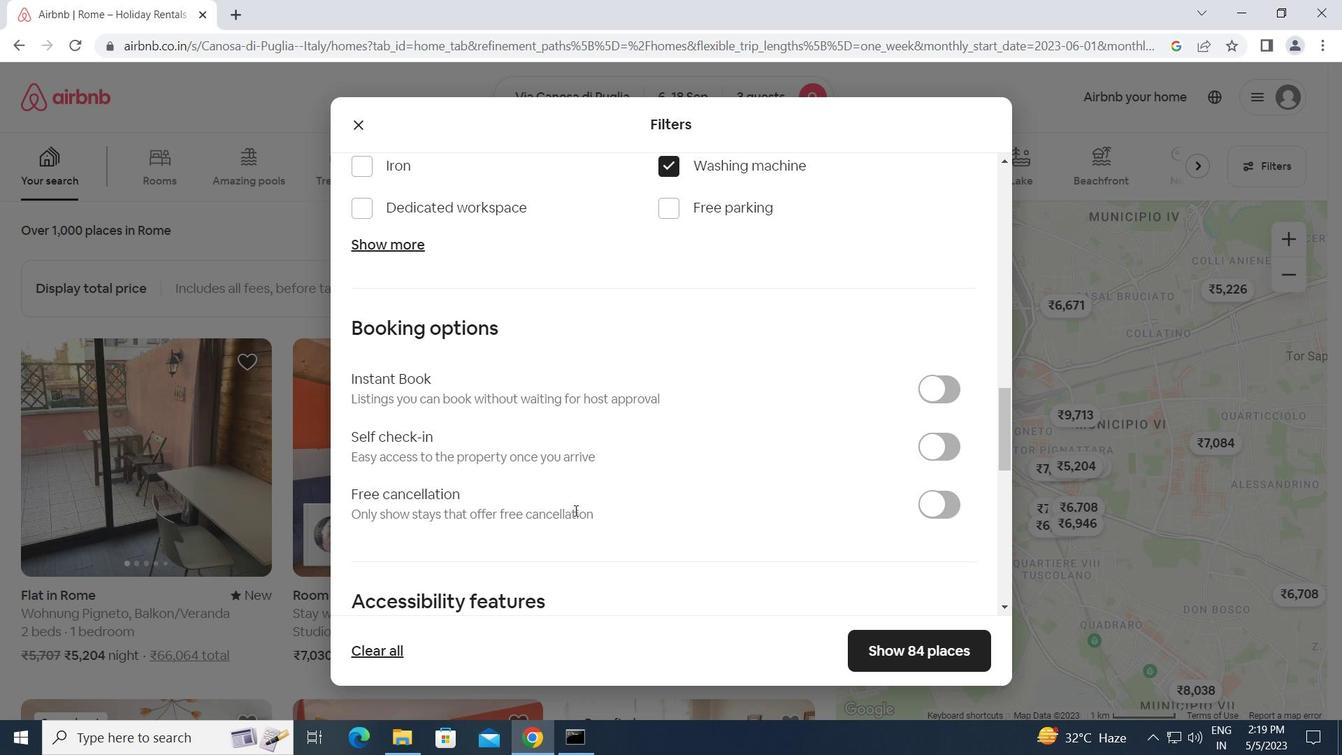 
Action: Mouse moved to (931, 351)
Screenshot: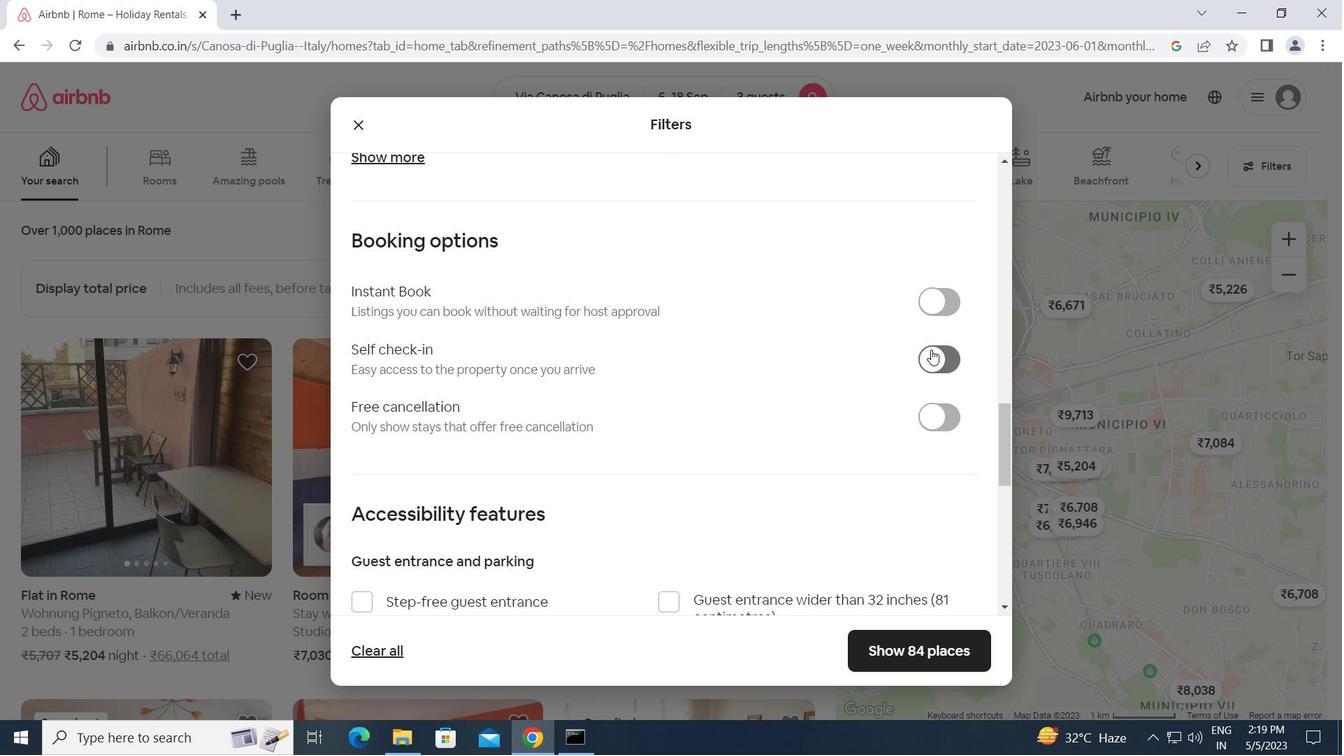 
Action: Mouse pressed left at (931, 351)
Screenshot: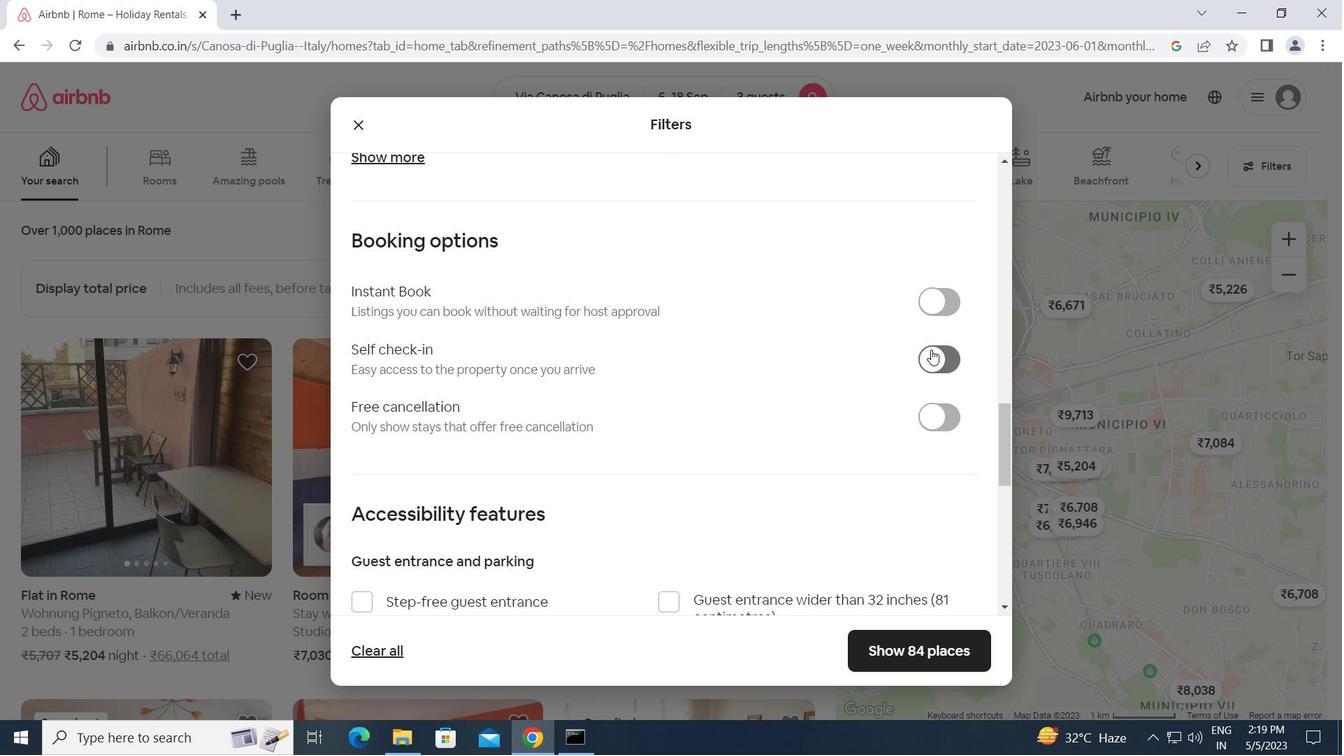 
Action: Mouse moved to (746, 433)
Screenshot: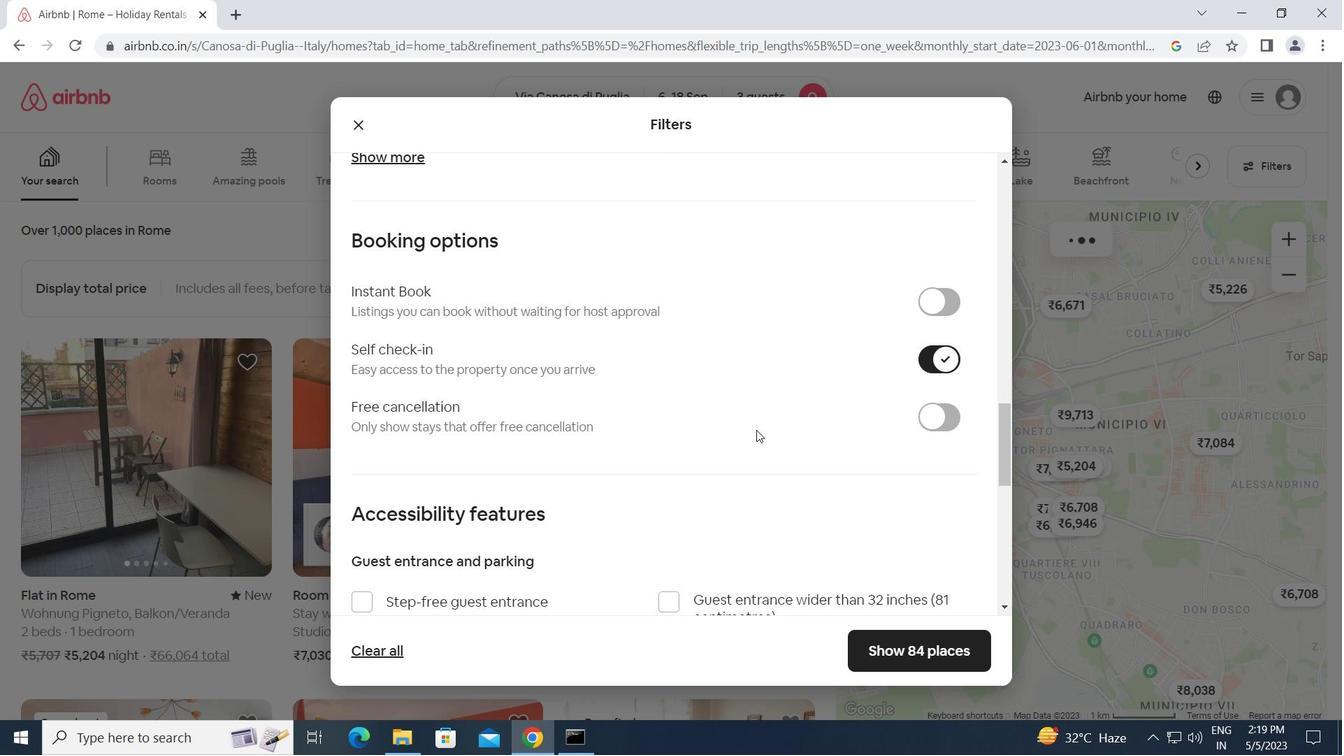 
Action: Mouse scrolled (746, 432) with delta (0, 0)
Screenshot: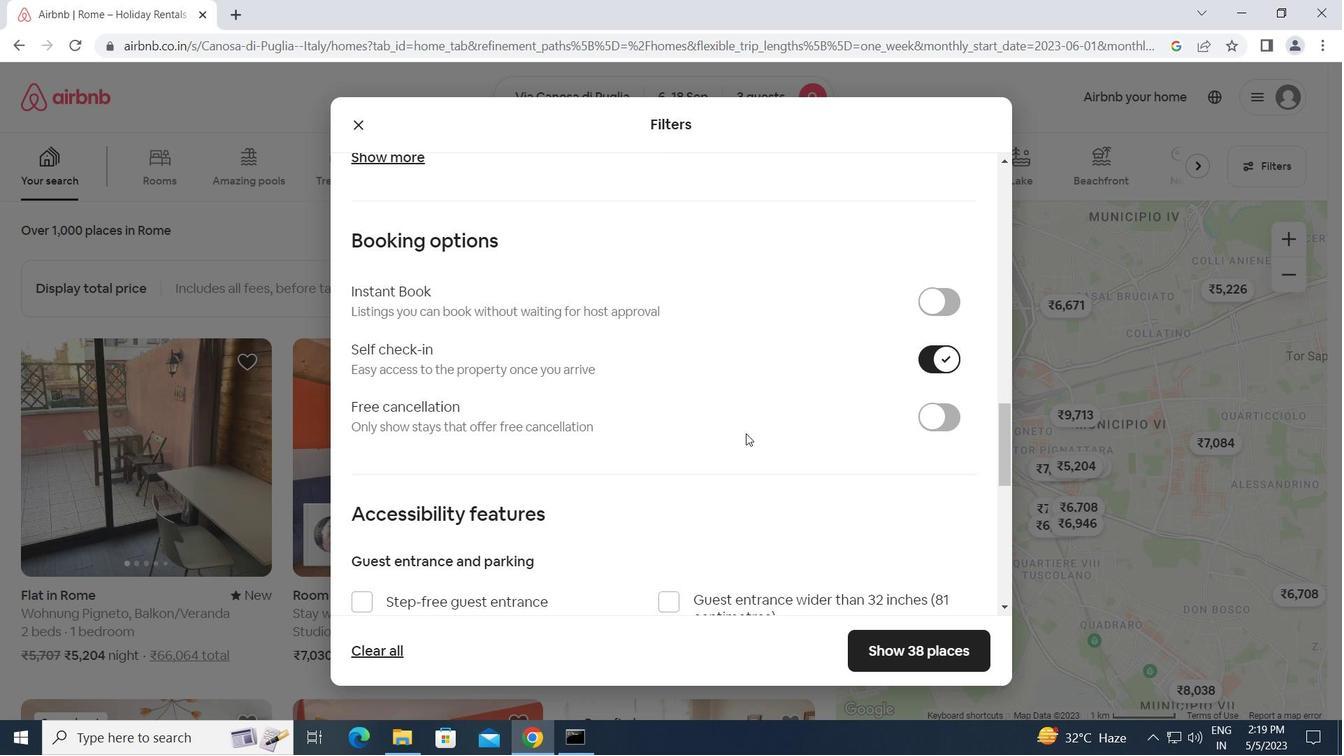 
Action: Mouse scrolled (746, 432) with delta (0, 0)
Screenshot: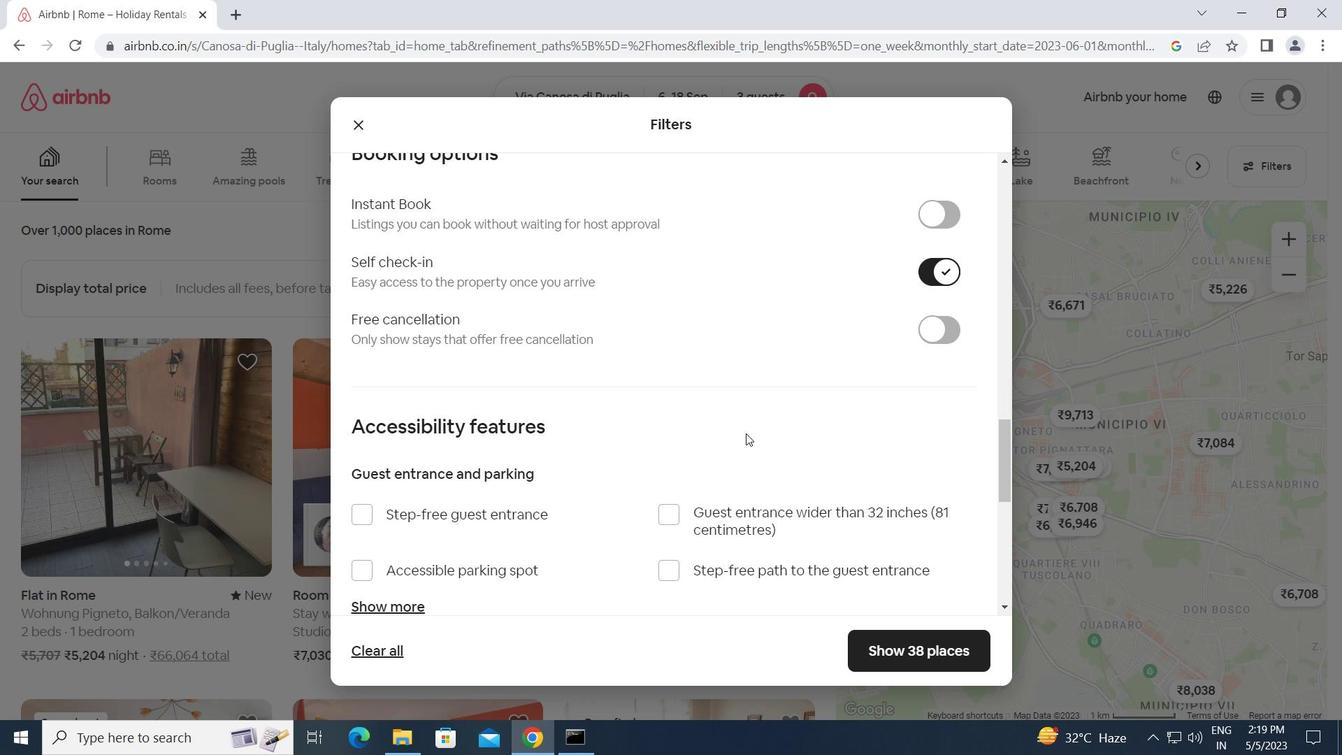 
Action: Mouse scrolled (746, 432) with delta (0, 0)
Screenshot: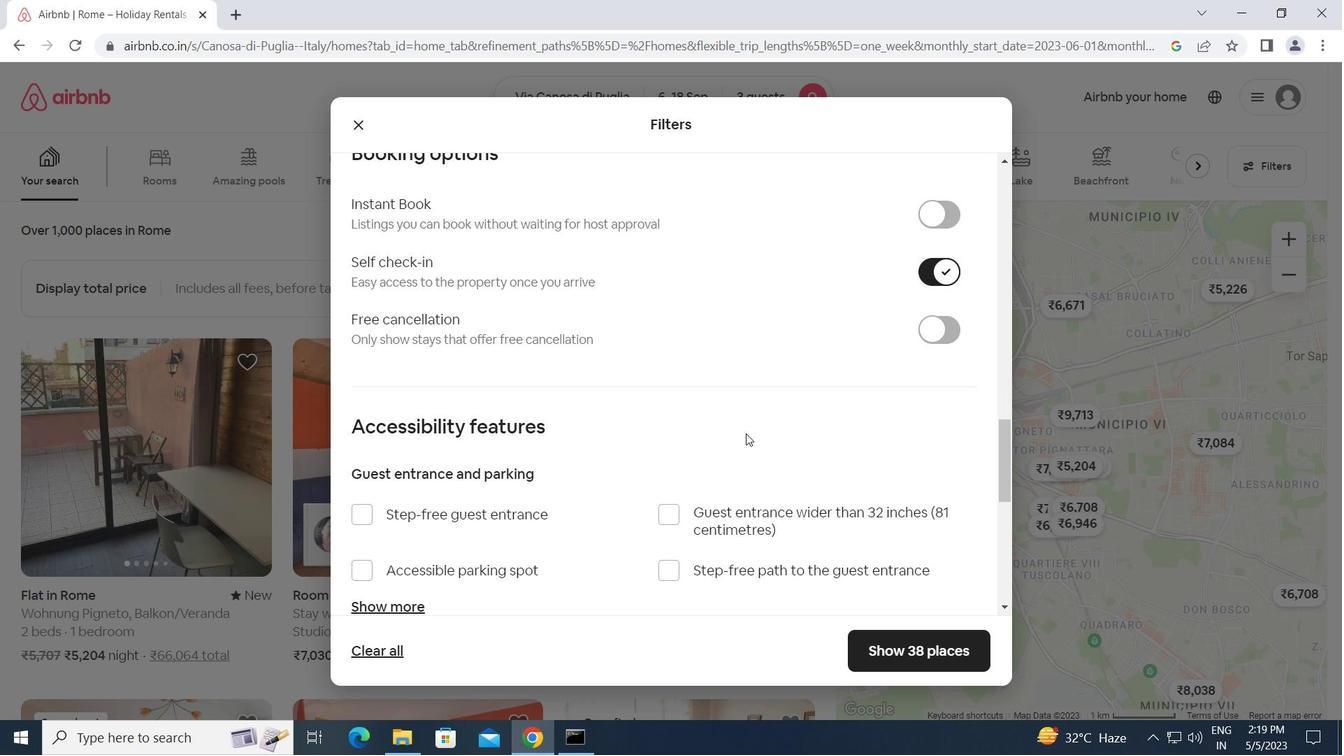 
Action: Mouse scrolled (746, 432) with delta (0, 0)
Screenshot: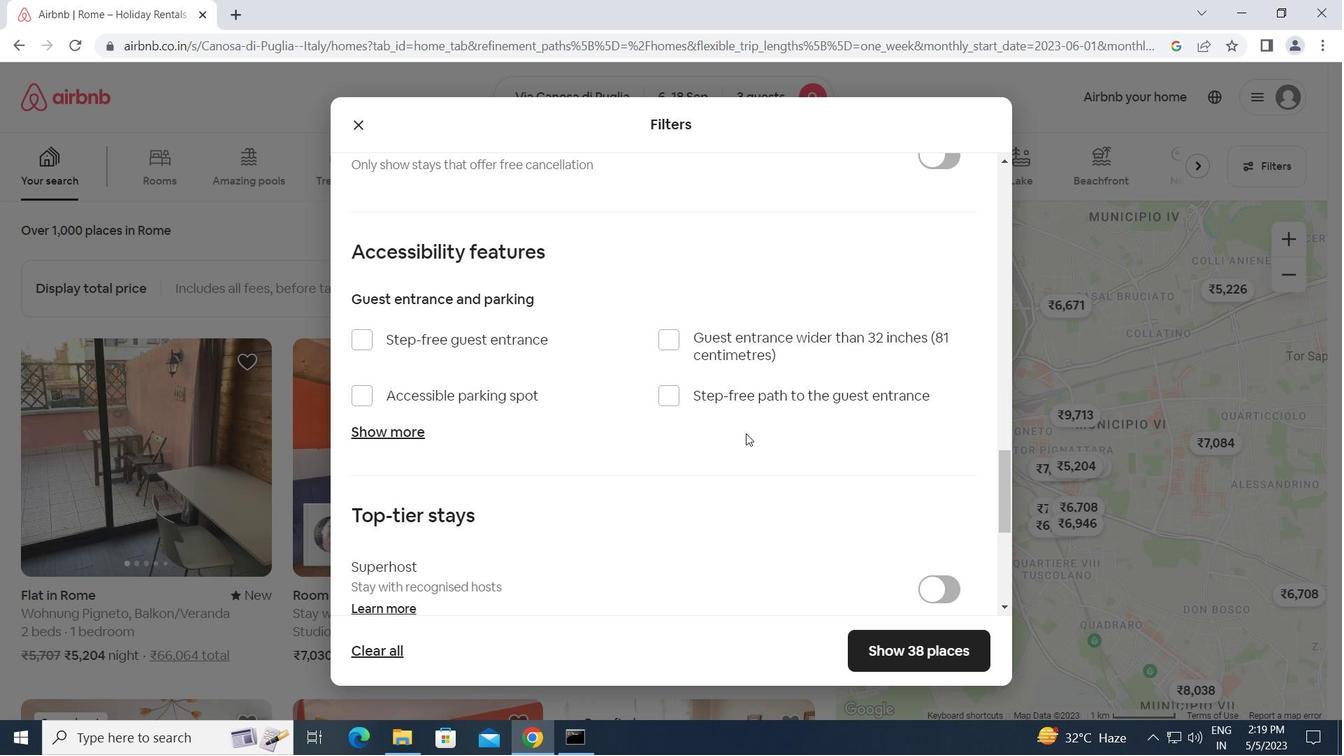 
Action: Mouse scrolled (746, 432) with delta (0, 0)
Screenshot: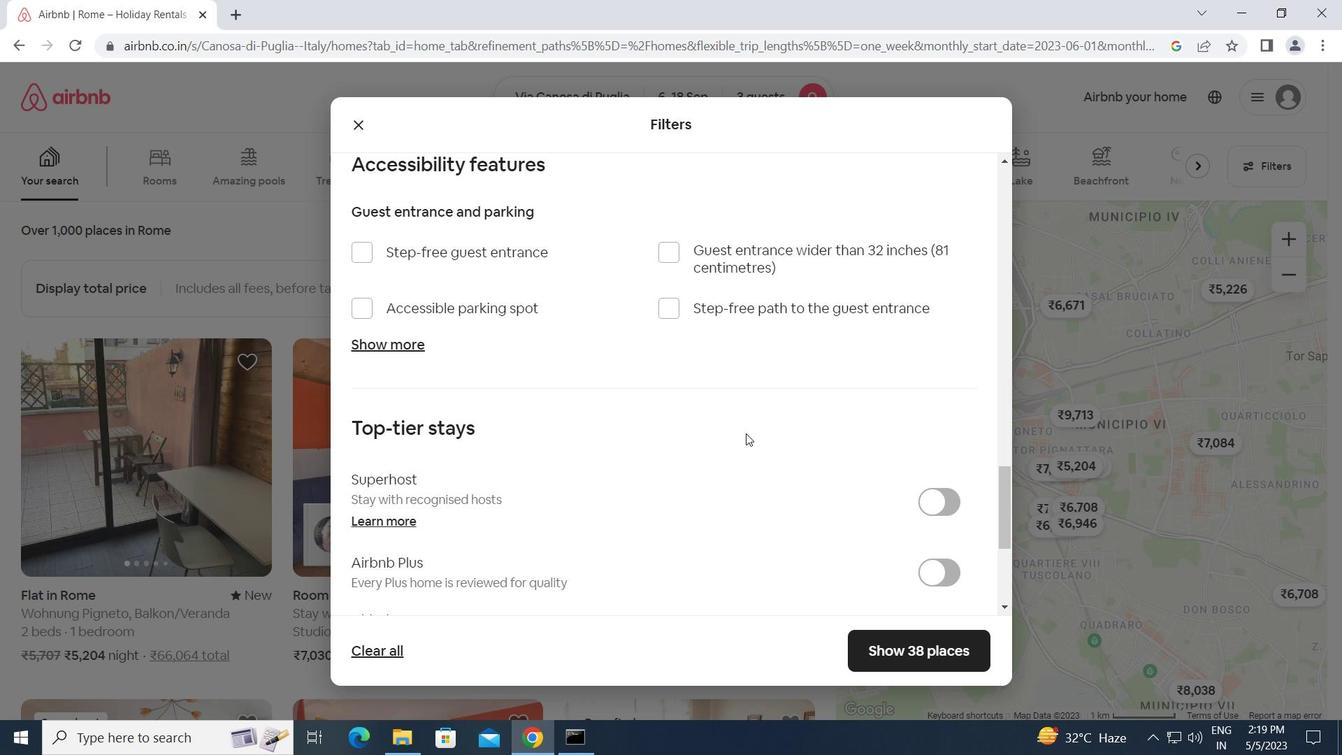 
Action: Mouse scrolled (746, 432) with delta (0, 0)
Screenshot: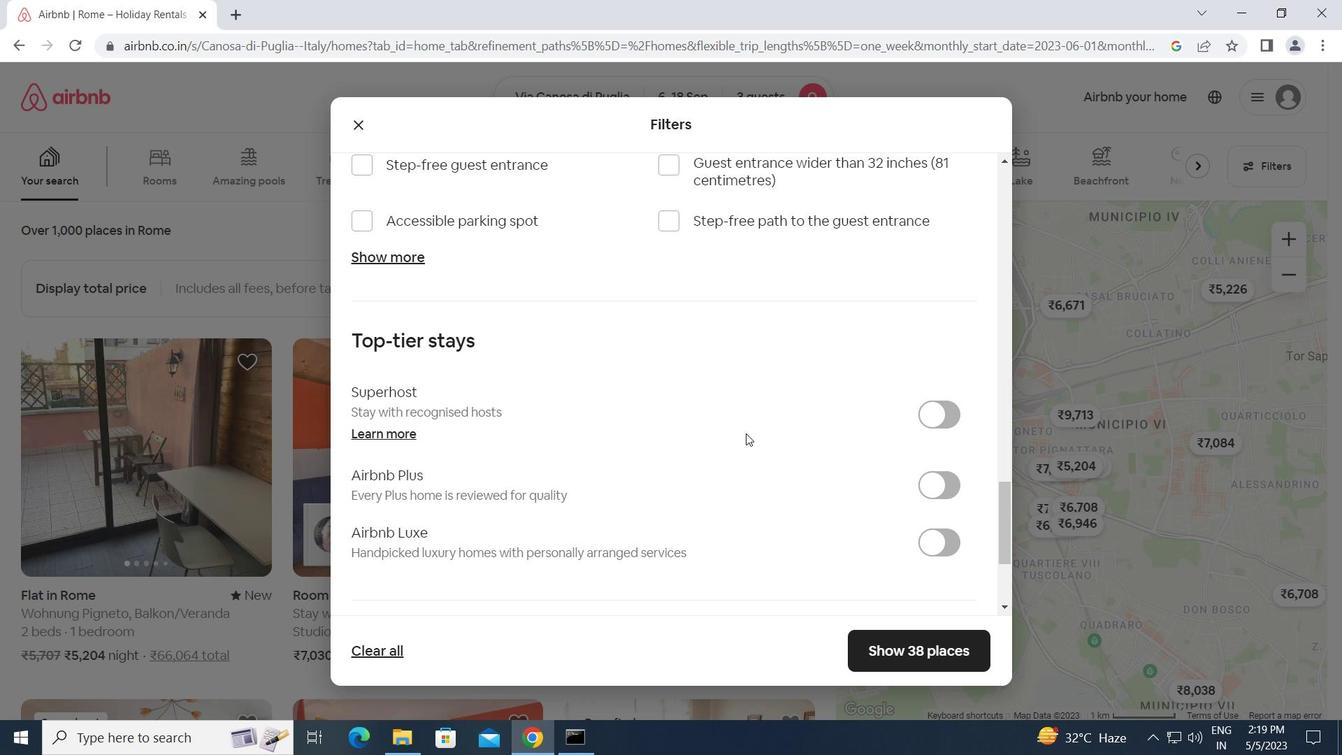 
Action: Mouse scrolled (746, 432) with delta (0, 0)
Screenshot: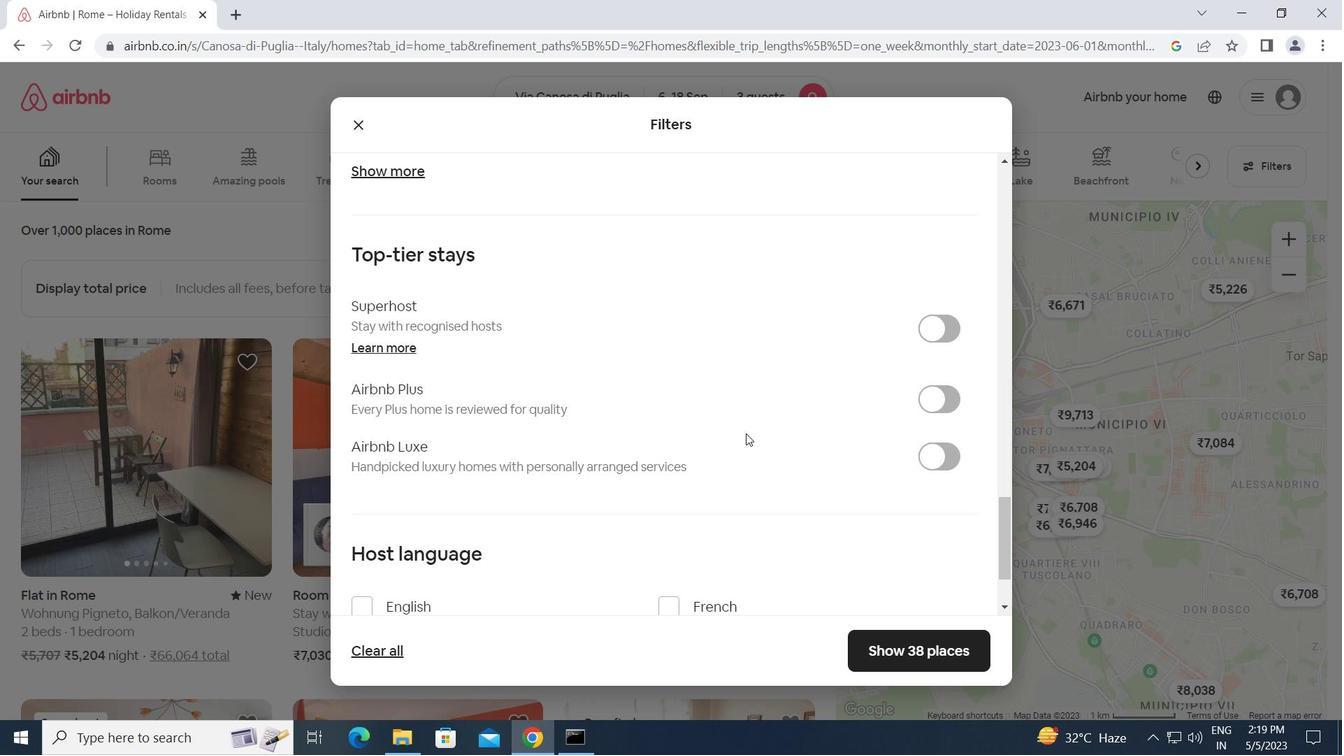 
Action: Mouse scrolled (746, 432) with delta (0, 0)
Screenshot: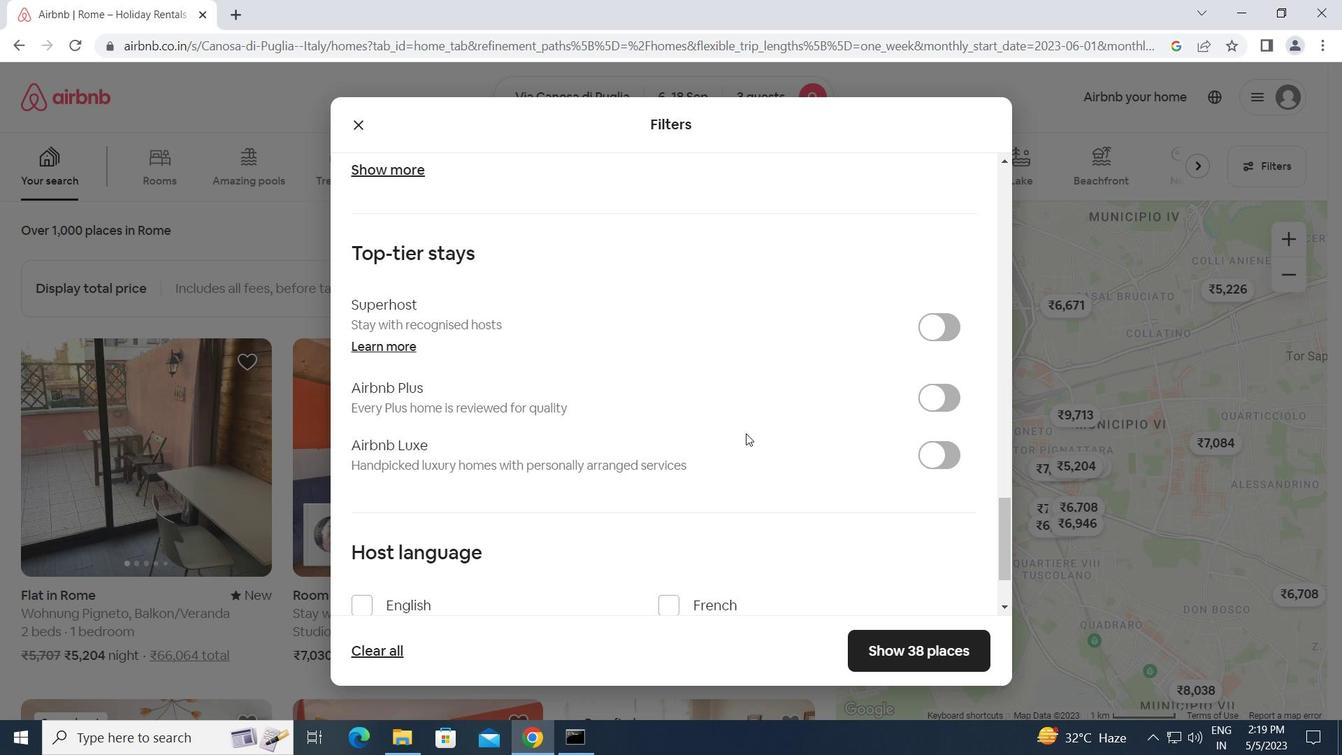
Action: Mouse moved to (359, 494)
Screenshot: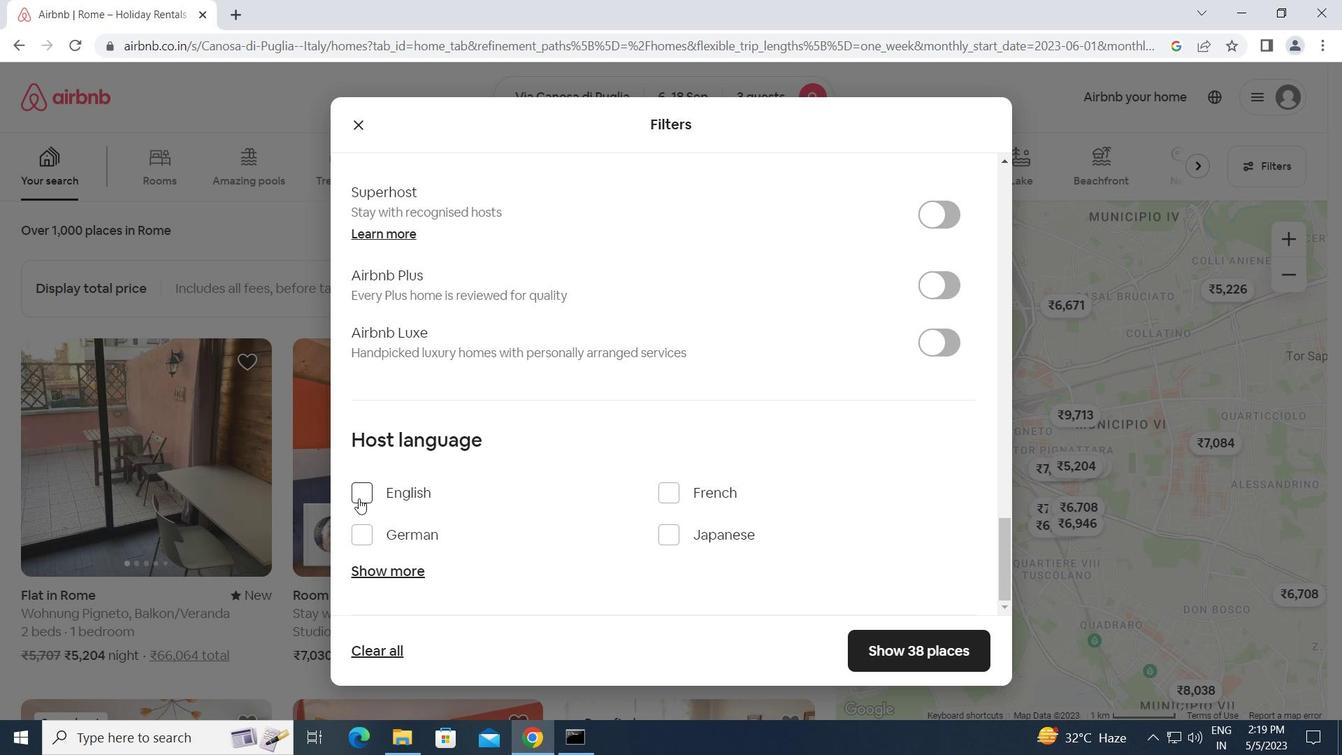 
Action: Mouse pressed left at (359, 494)
Screenshot: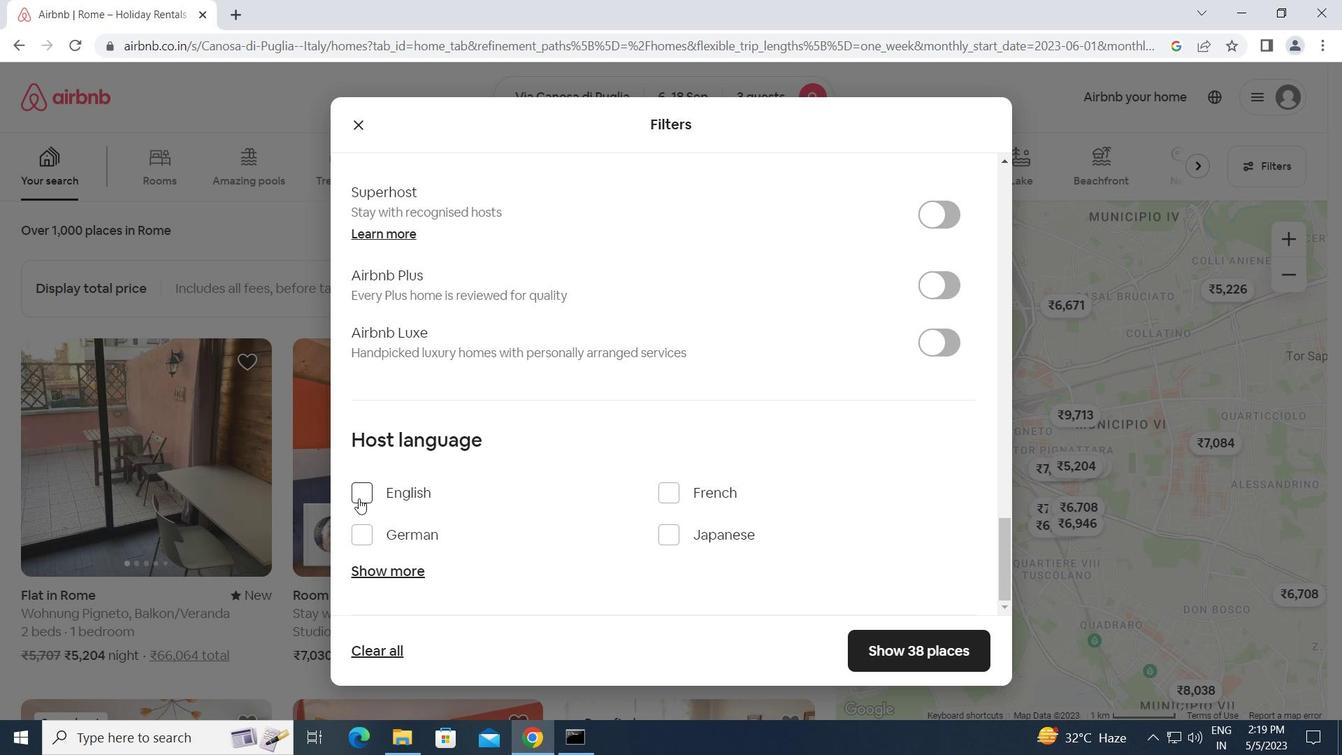 
Action: Mouse moved to (891, 652)
Screenshot: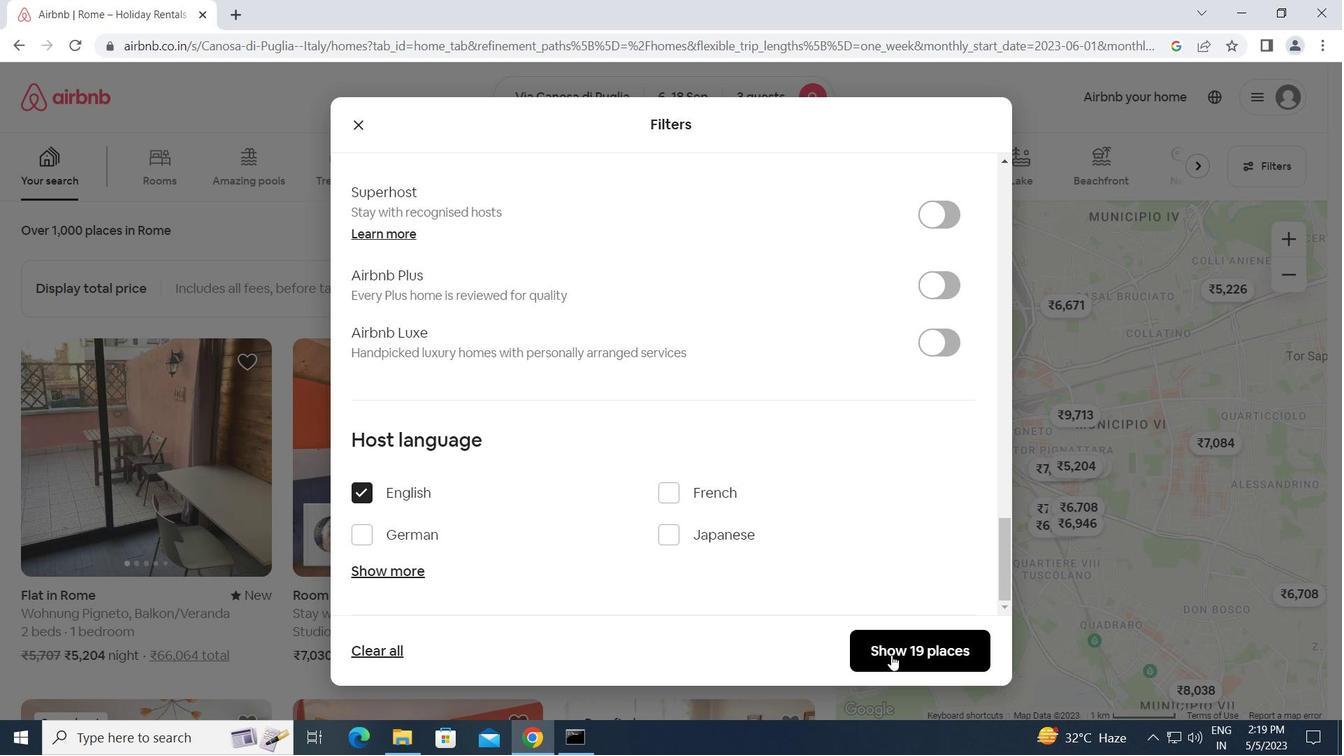 
Action: Mouse pressed left at (891, 652)
Screenshot: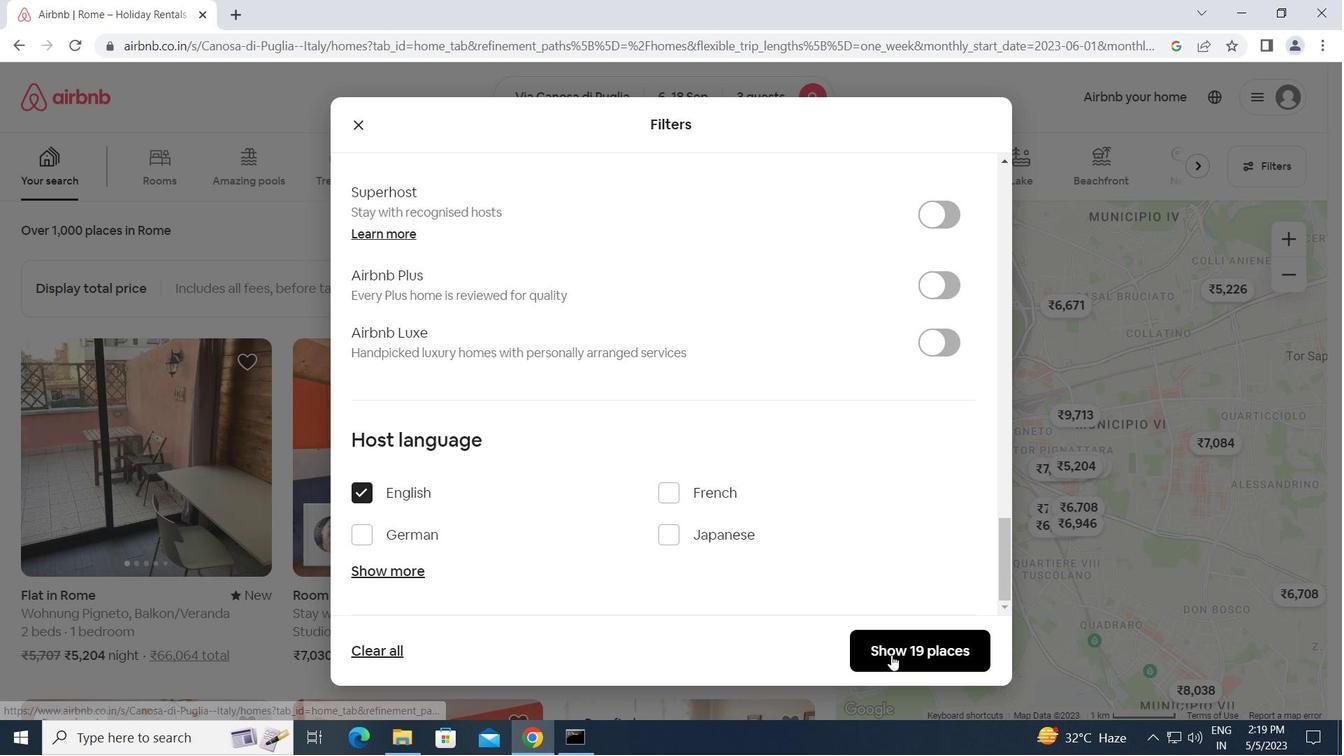 
Action: Mouse moved to (889, 651)
Screenshot: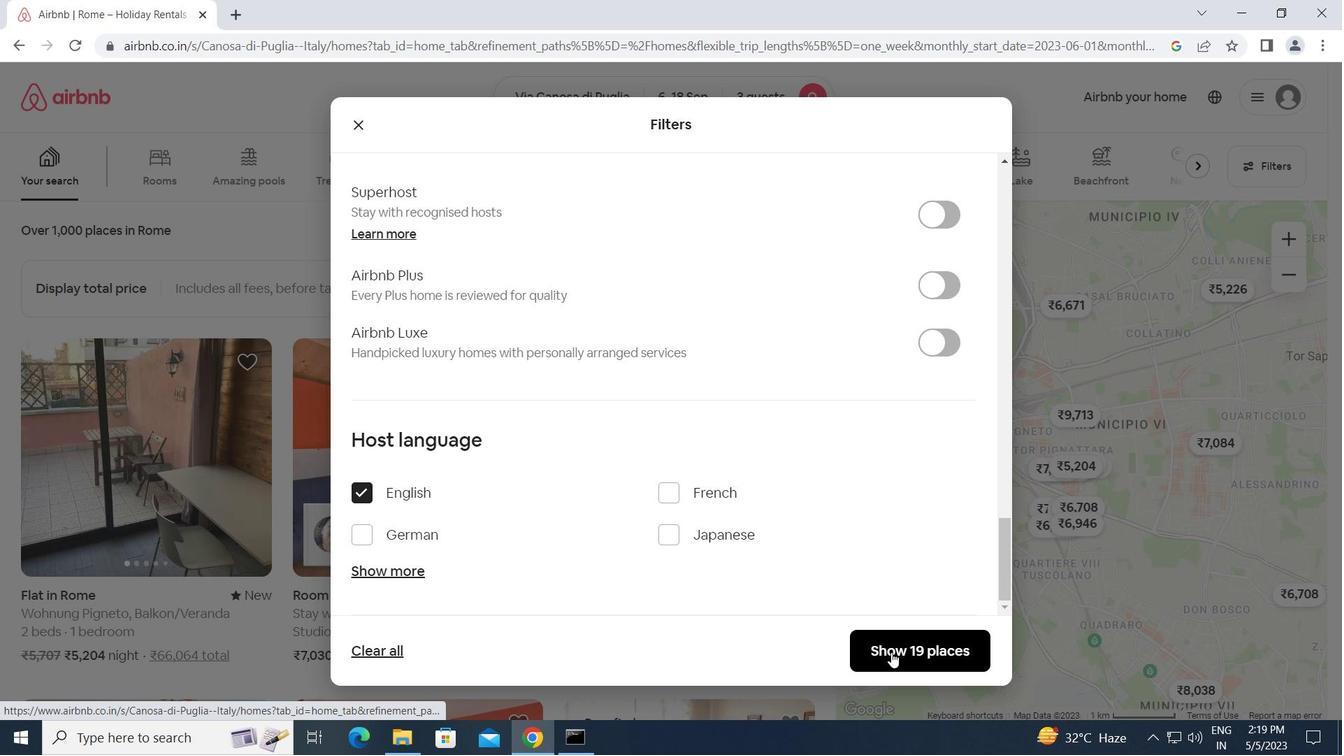 
